 Task: Find connections with filter location Brentwood with filter topic #Projectmanagements with filter profile language Spanish with filter current company Flutter Devs with filter school Wigan & Leigh College (India) Ltd. with filter industry Book Publishing with filter service category Labor and Employment Law with filter keywords title Recruiter
Action: Mouse moved to (658, 81)
Screenshot: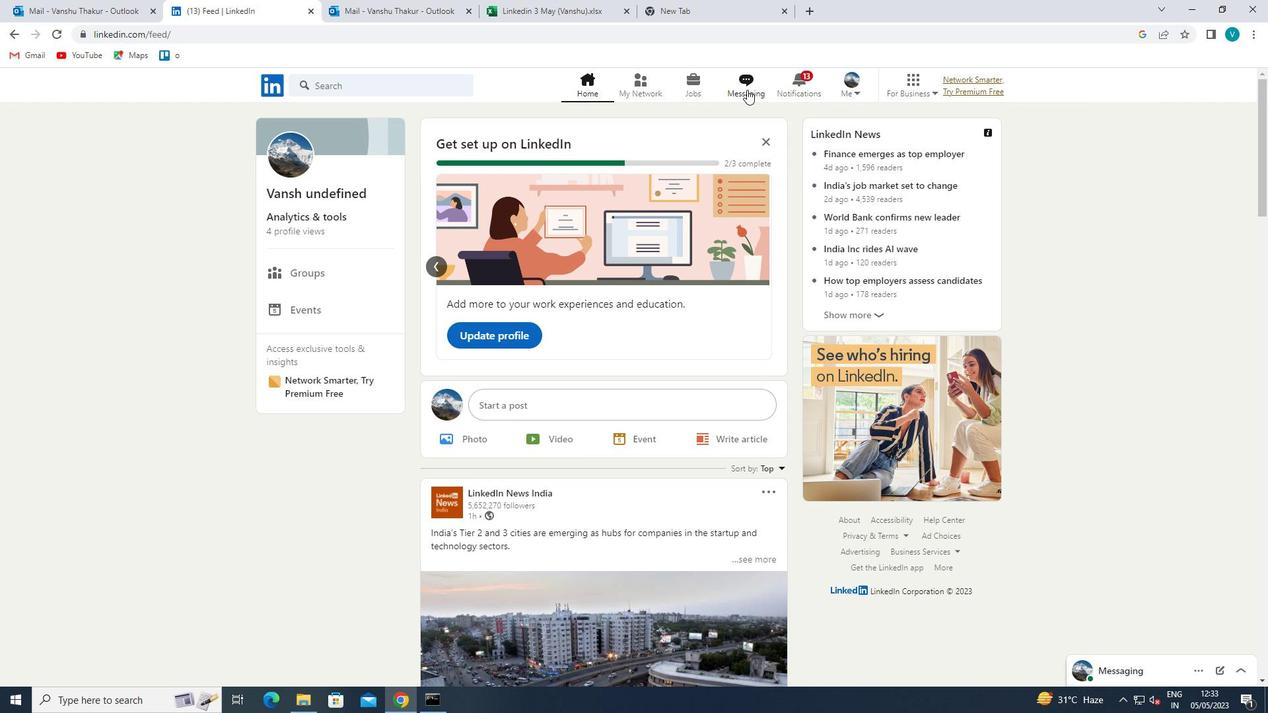 
Action: Mouse pressed left at (658, 81)
Screenshot: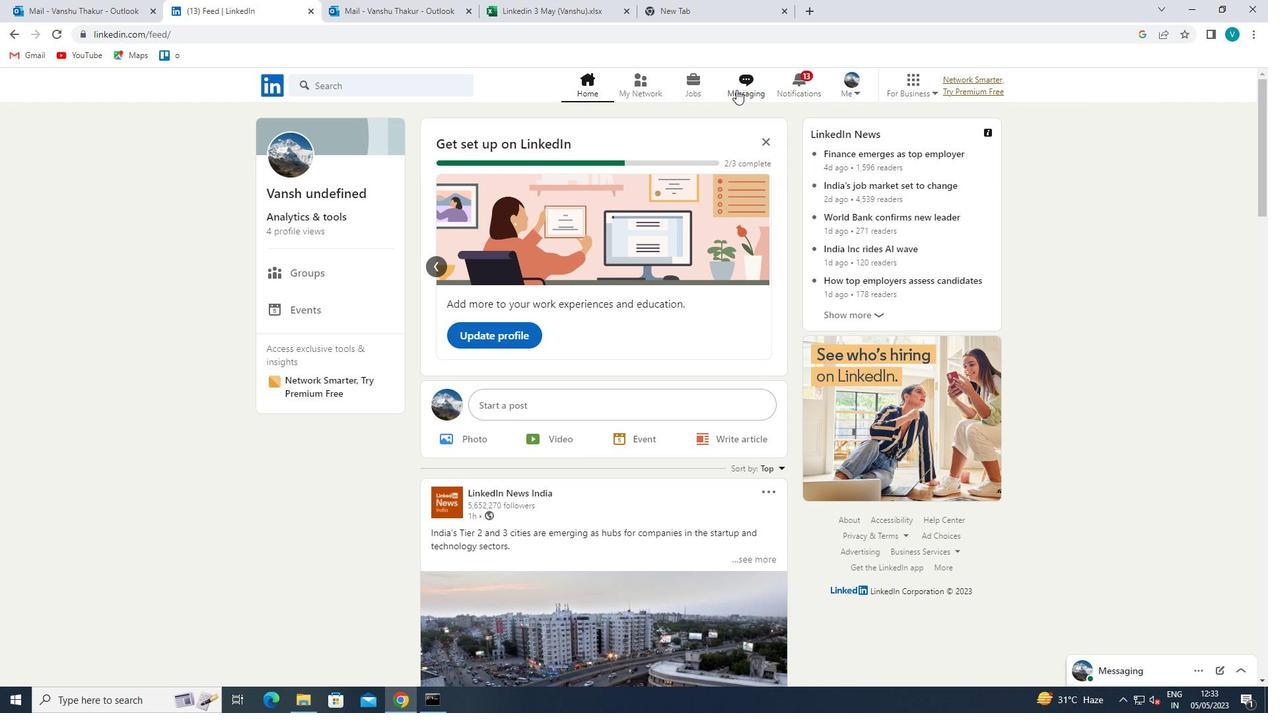 
Action: Mouse moved to (395, 160)
Screenshot: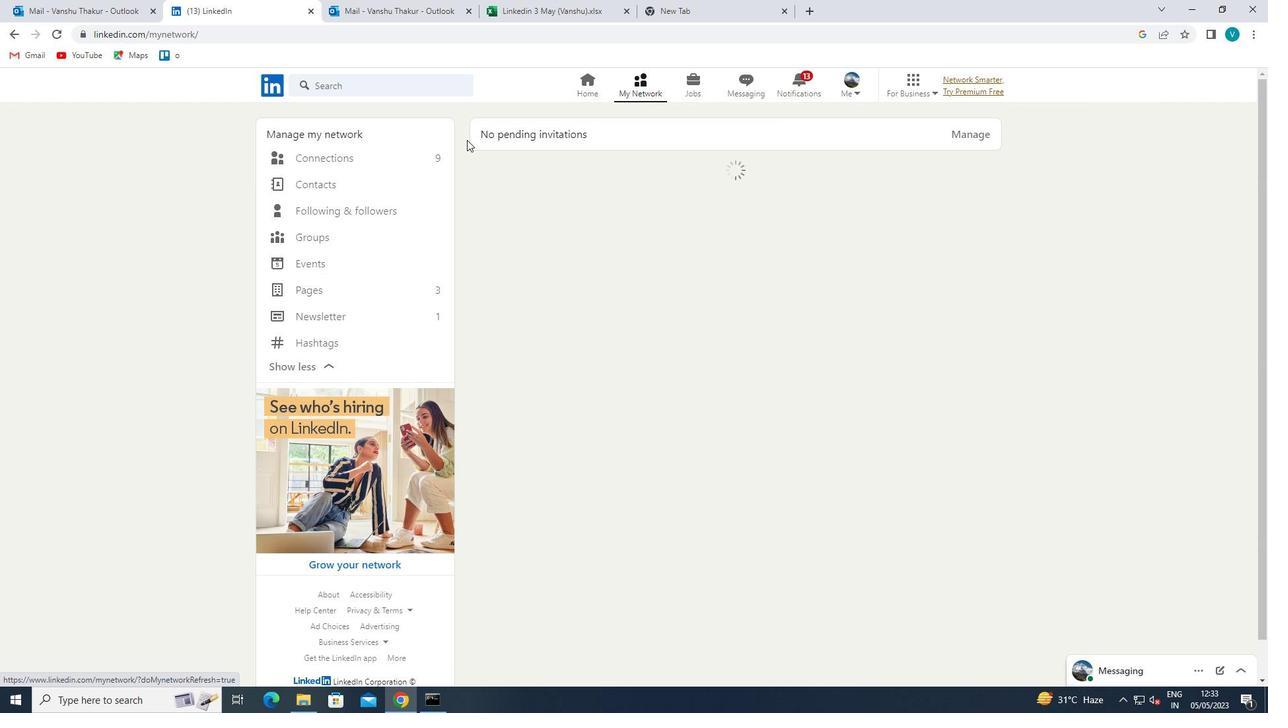 
Action: Mouse pressed left at (395, 160)
Screenshot: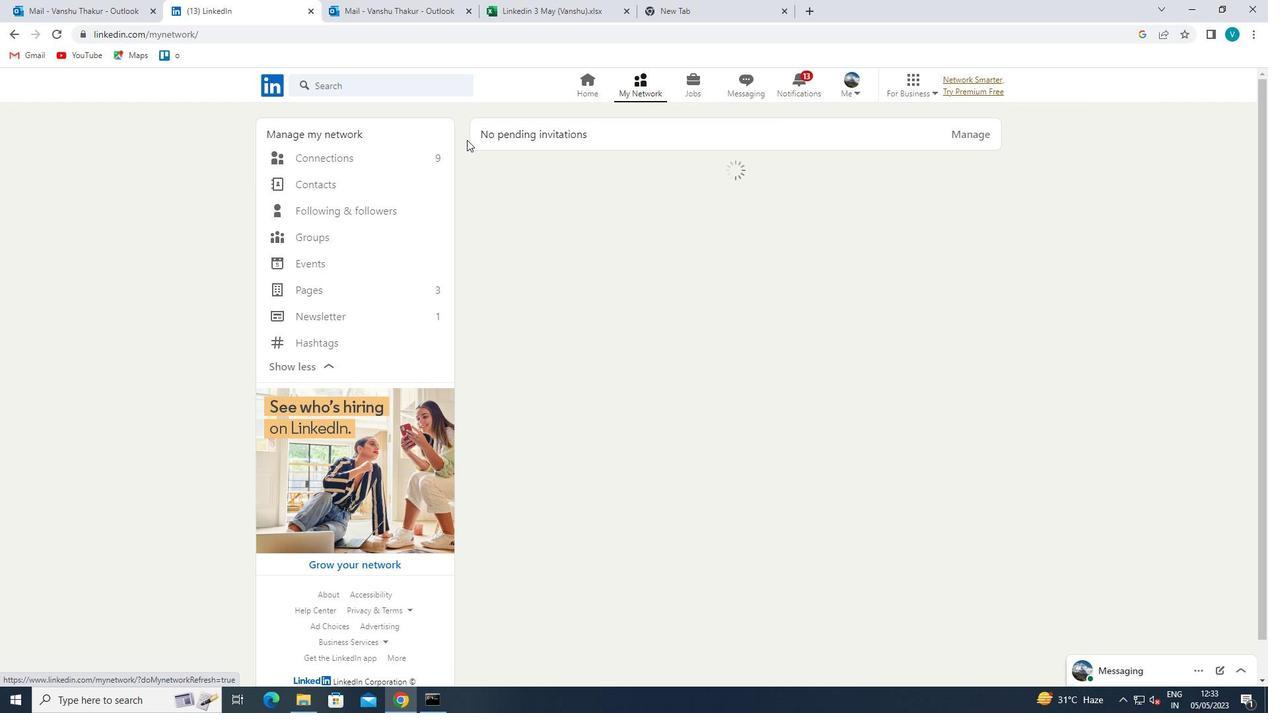 
Action: Mouse moved to (713, 155)
Screenshot: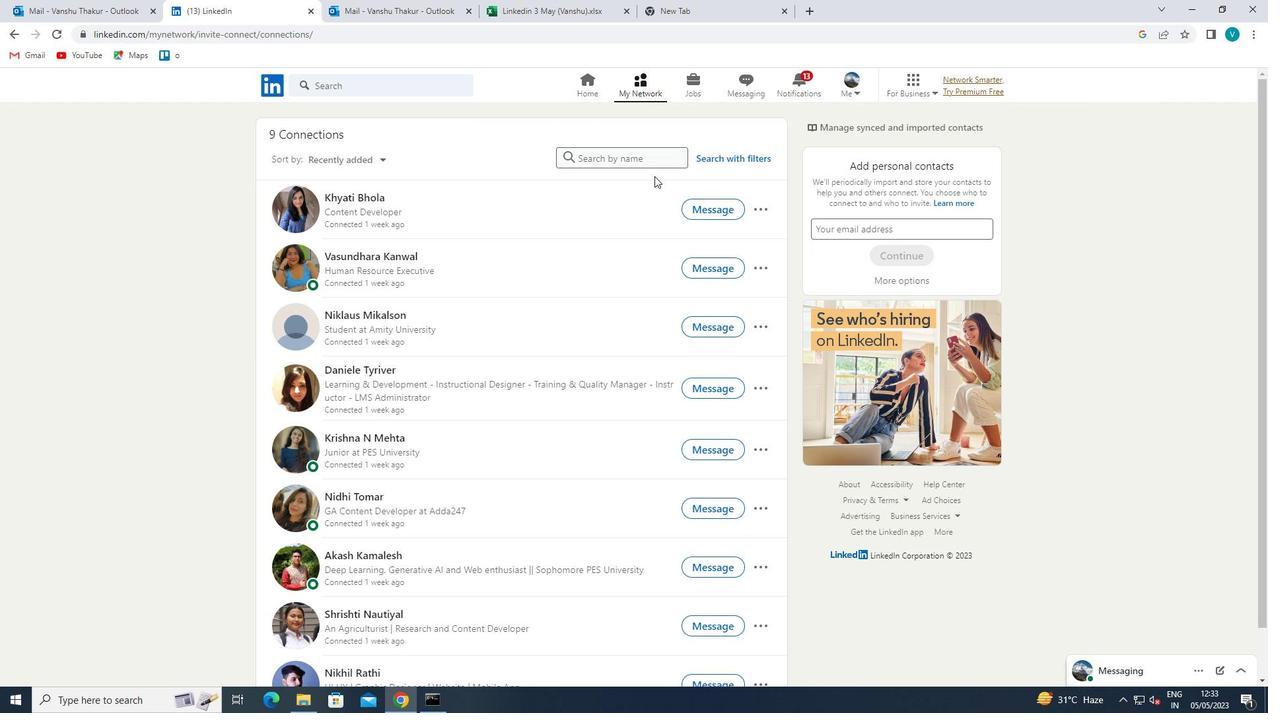 
Action: Mouse pressed left at (713, 155)
Screenshot: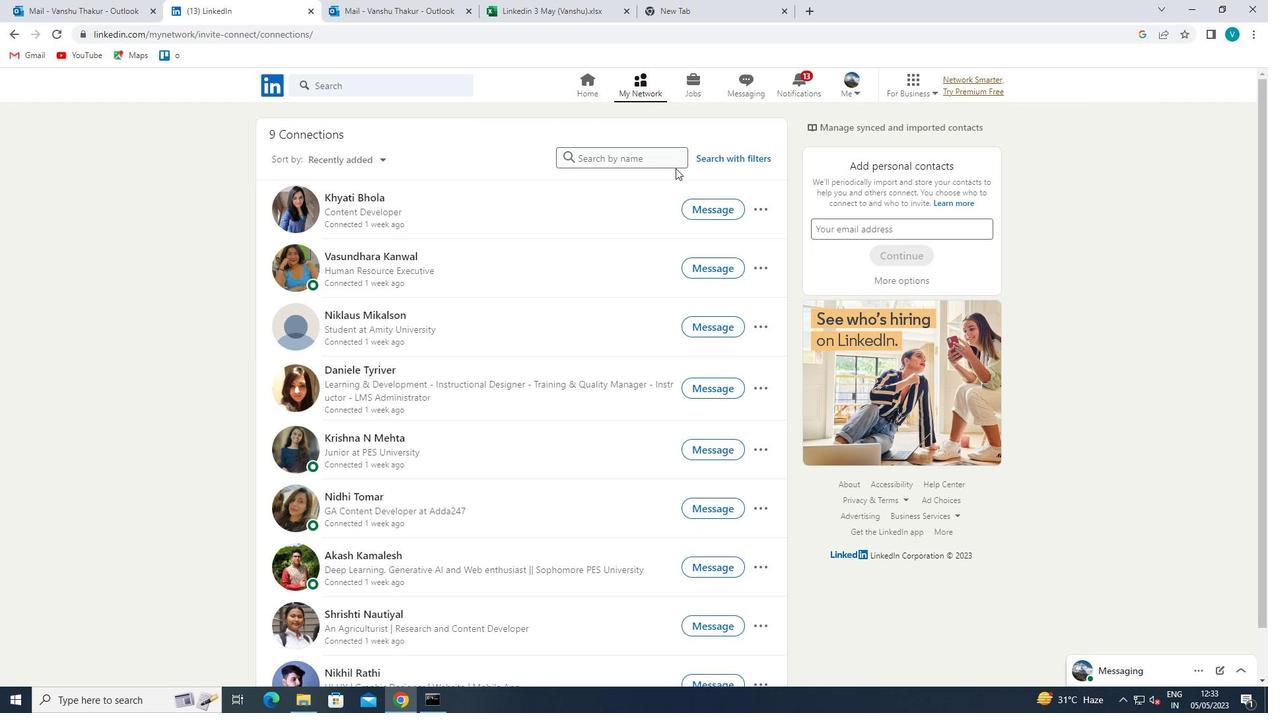 
Action: Mouse moved to (648, 118)
Screenshot: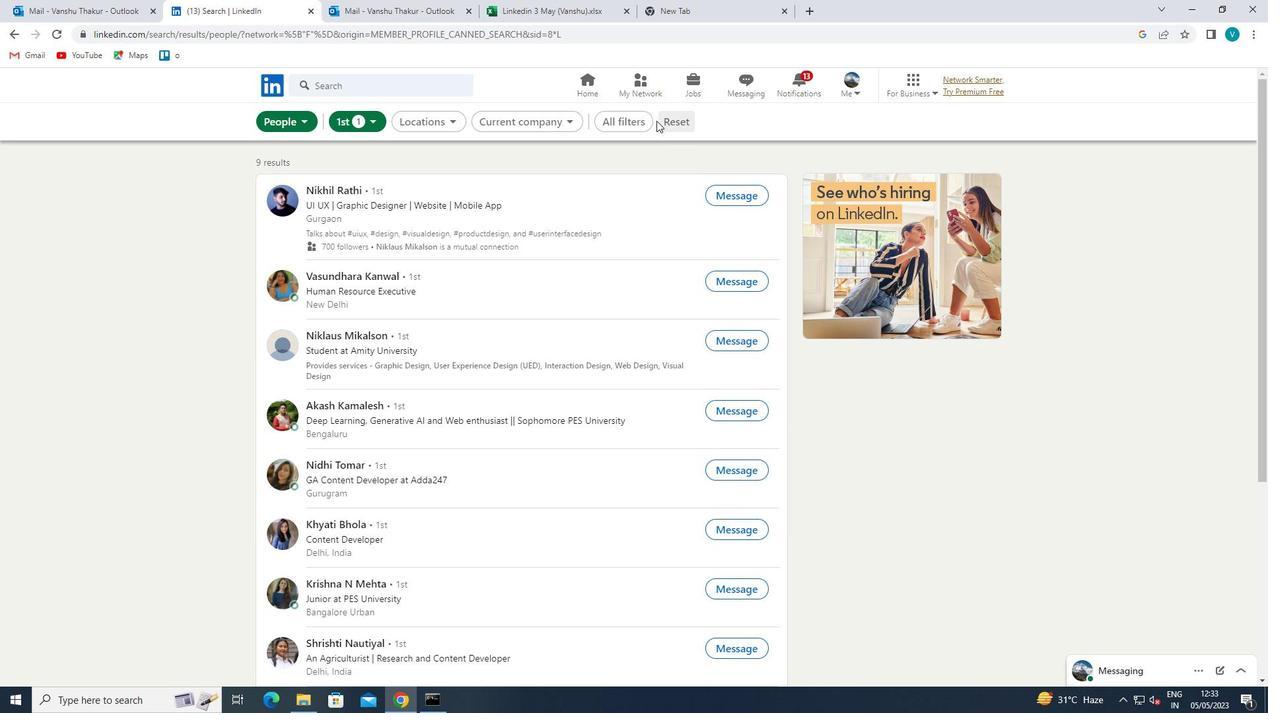 
Action: Mouse pressed left at (648, 118)
Screenshot: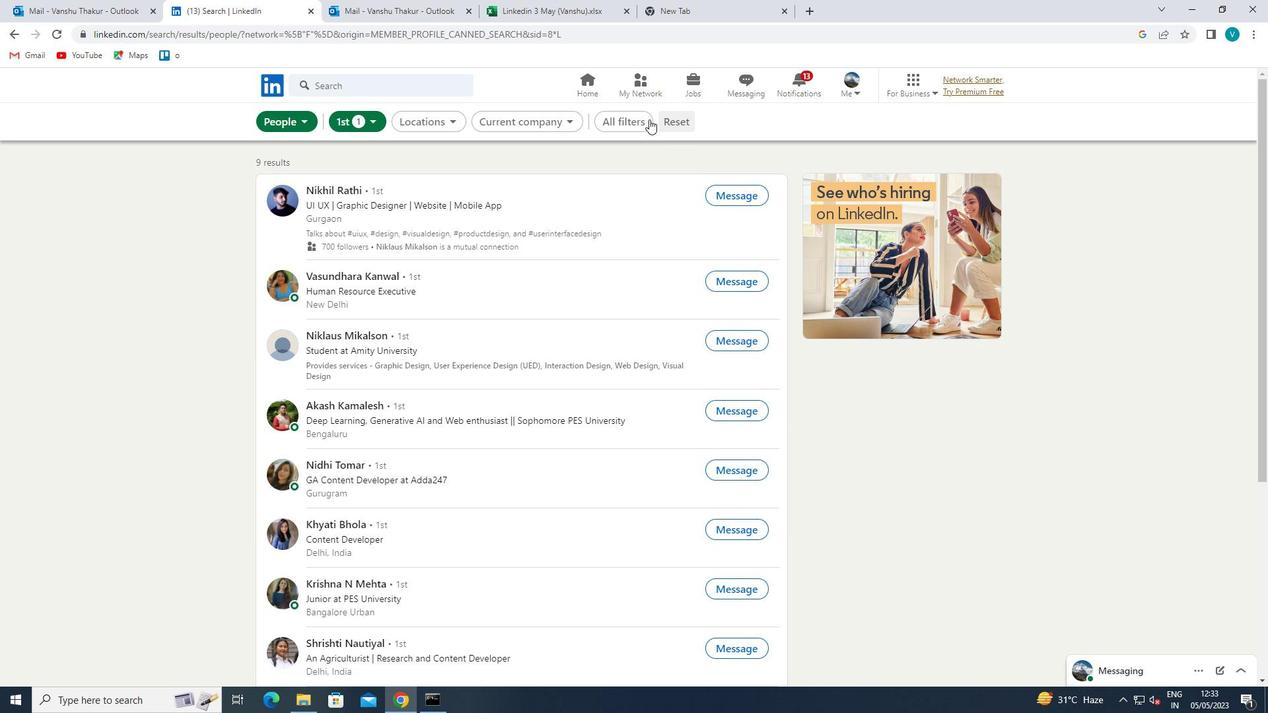 
Action: Mouse moved to (1079, 312)
Screenshot: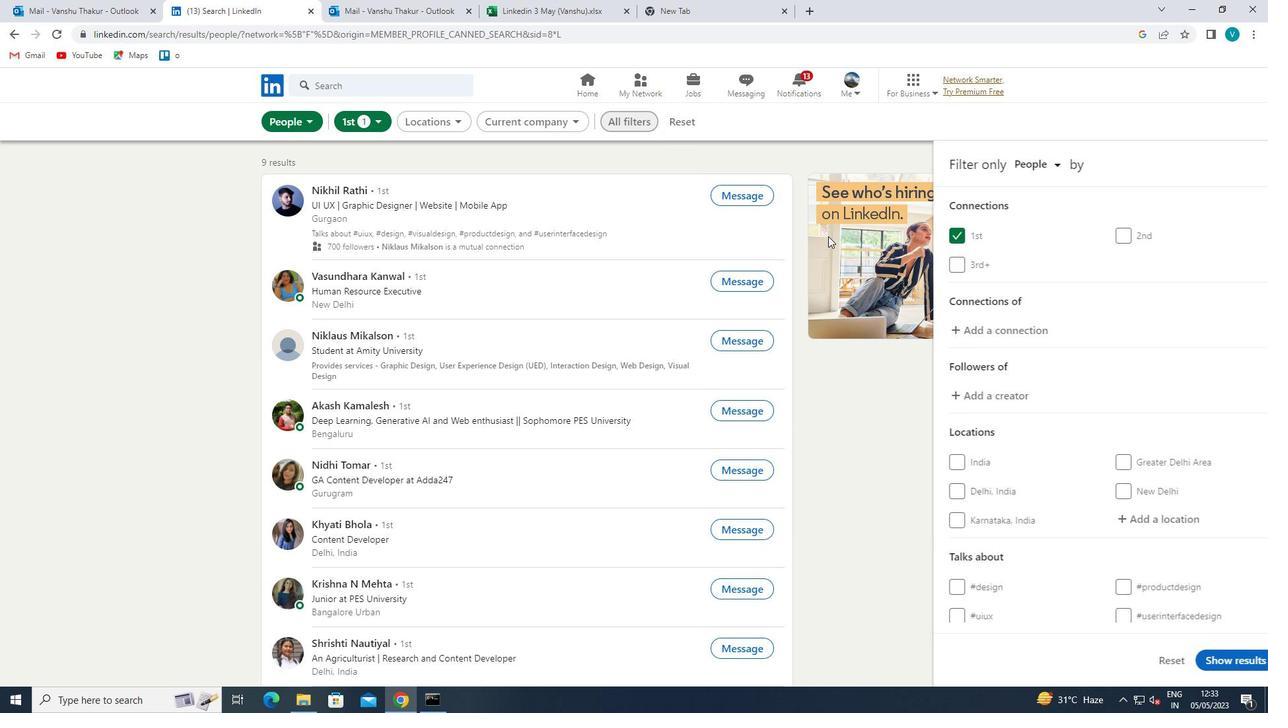 
Action: Mouse scrolled (1079, 311) with delta (0, 0)
Screenshot: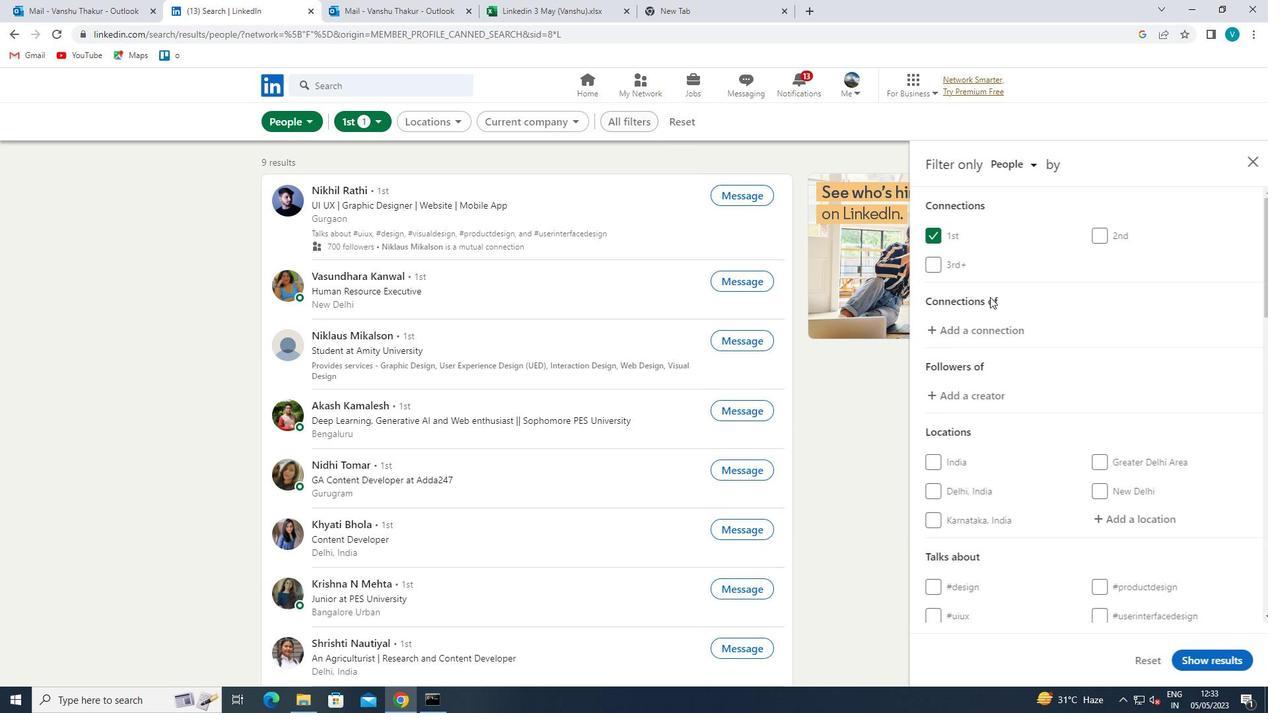 
Action: Mouse scrolled (1079, 311) with delta (0, 0)
Screenshot: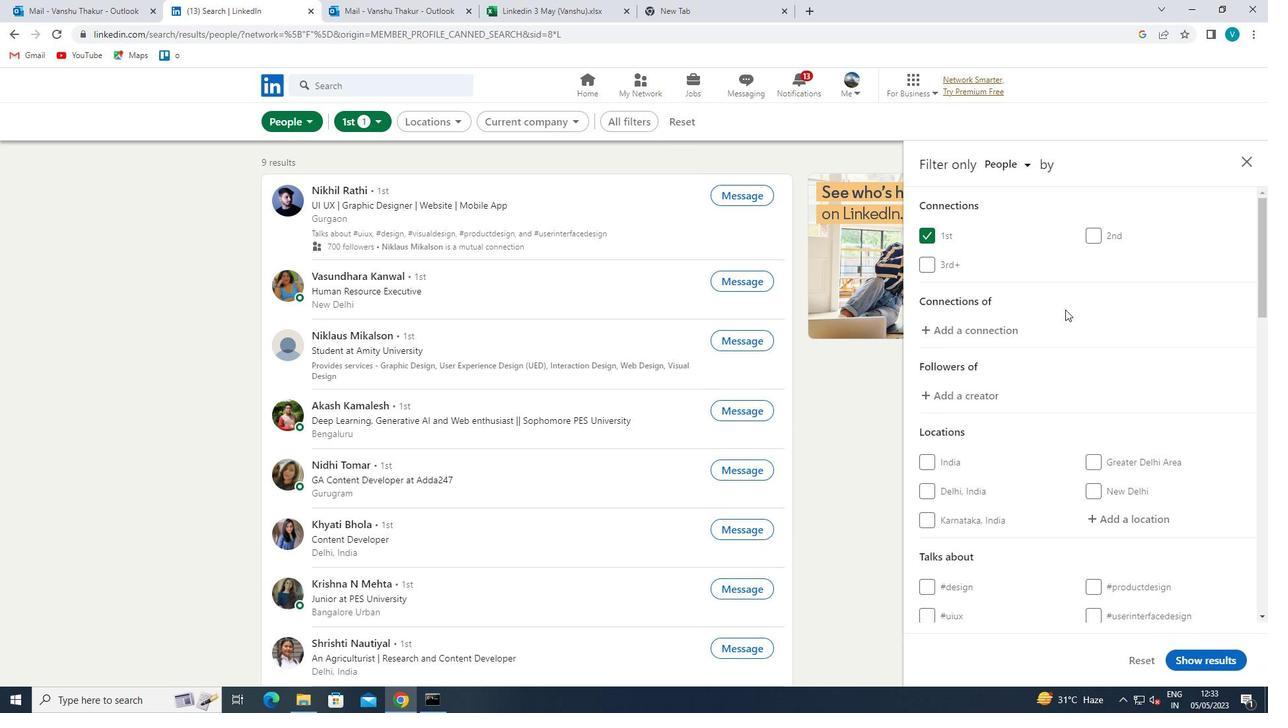 
Action: Mouse scrolled (1079, 311) with delta (0, 0)
Screenshot: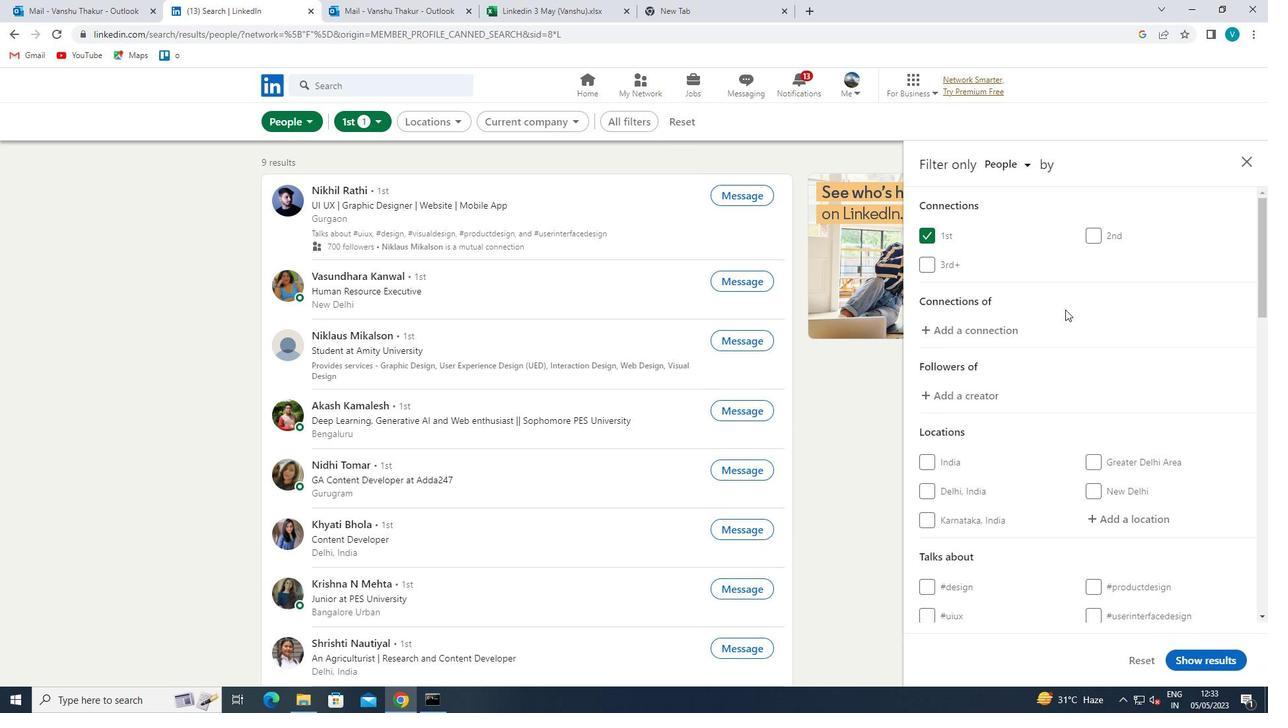 
Action: Mouse moved to (1142, 323)
Screenshot: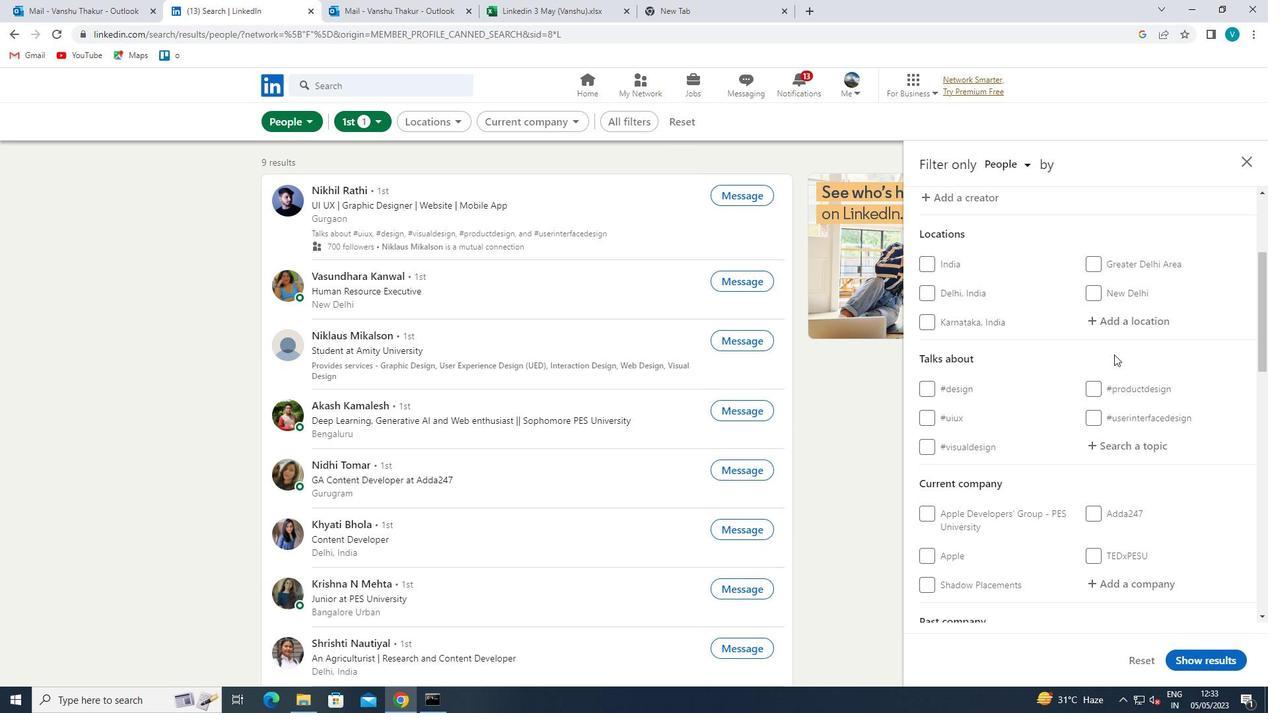 
Action: Mouse pressed left at (1142, 323)
Screenshot: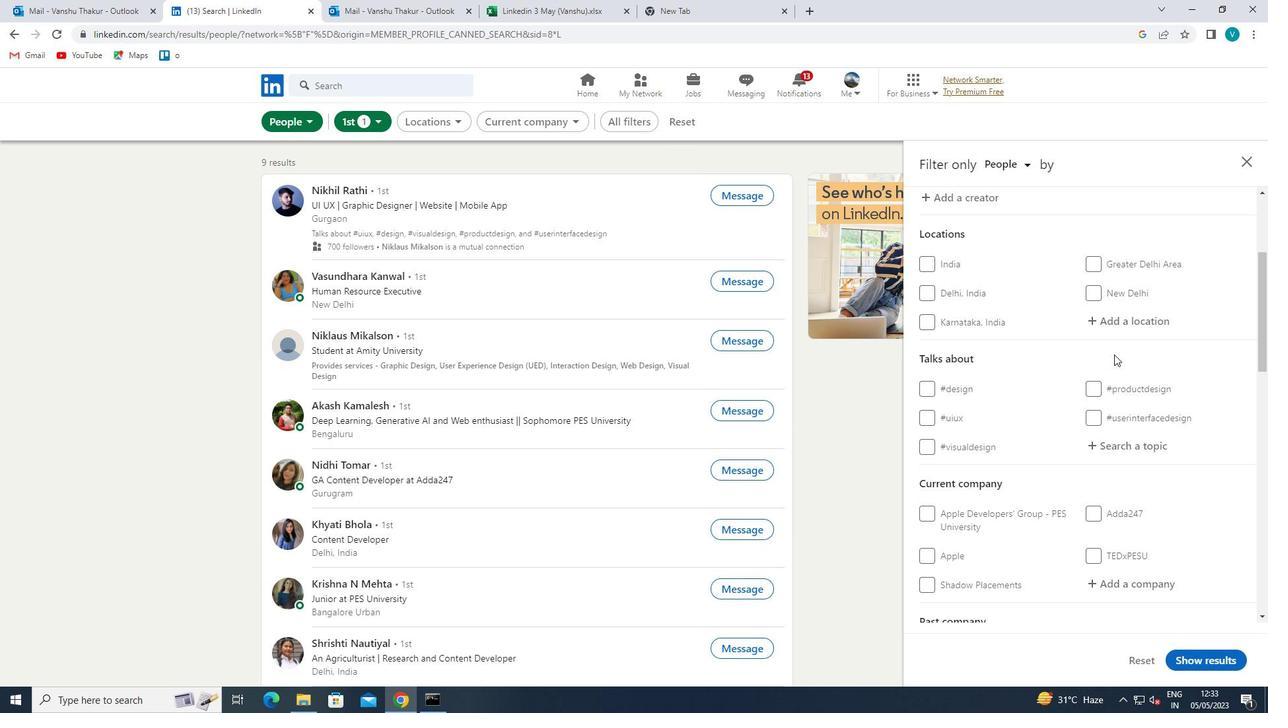 
Action: Mouse moved to (1090, 292)
Screenshot: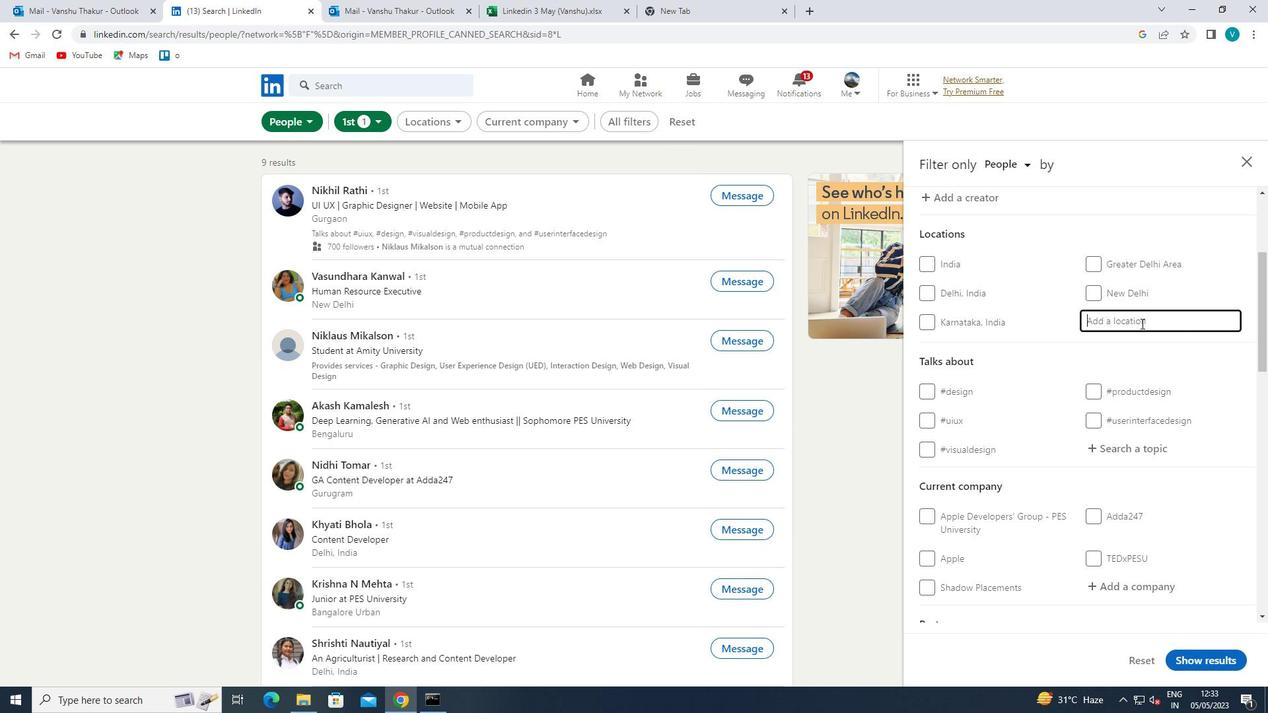 
Action: Key pressed <Key.shift>BRENTWOOD
Screenshot: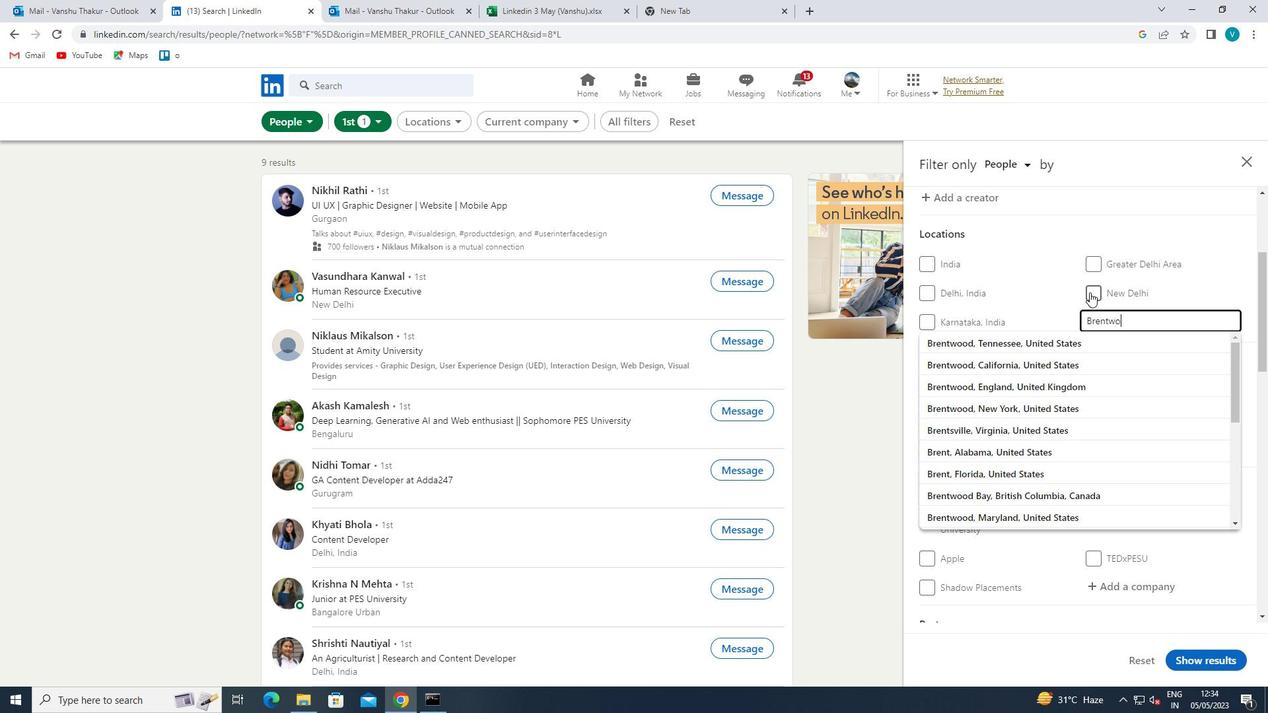 
Action: Mouse moved to (1064, 334)
Screenshot: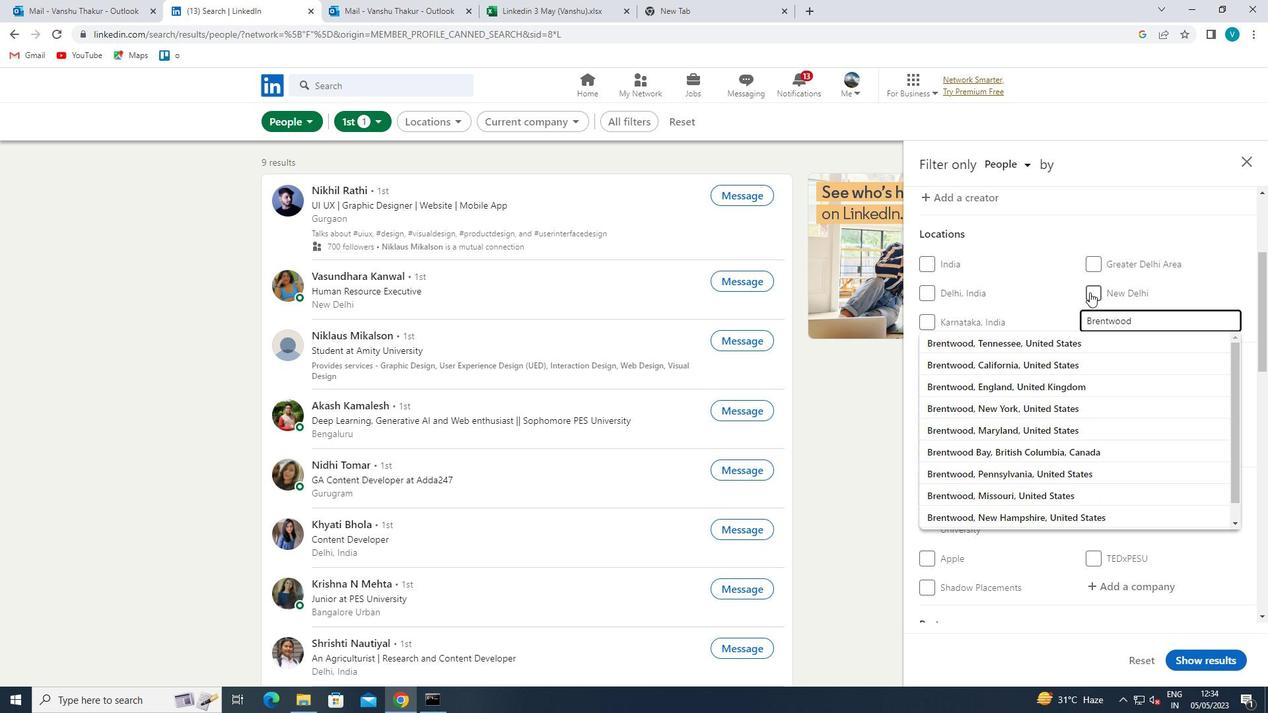 
Action: Mouse pressed left at (1064, 334)
Screenshot: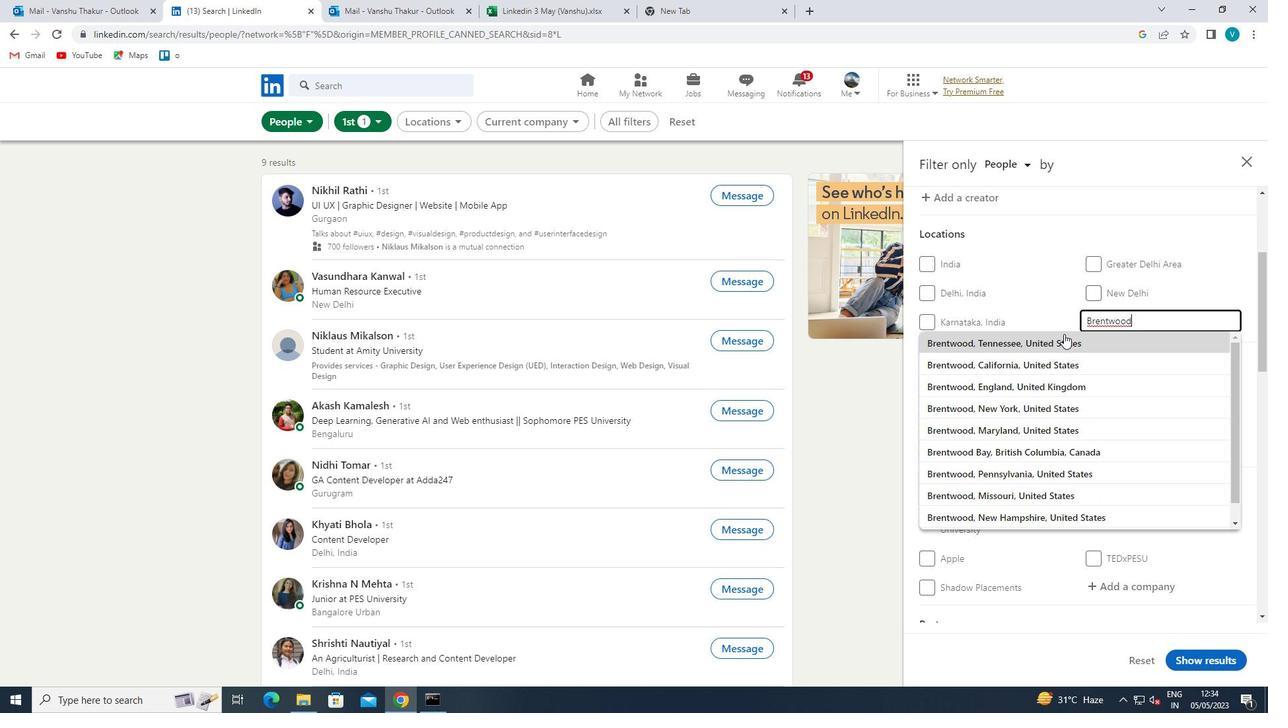 
Action: Mouse scrolled (1064, 333) with delta (0, 0)
Screenshot: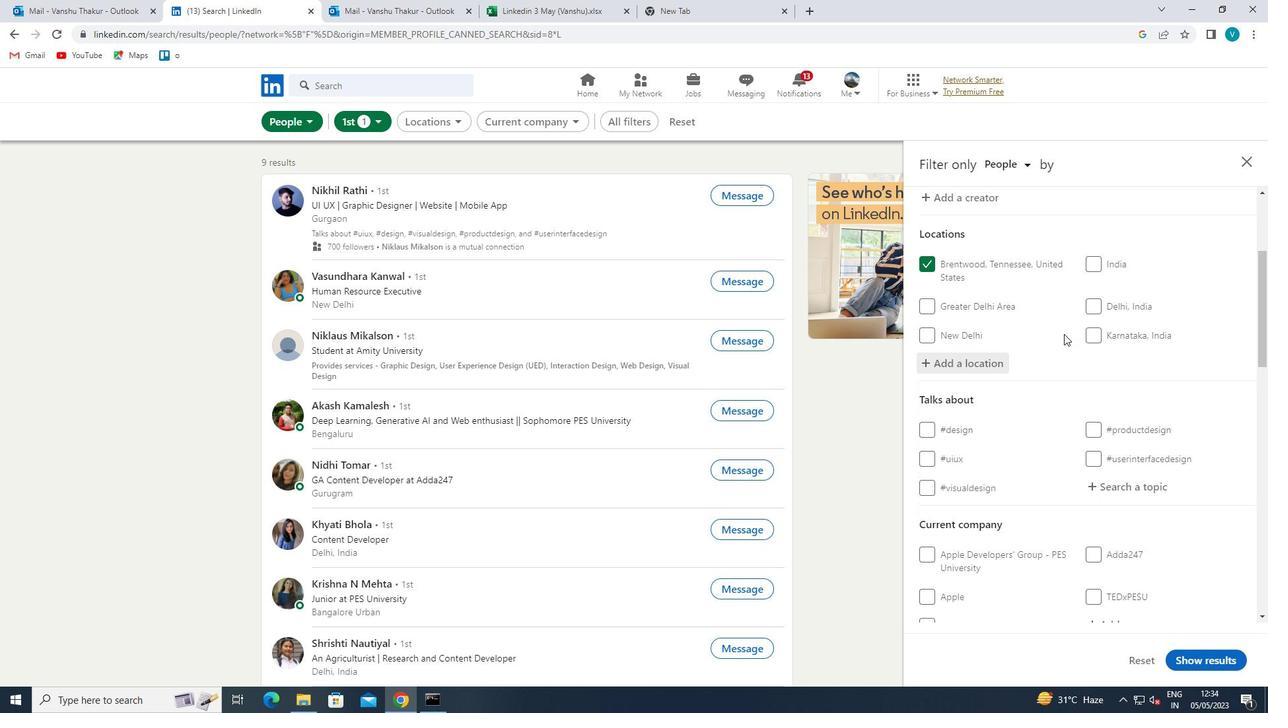 
Action: Mouse scrolled (1064, 333) with delta (0, 0)
Screenshot: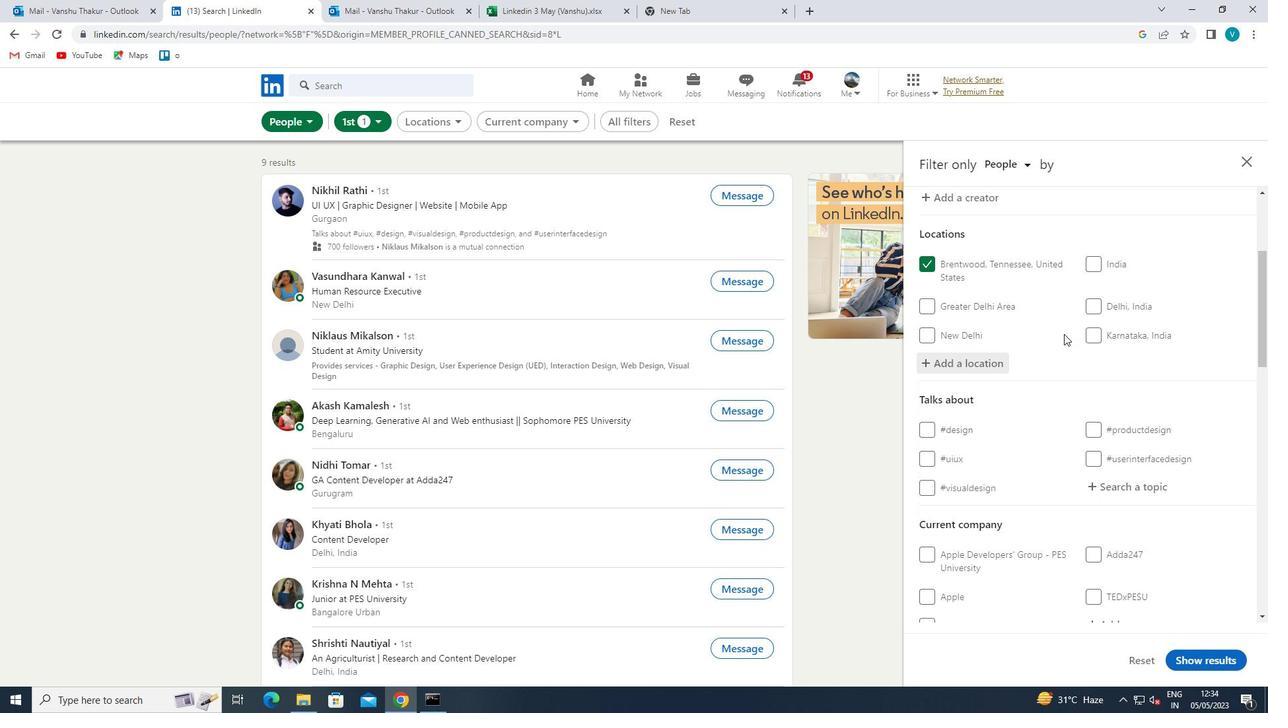 
Action: Mouse moved to (1093, 350)
Screenshot: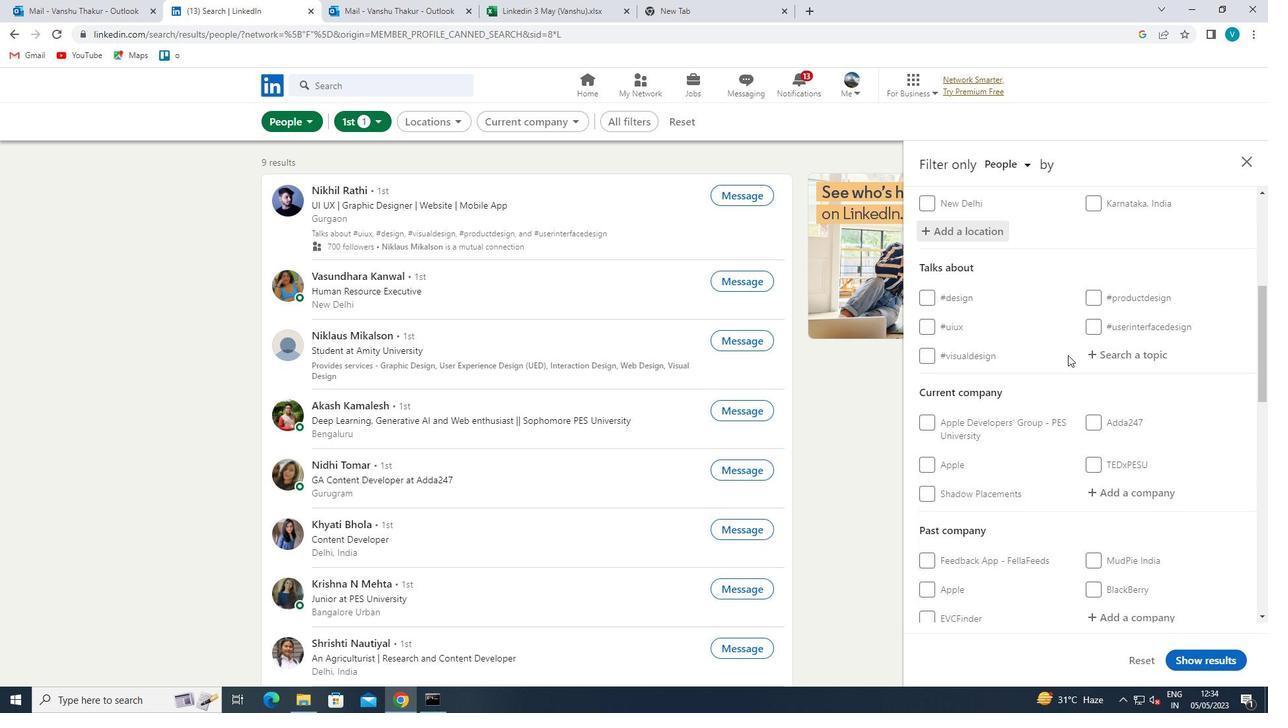 
Action: Mouse pressed left at (1093, 350)
Screenshot: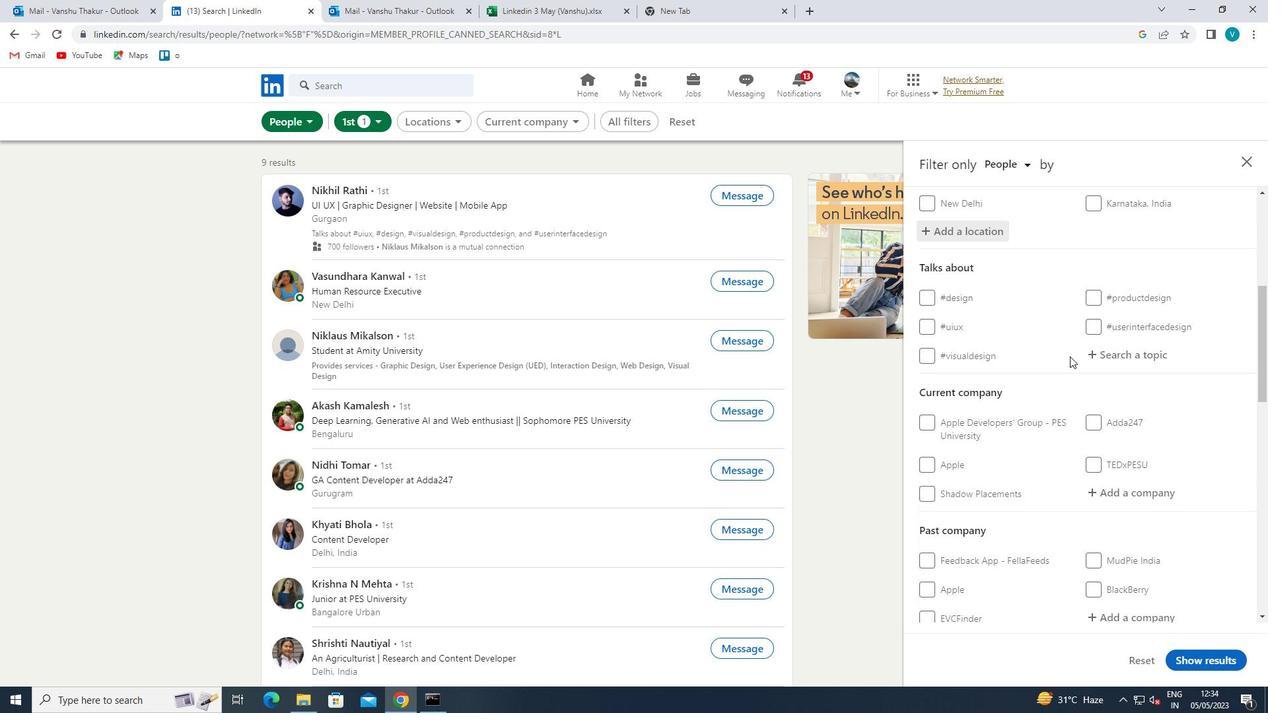 
Action: Mouse moved to (1008, 302)
Screenshot: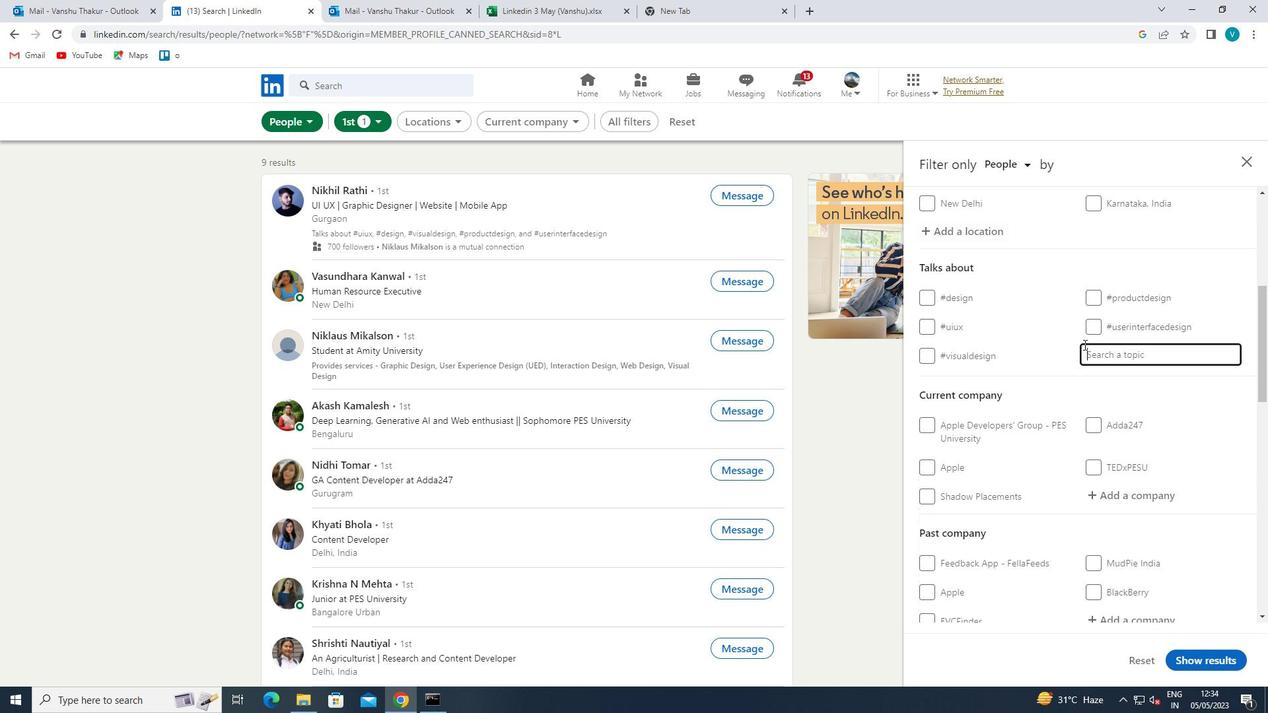 
Action: Key pressed PROJECT
Screenshot: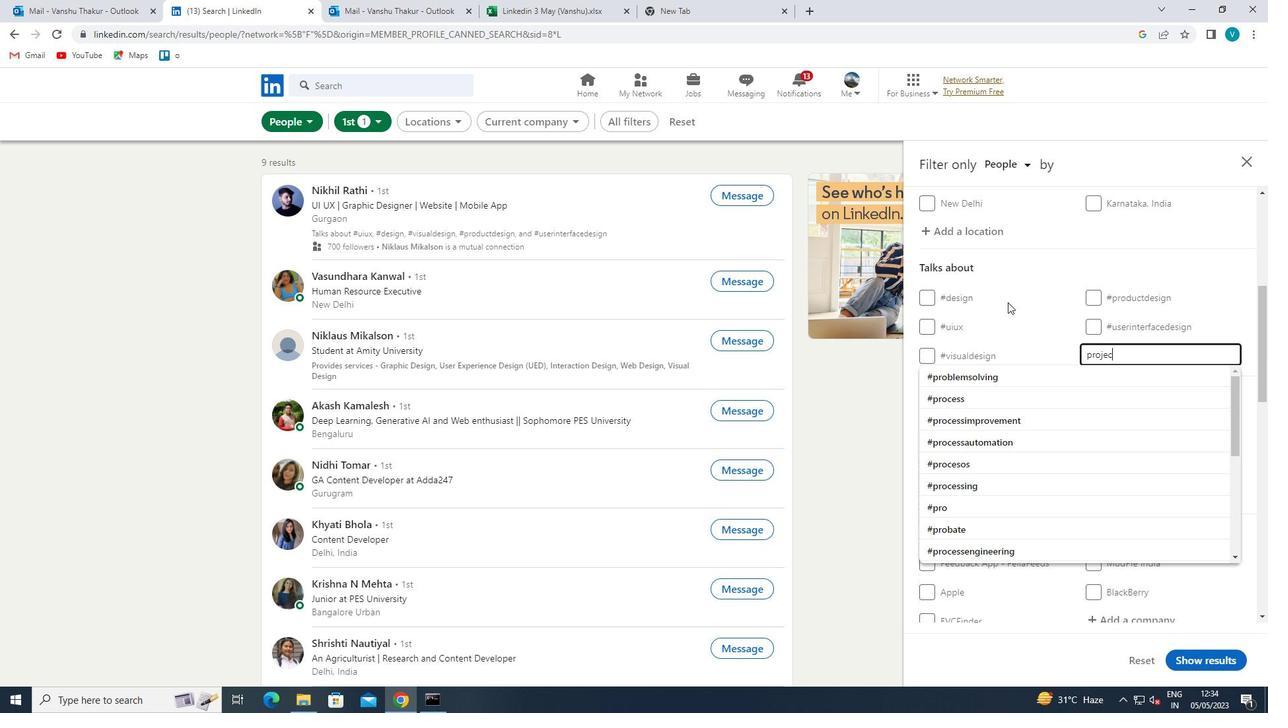 
Action: Mouse moved to (1022, 390)
Screenshot: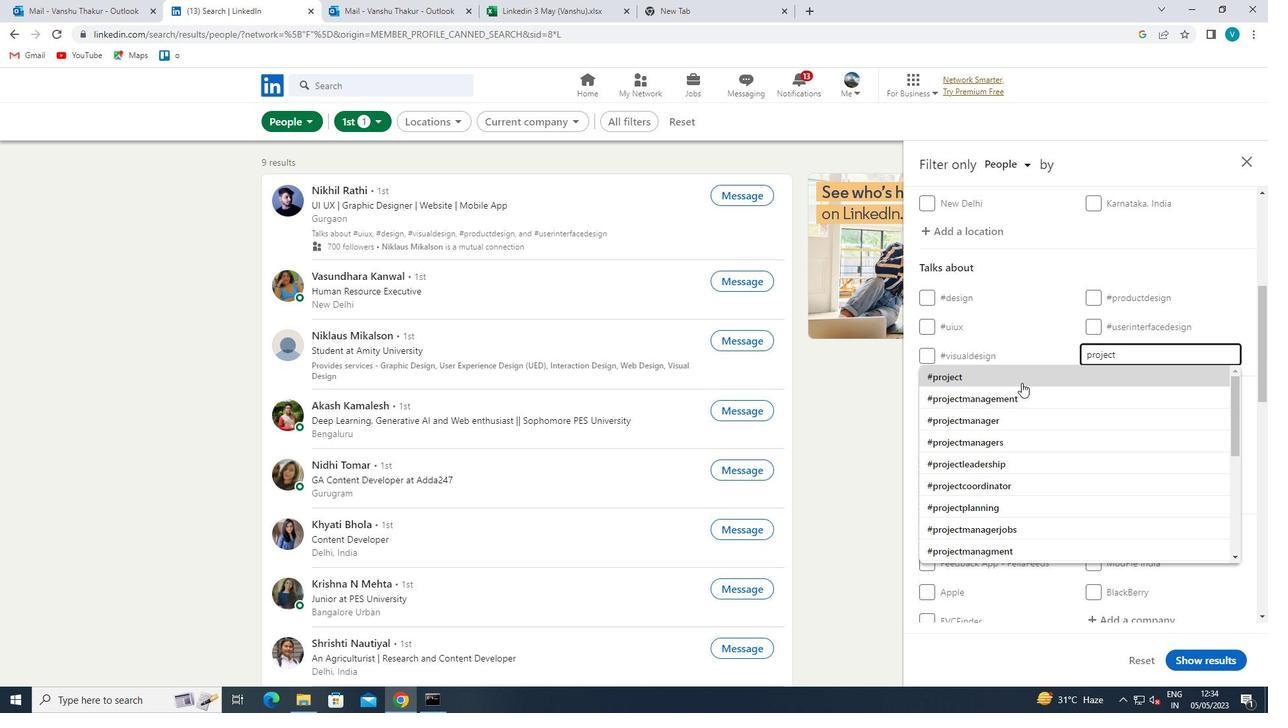 
Action: Mouse pressed left at (1022, 390)
Screenshot: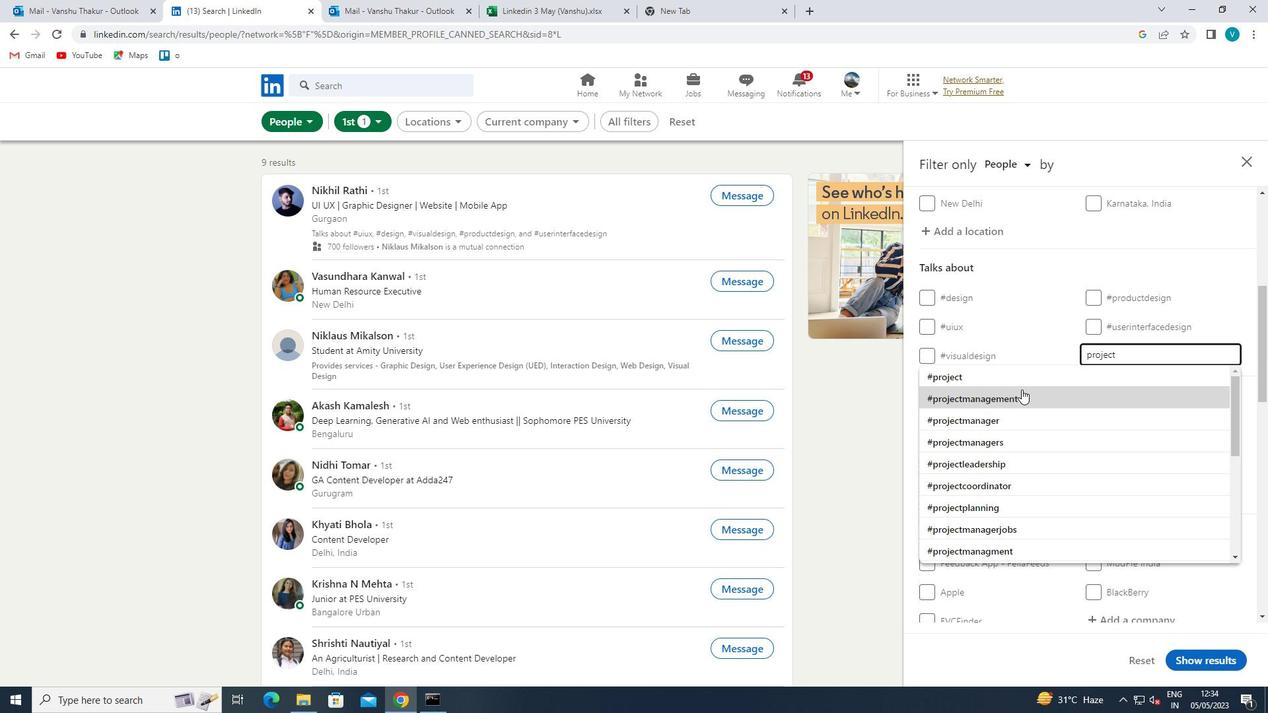 
Action: Mouse moved to (1031, 397)
Screenshot: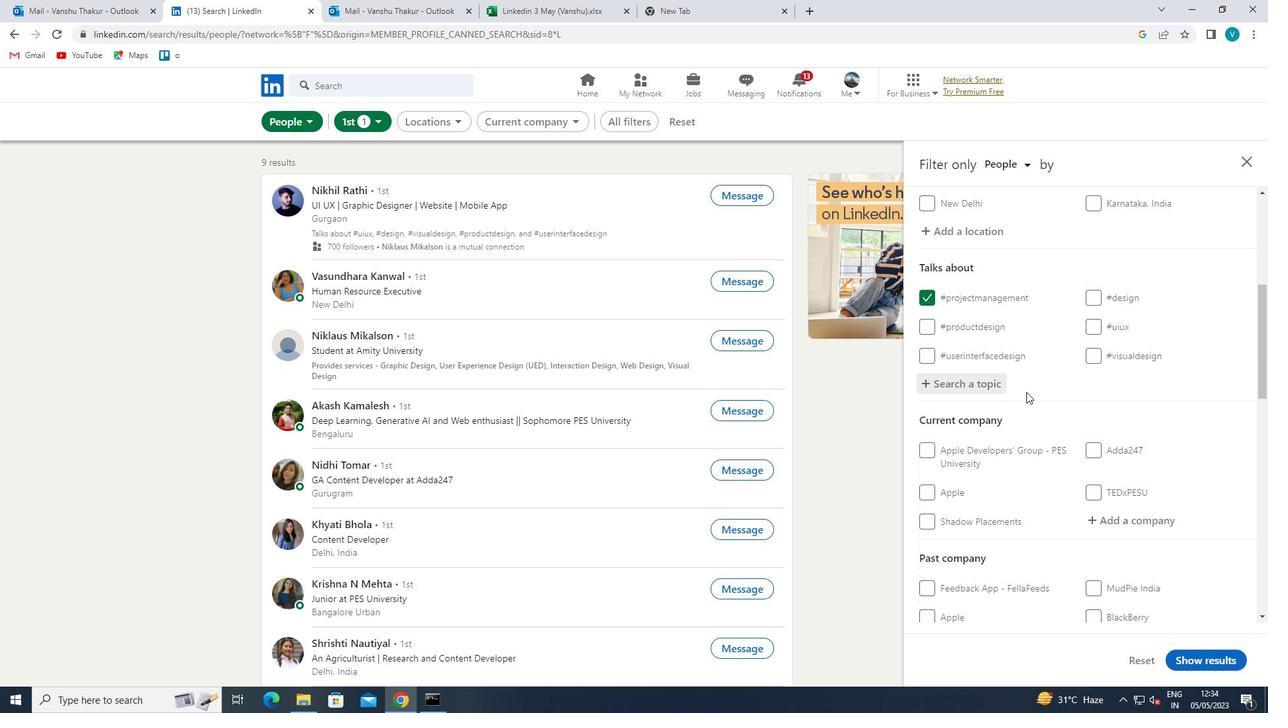 
Action: Mouse scrolled (1031, 396) with delta (0, 0)
Screenshot: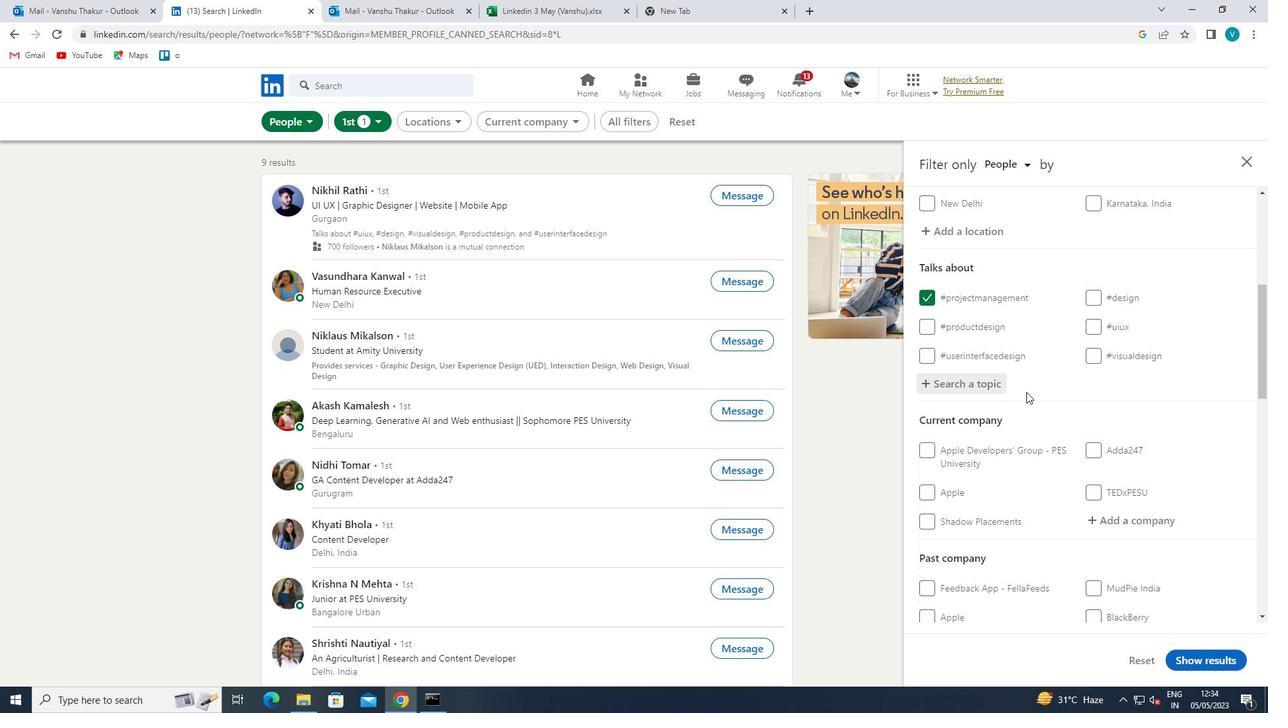 
Action: Mouse moved to (1033, 399)
Screenshot: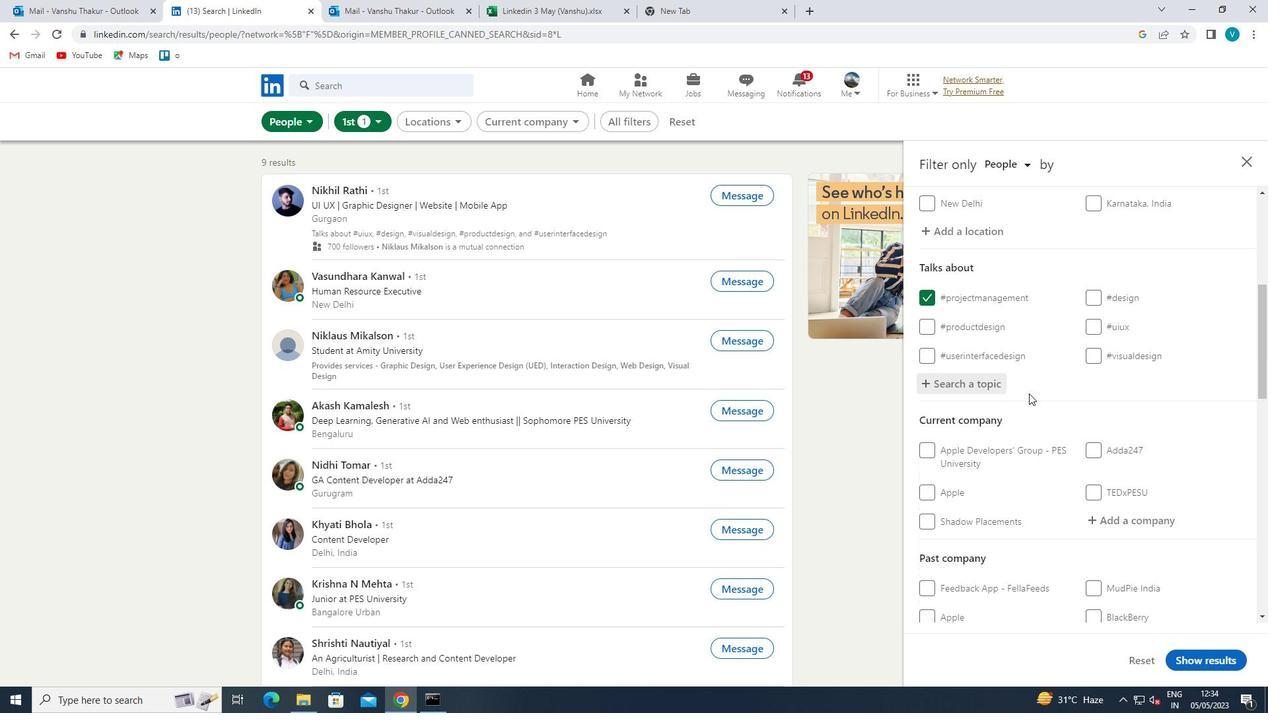 
Action: Mouse scrolled (1033, 398) with delta (0, 0)
Screenshot: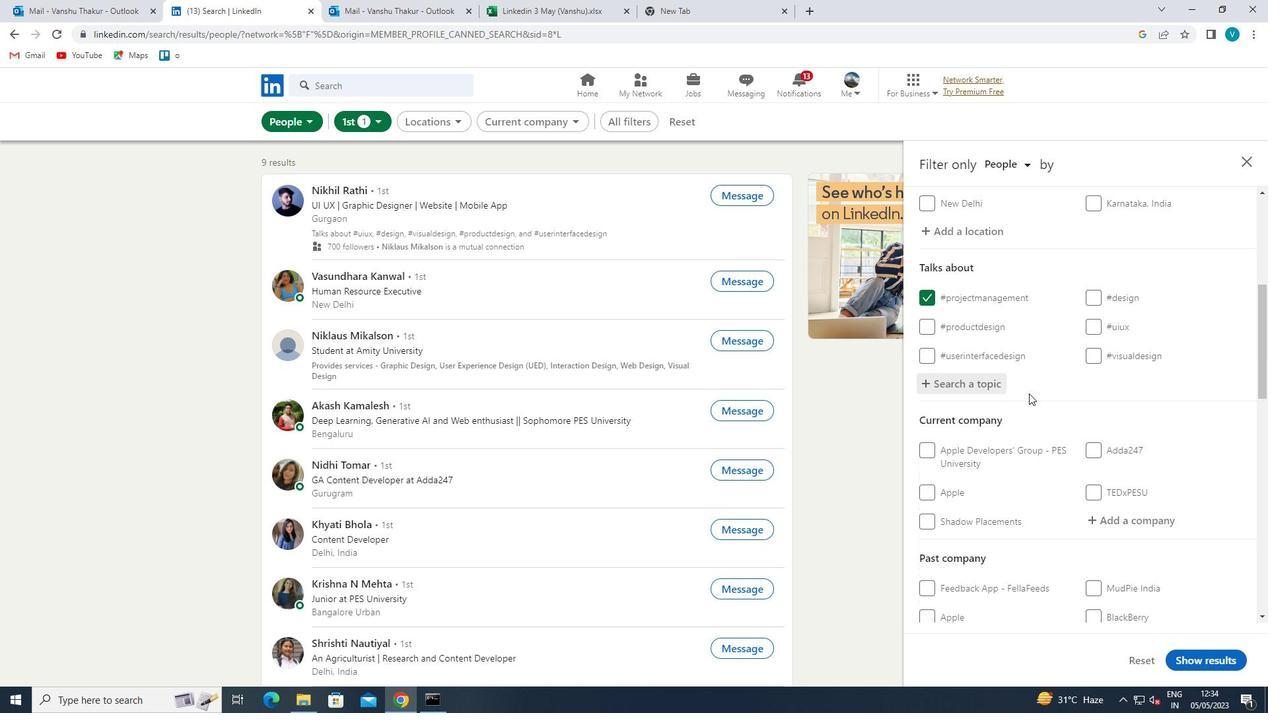 
Action: Mouse moved to (1121, 391)
Screenshot: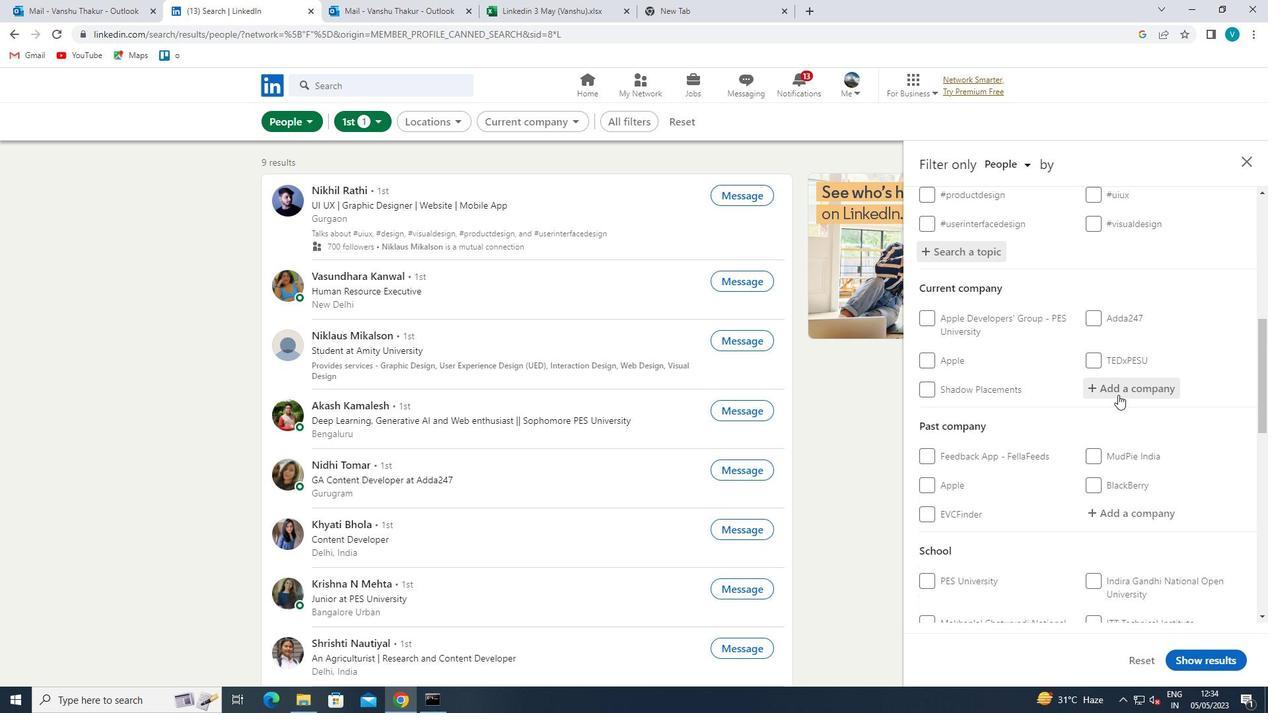 
Action: Mouse pressed left at (1121, 391)
Screenshot: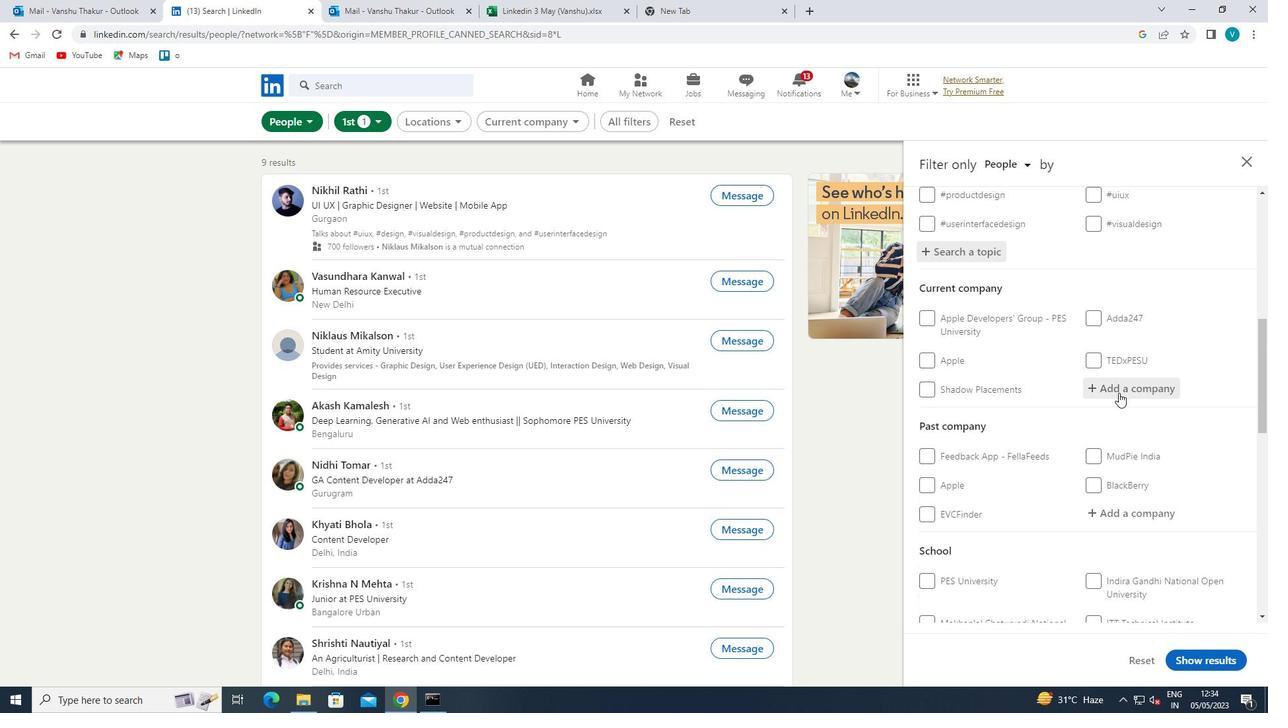 
Action: Mouse moved to (1105, 382)
Screenshot: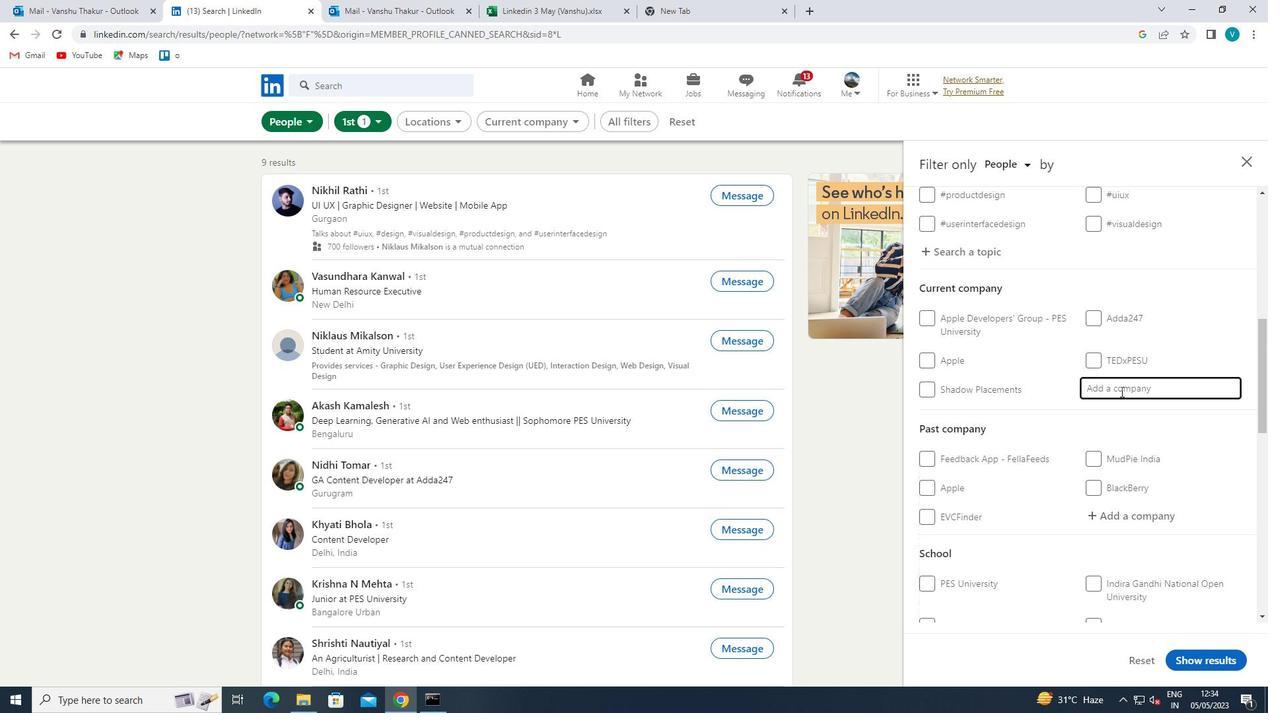 
Action: Key pressed <Key.shift>FLUTTER
Screenshot: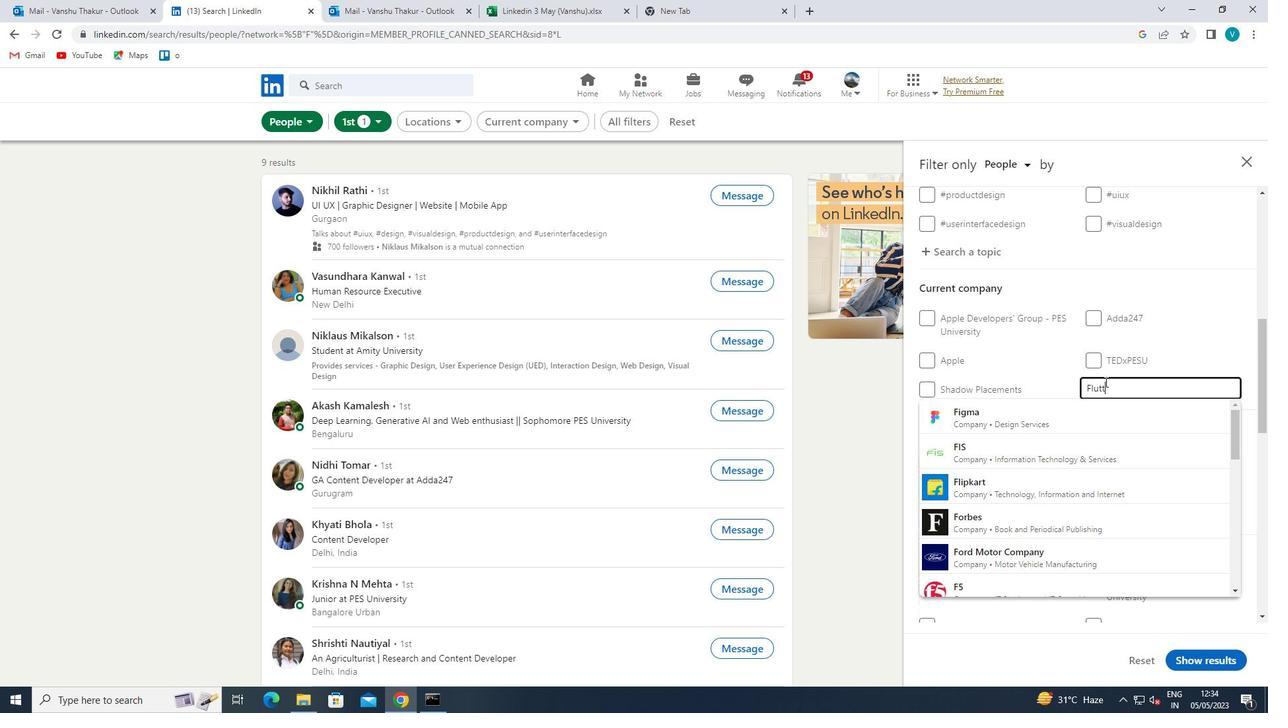 
Action: Mouse moved to (1101, 404)
Screenshot: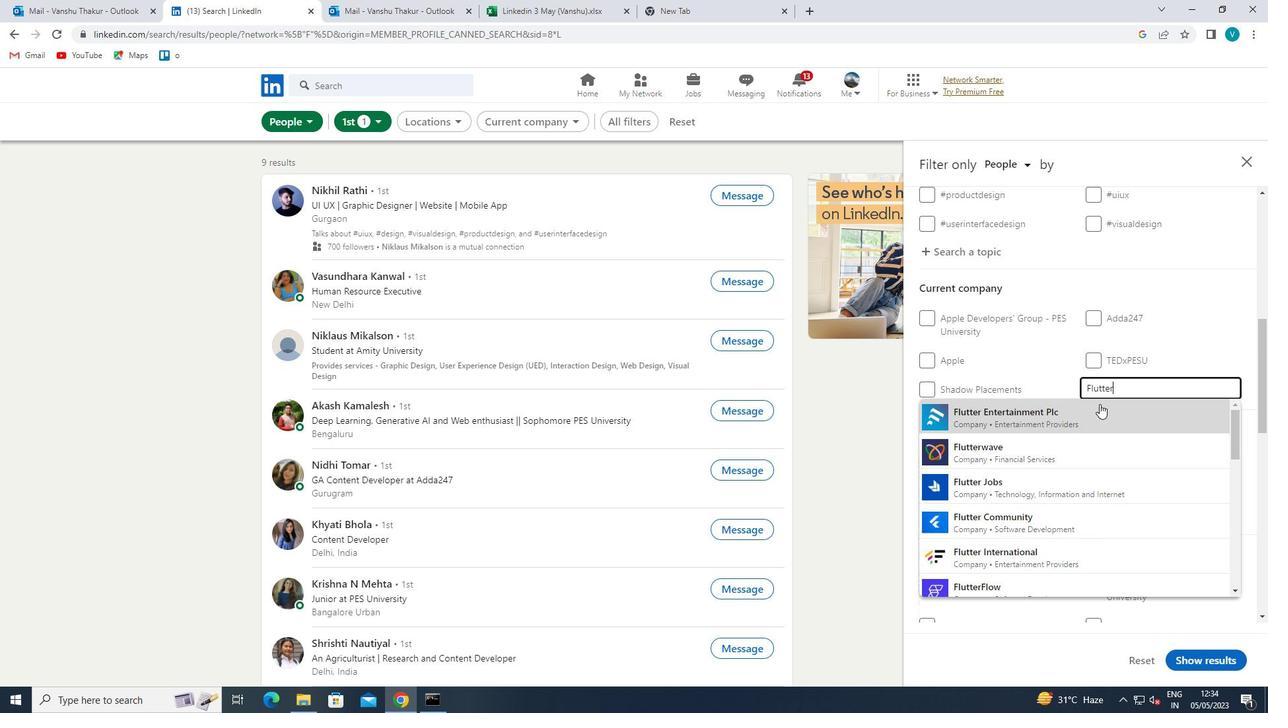 
Action: Key pressed <Key.space><Key.shift>DEVS
Screenshot: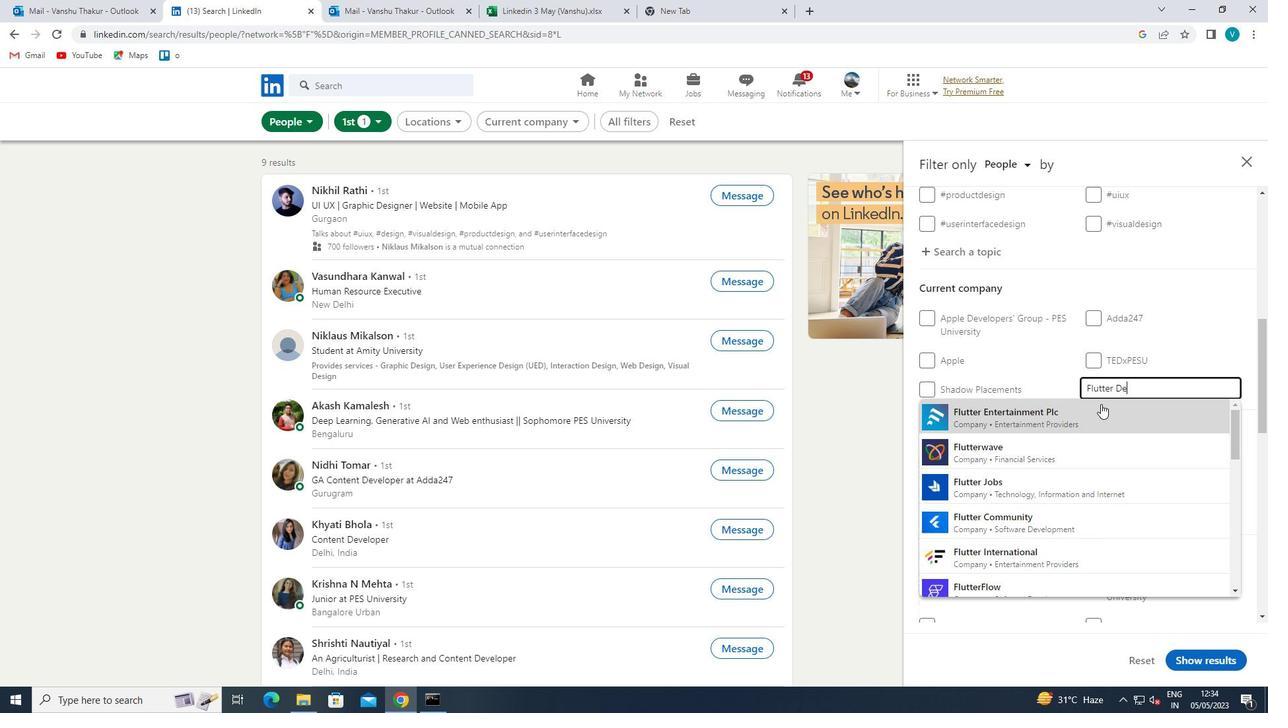 
Action: Mouse pressed left at (1101, 404)
Screenshot: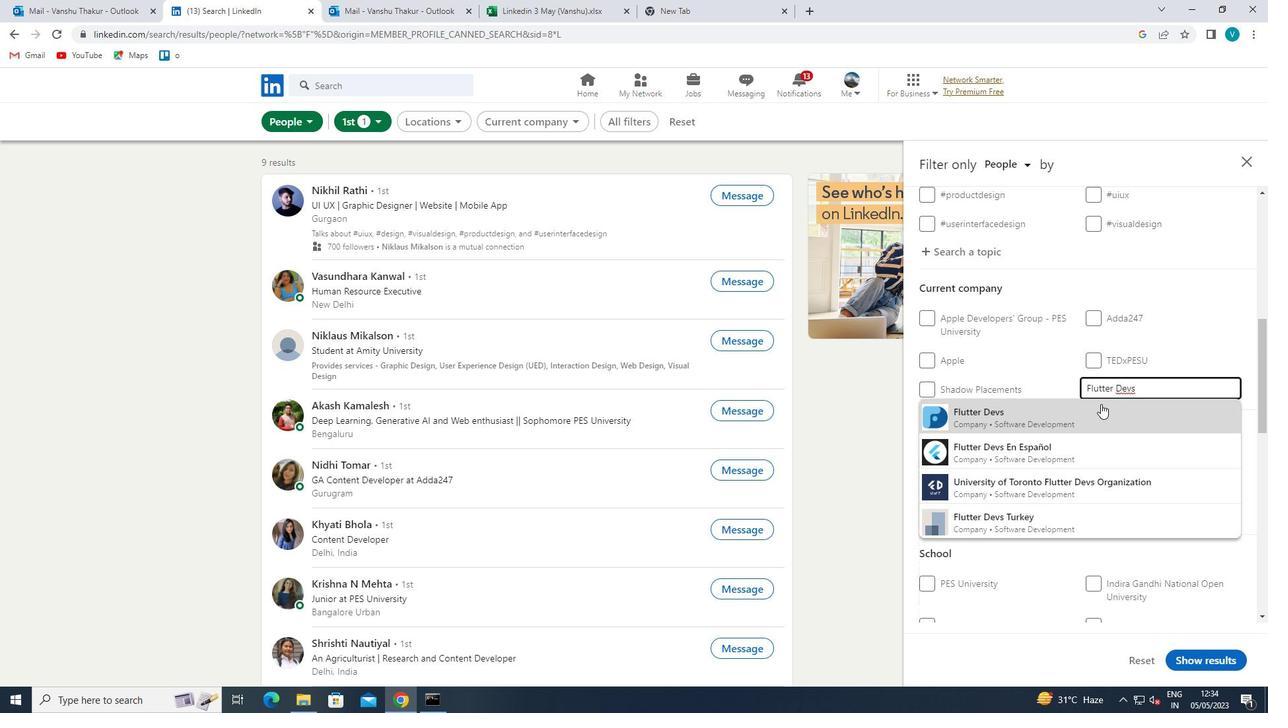 
Action: Mouse scrolled (1101, 403) with delta (0, 0)
Screenshot: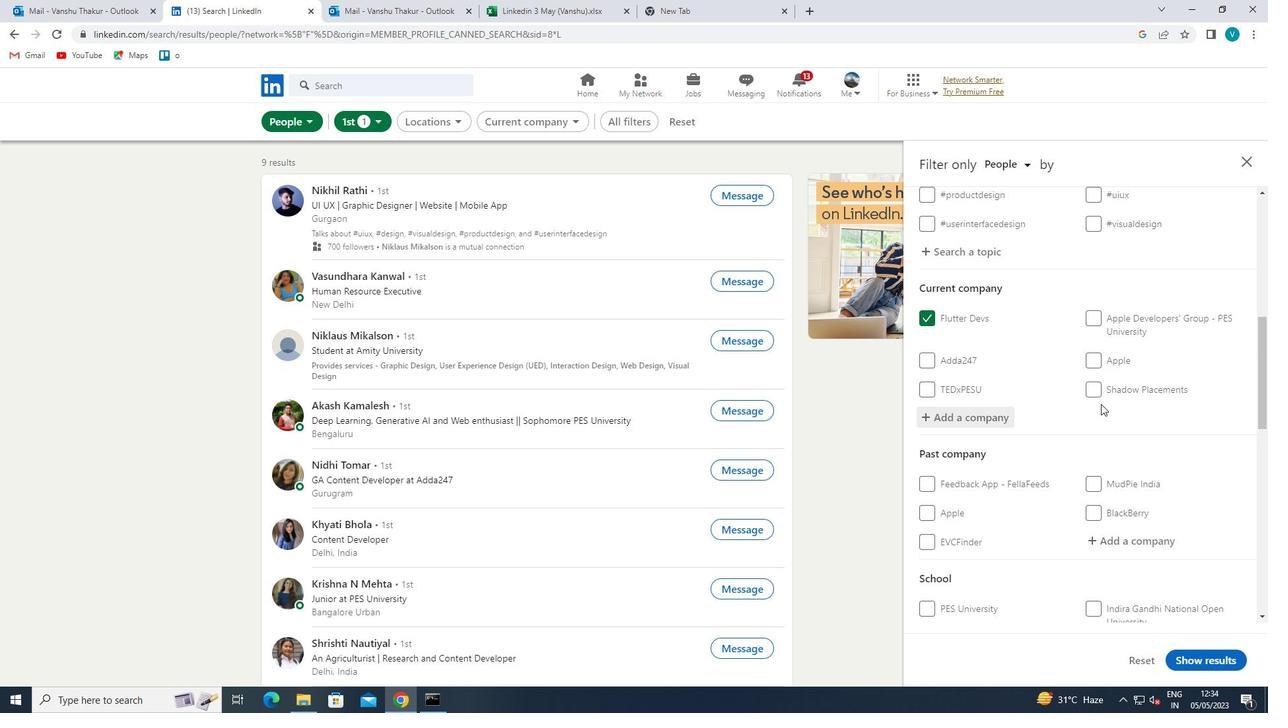 
Action: Mouse scrolled (1101, 403) with delta (0, 0)
Screenshot: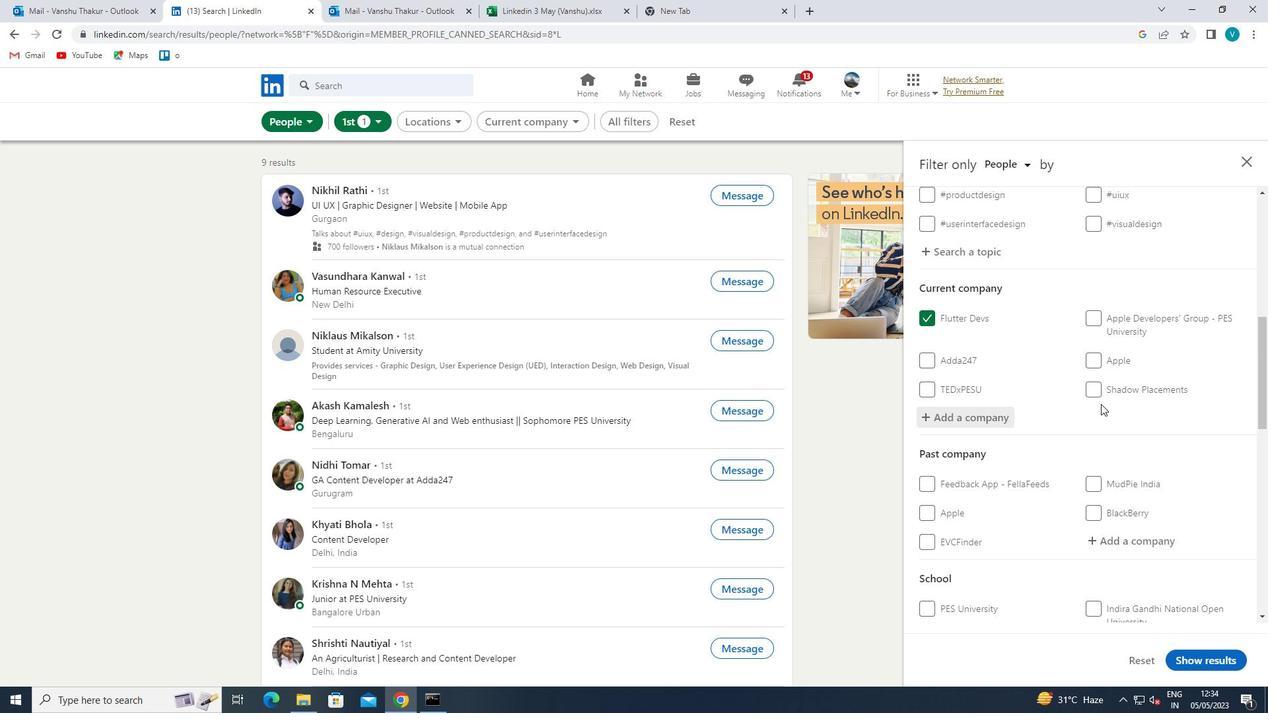 
Action: Mouse scrolled (1101, 403) with delta (0, 0)
Screenshot: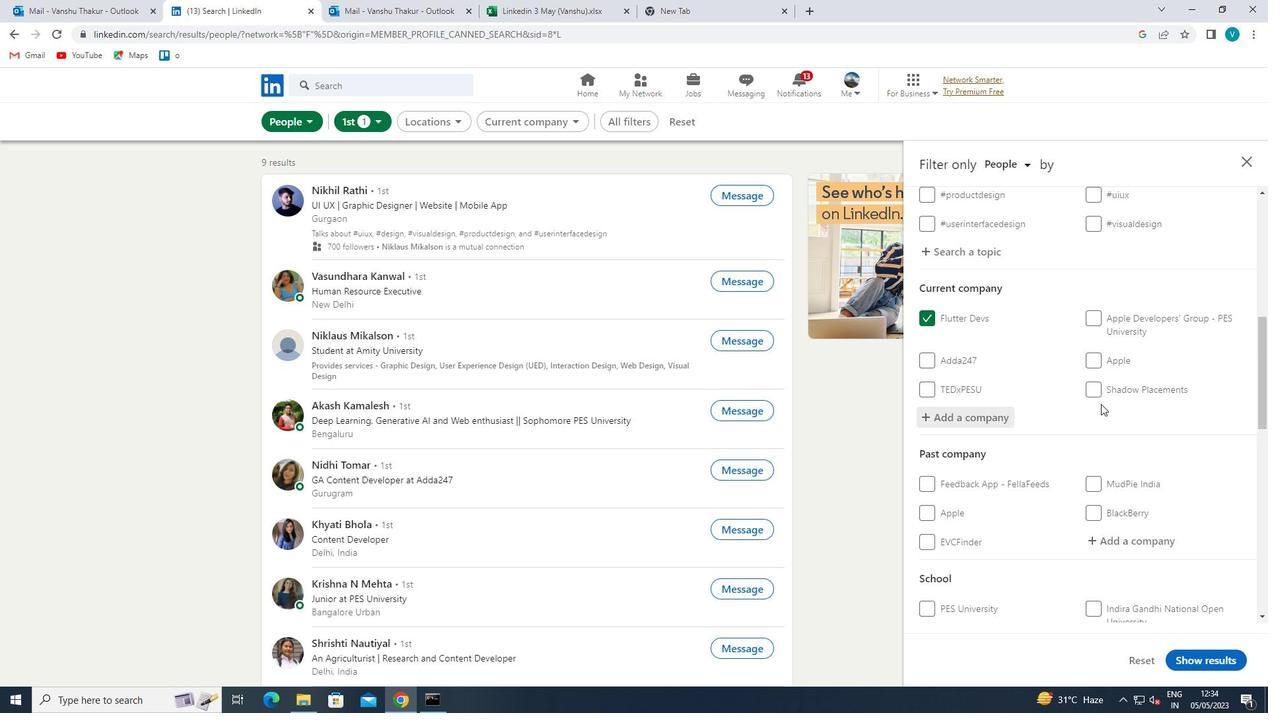 
Action: Mouse moved to (1124, 501)
Screenshot: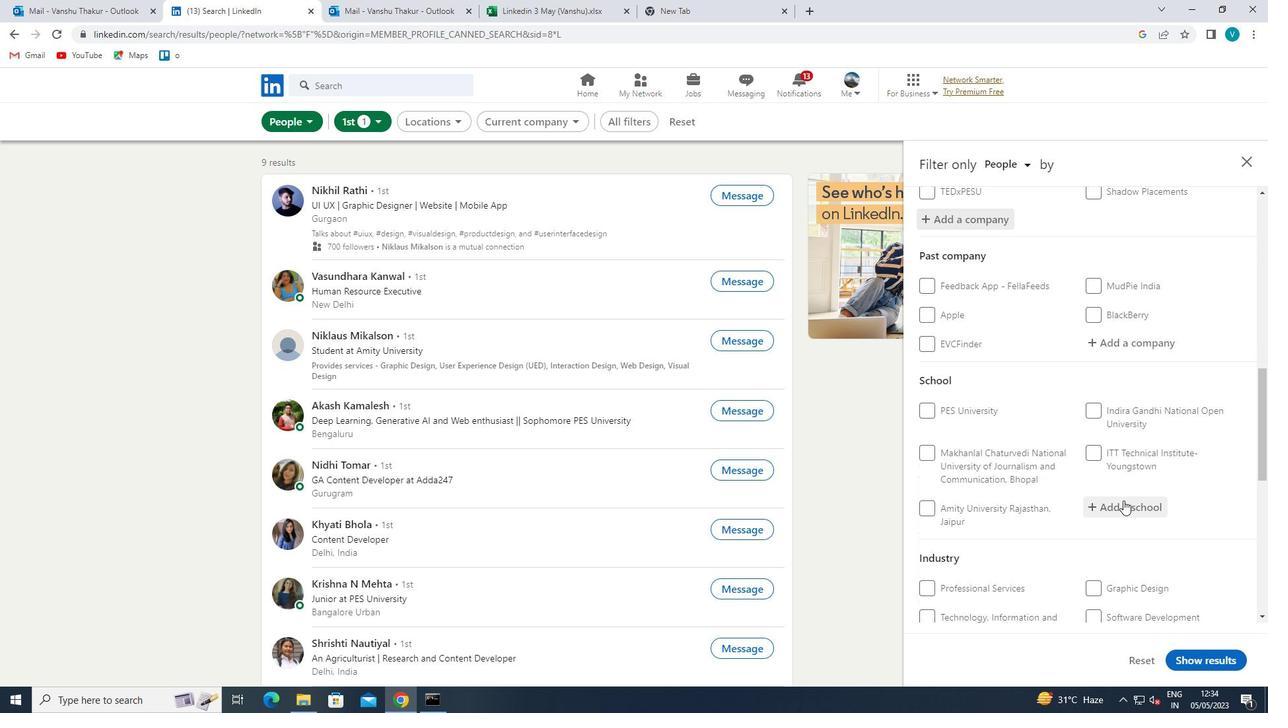 
Action: Mouse pressed left at (1124, 501)
Screenshot: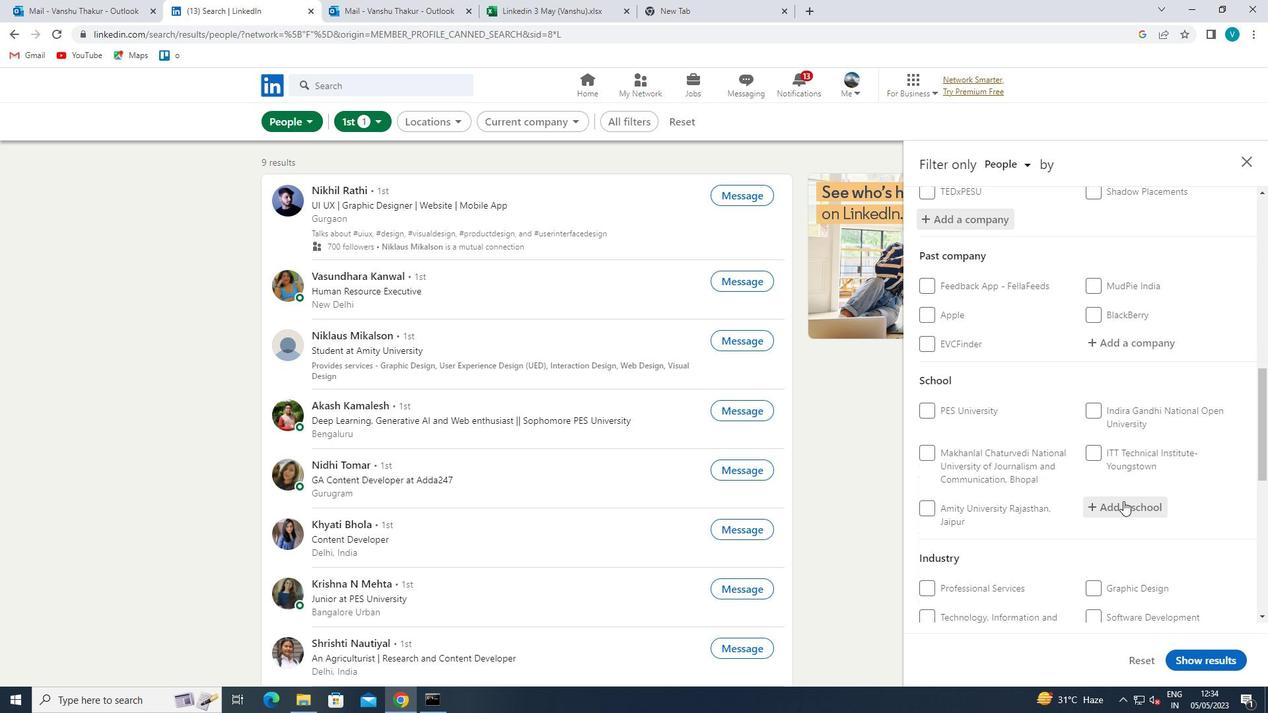
Action: Key pressed <Key.shift>WIGAN<Key.space><Key.shift>&<Key.space><Key.shift>L
Screenshot: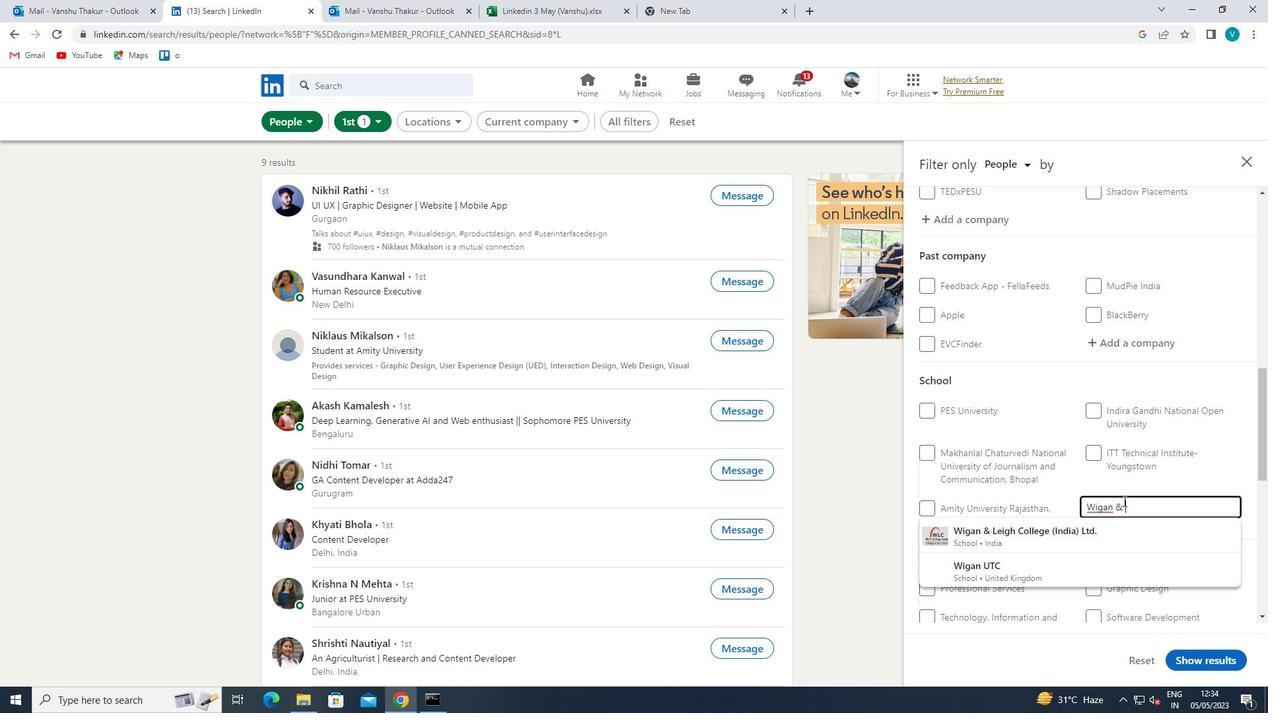 
Action: Mouse moved to (1111, 526)
Screenshot: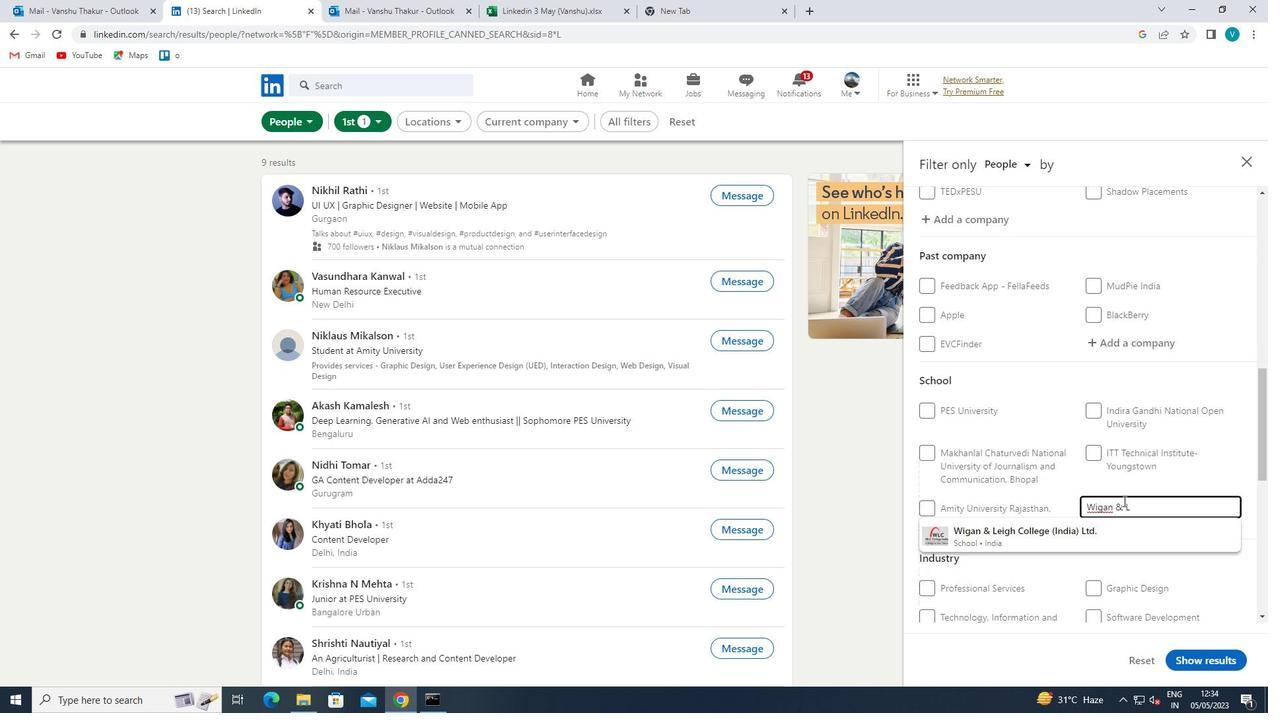 
Action: Mouse pressed left at (1111, 526)
Screenshot: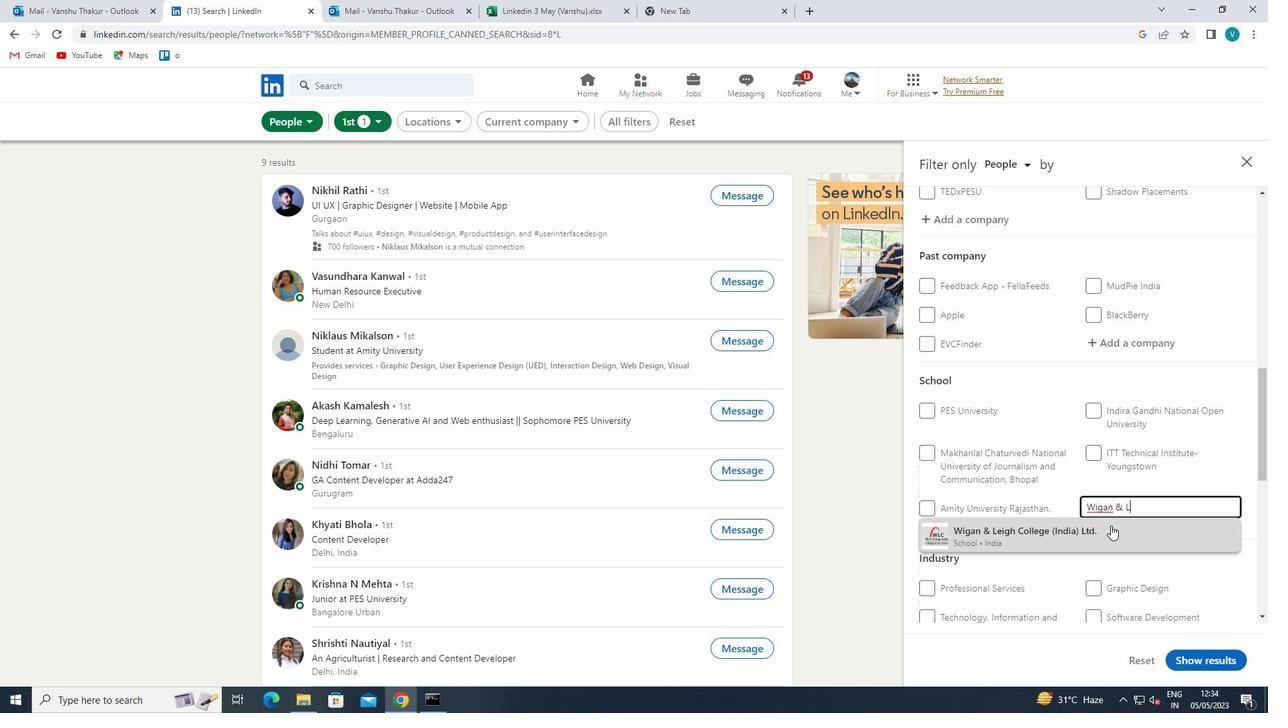 
Action: Mouse scrolled (1111, 525) with delta (0, 0)
Screenshot: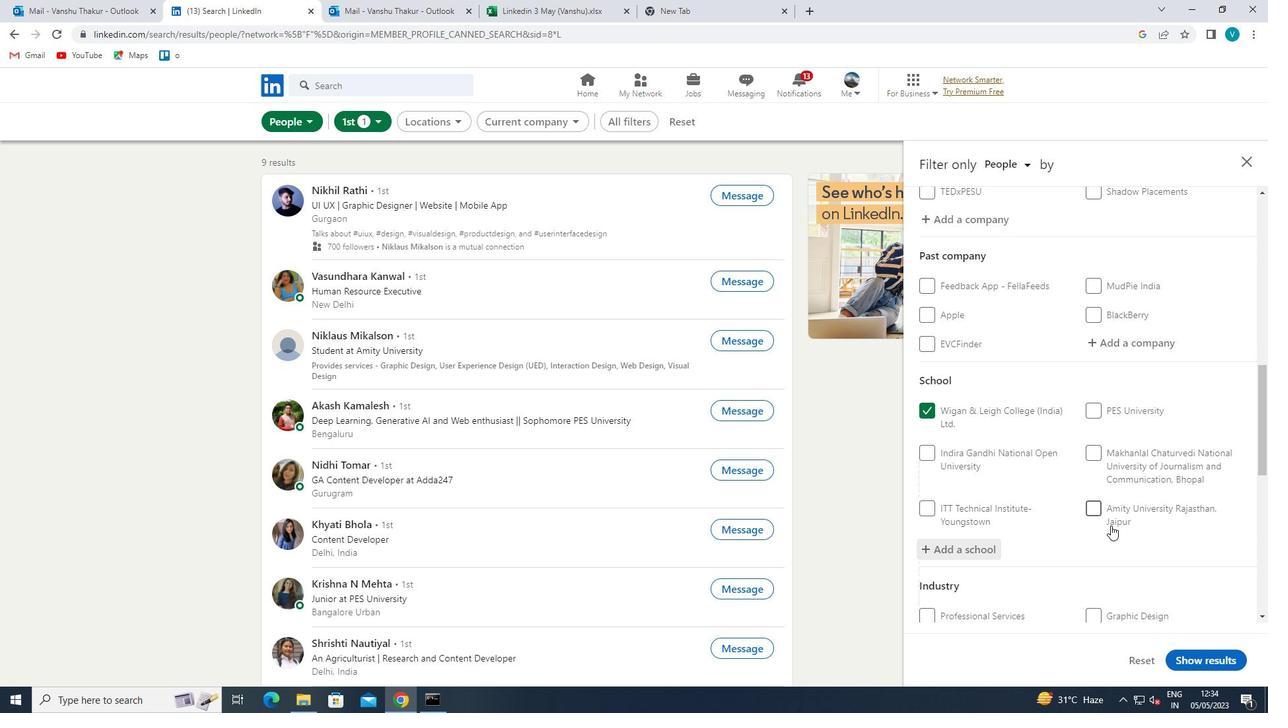 
Action: Mouse scrolled (1111, 525) with delta (0, 0)
Screenshot: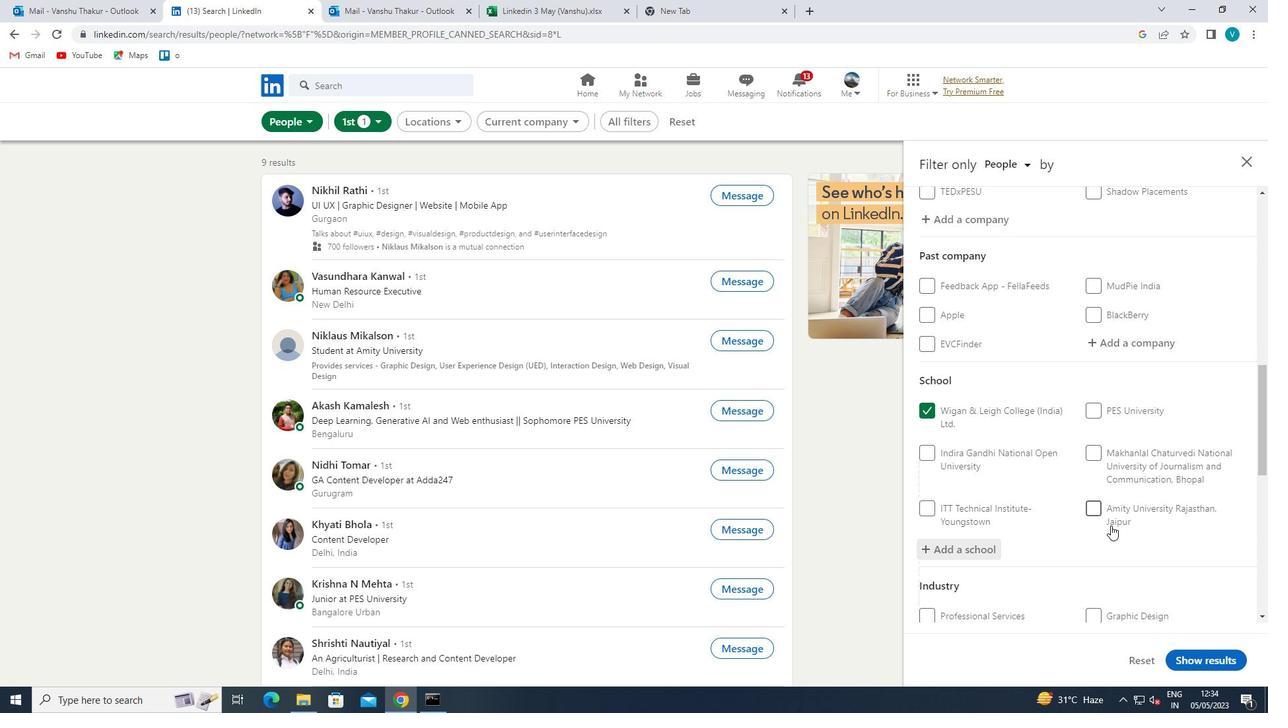 
Action: Mouse scrolled (1111, 525) with delta (0, 0)
Screenshot: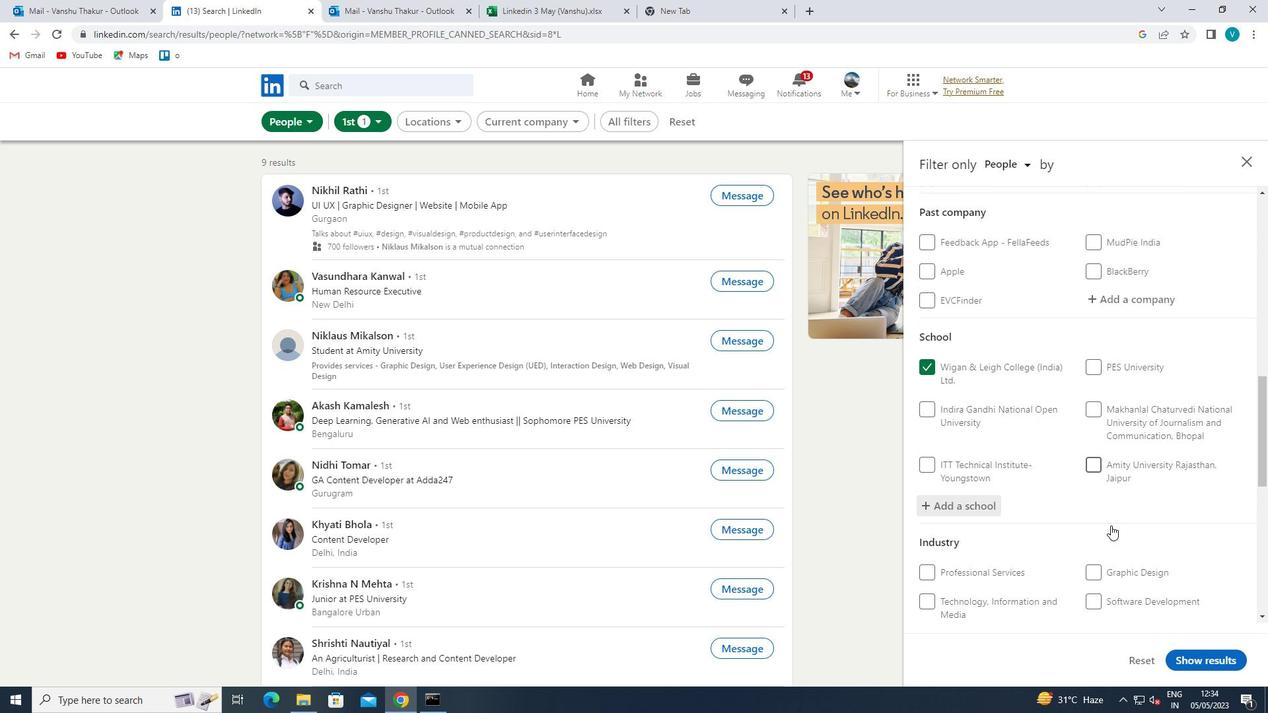 
Action: Mouse scrolled (1111, 525) with delta (0, 0)
Screenshot: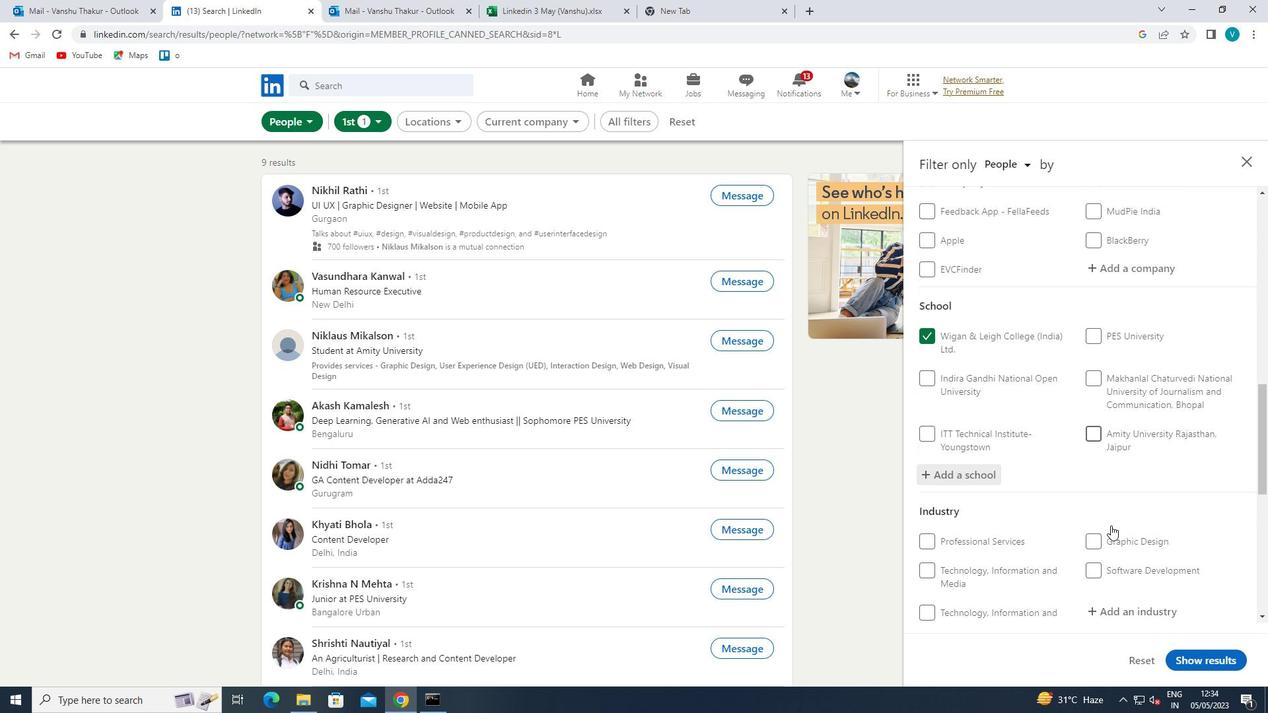 
Action: Mouse moved to (1144, 425)
Screenshot: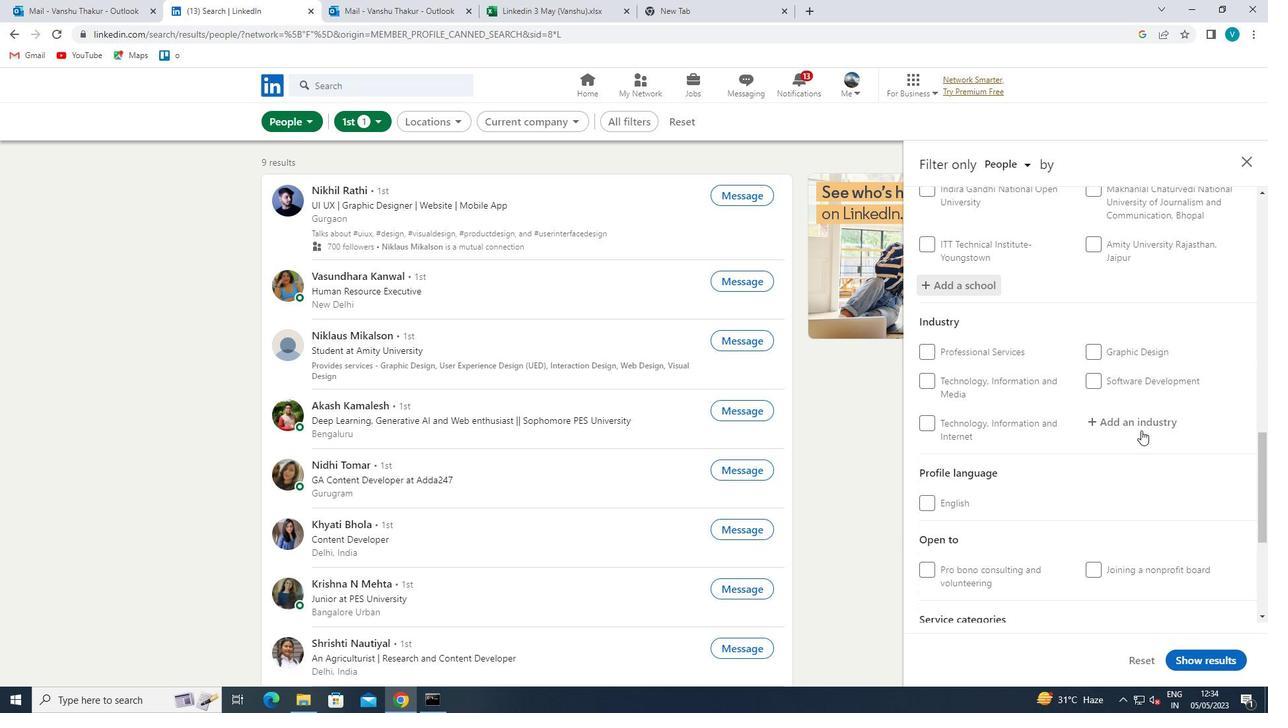 
Action: Mouse pressed left at (1144, 425)
Screenshot: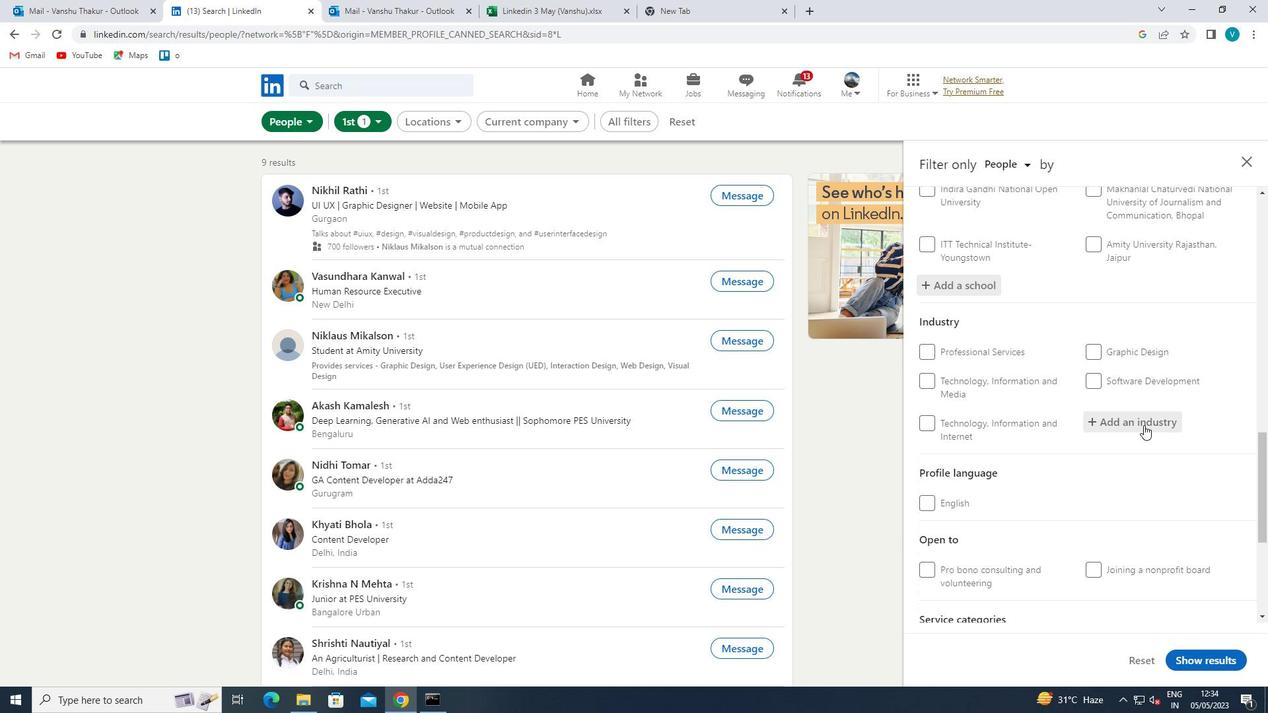 
Action: Key pressed <Key.shift>BOK<Key.backspace>OK<Key.space><Key.shift>
Screenshot: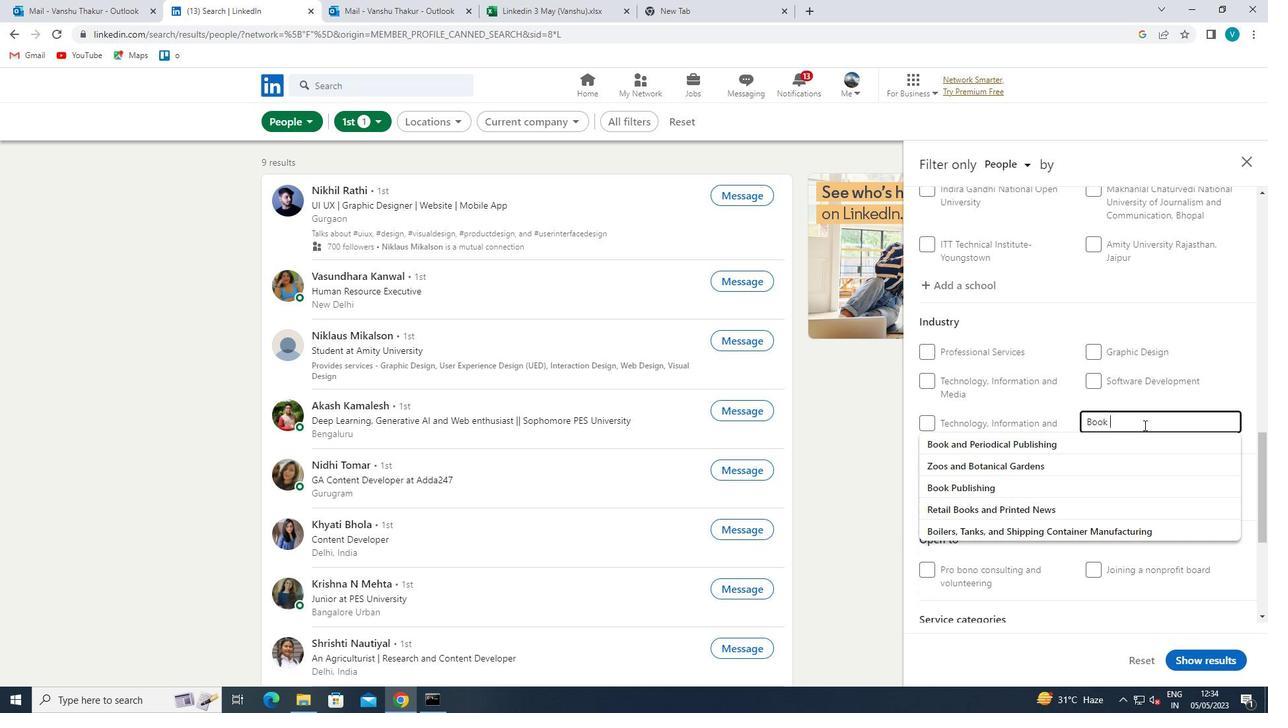 
Action: Mouse moved to (1113, 463)
Screenshot: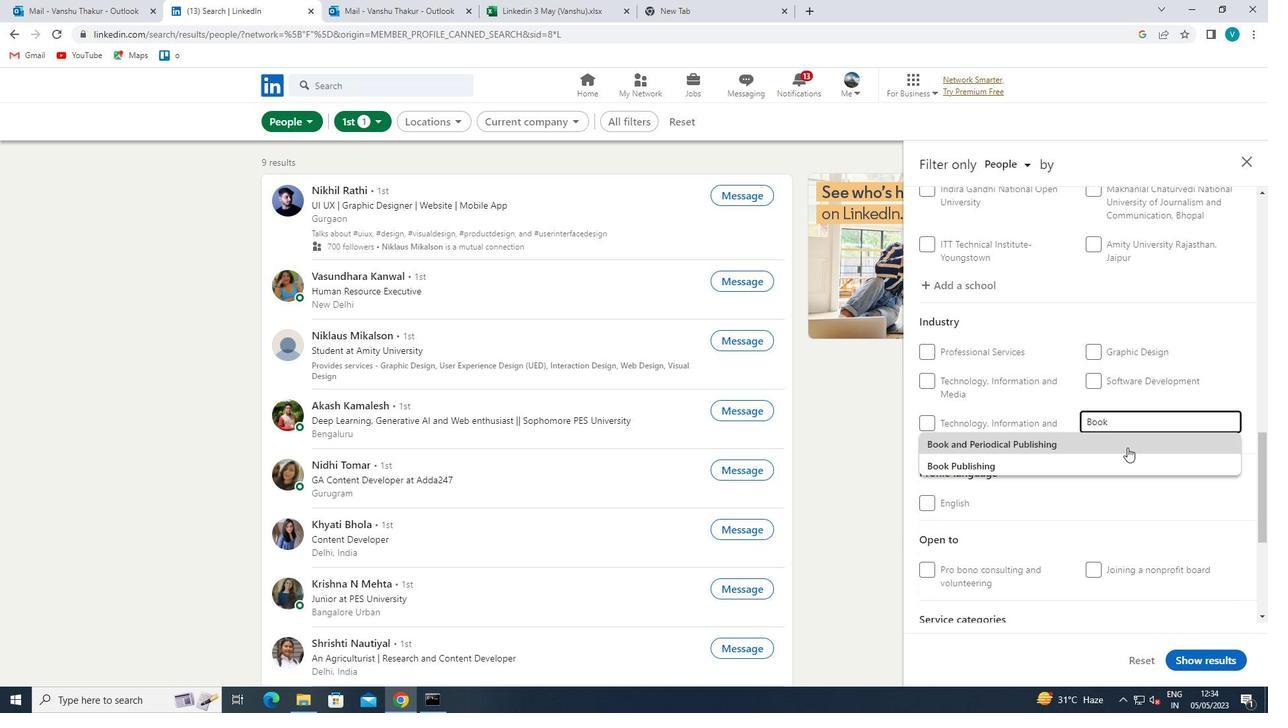 
Action: Mouse pressed left at (1113, 463)
Screenshot: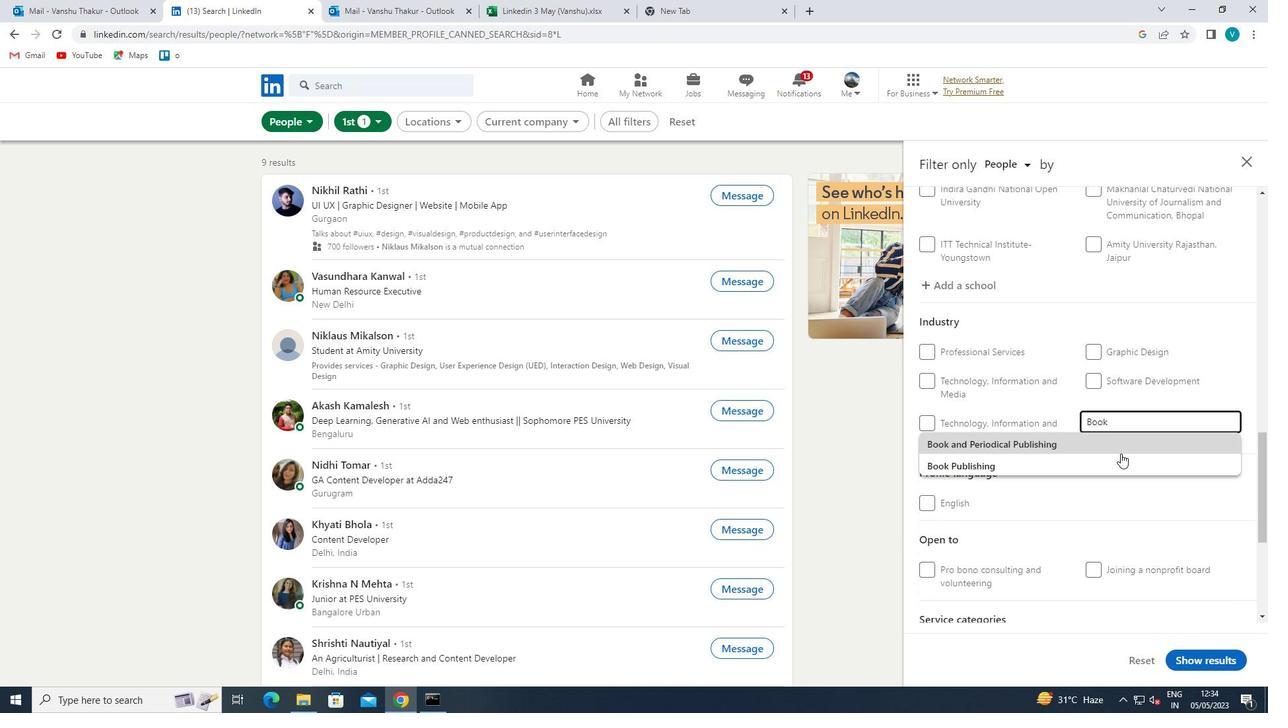 
Action: Mouse scrolled (1113, 463) with delta (0, 0)
Screenshot: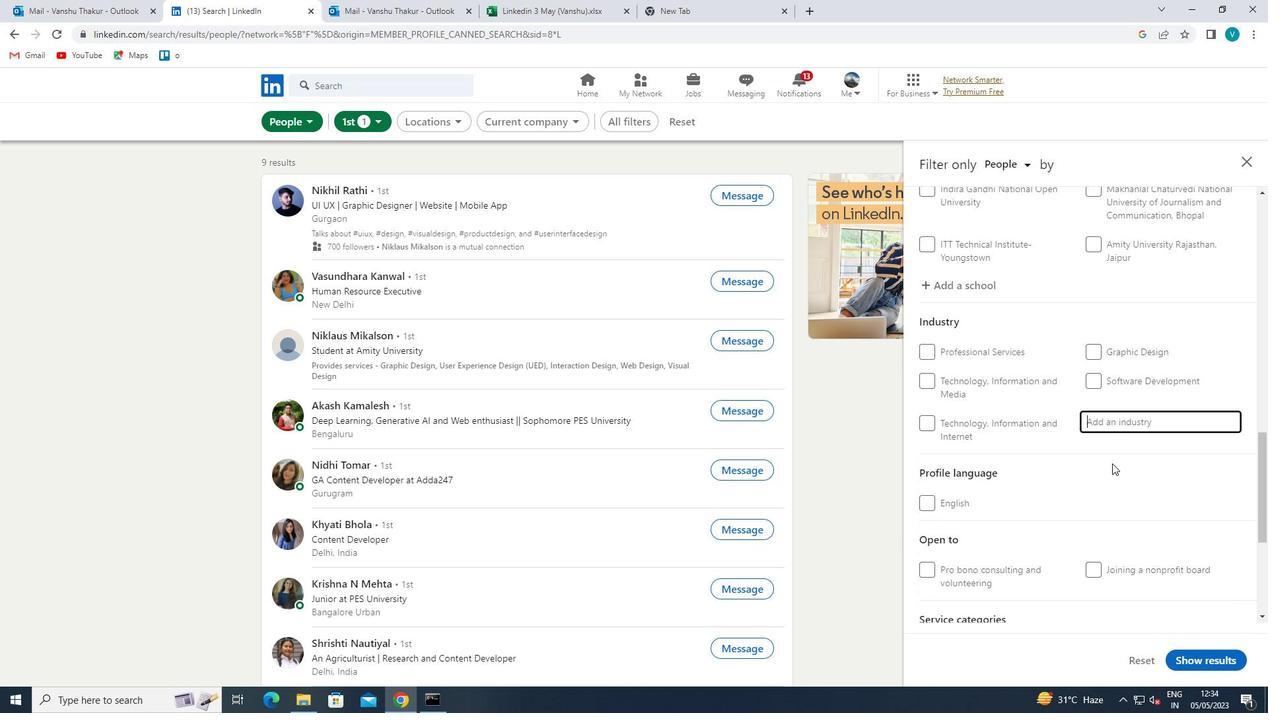 
Action: Mouse scrolled (1113, 463) with delta (0, 0)
Screenshot: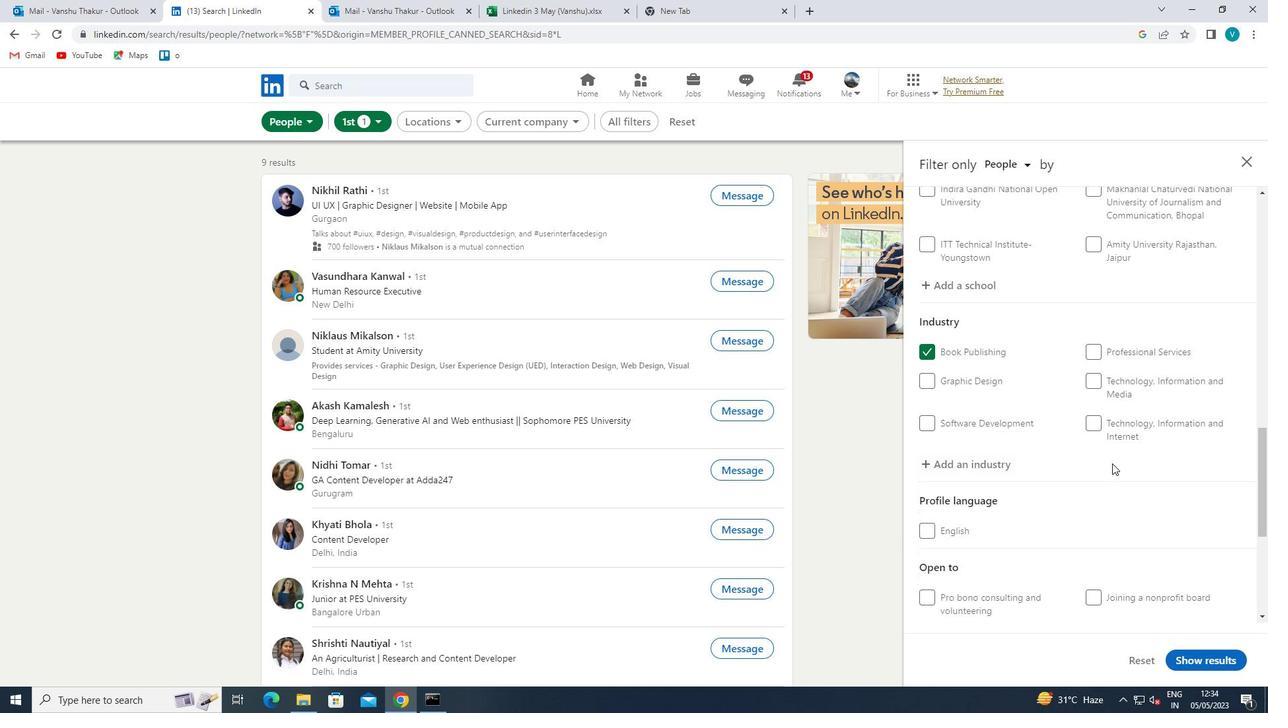 
Action: Mouse scrolled (1113, 463) with delta (0, 0)
Screenshot: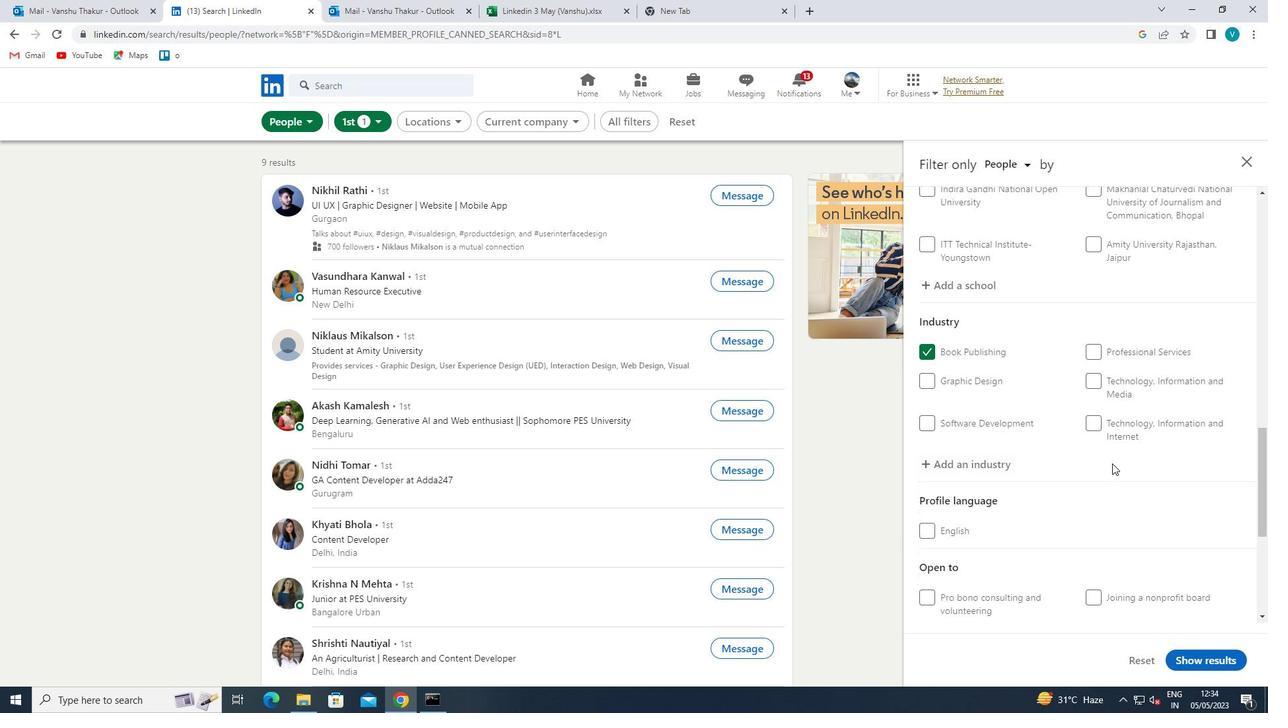 
Action: Mouse scrolled (1113, 463) with delta (0, 0)
Screenshot: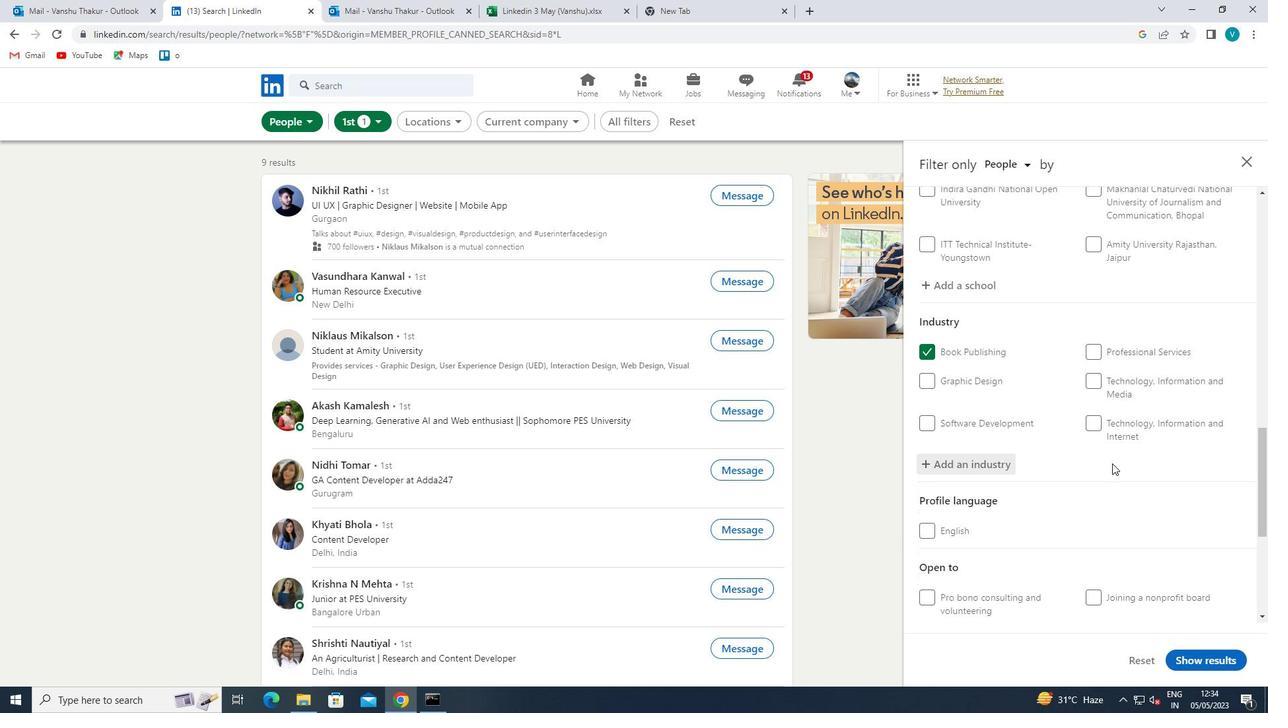 
Action: Mouse moved to (1113, 481)
Screenshot: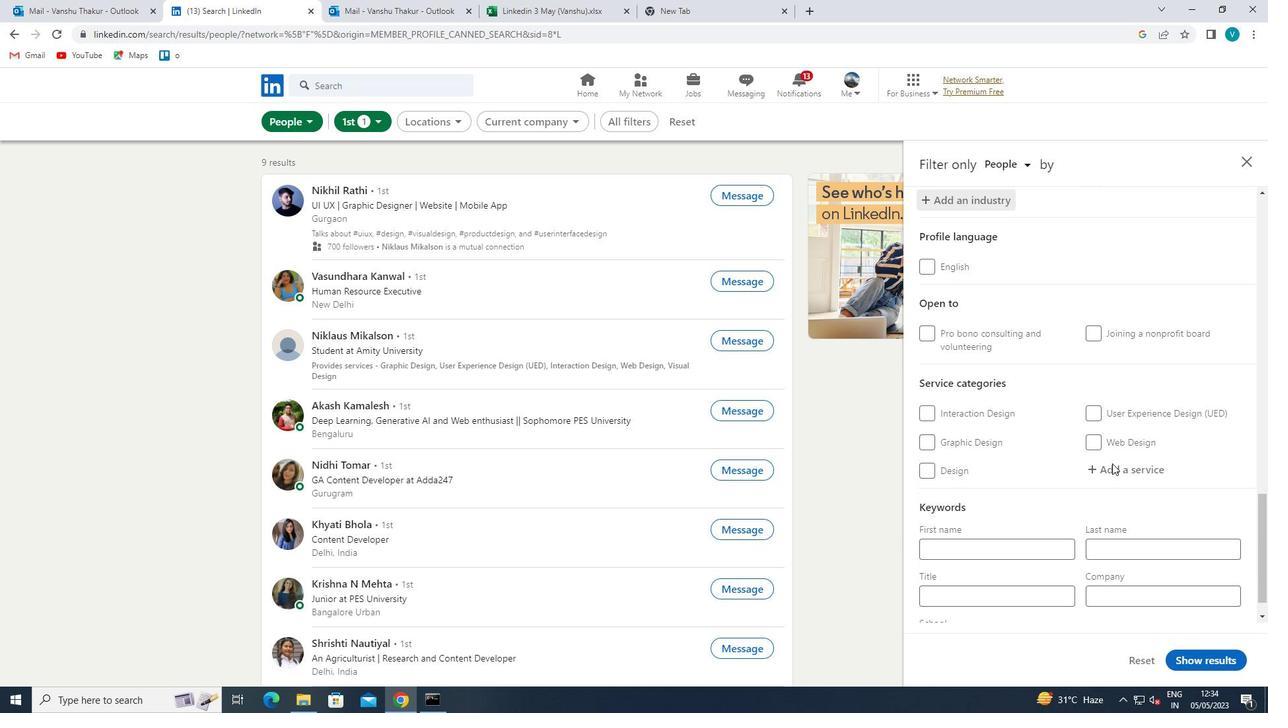 
Action: Mouse pressed left at (1113, 481)
Screenshot: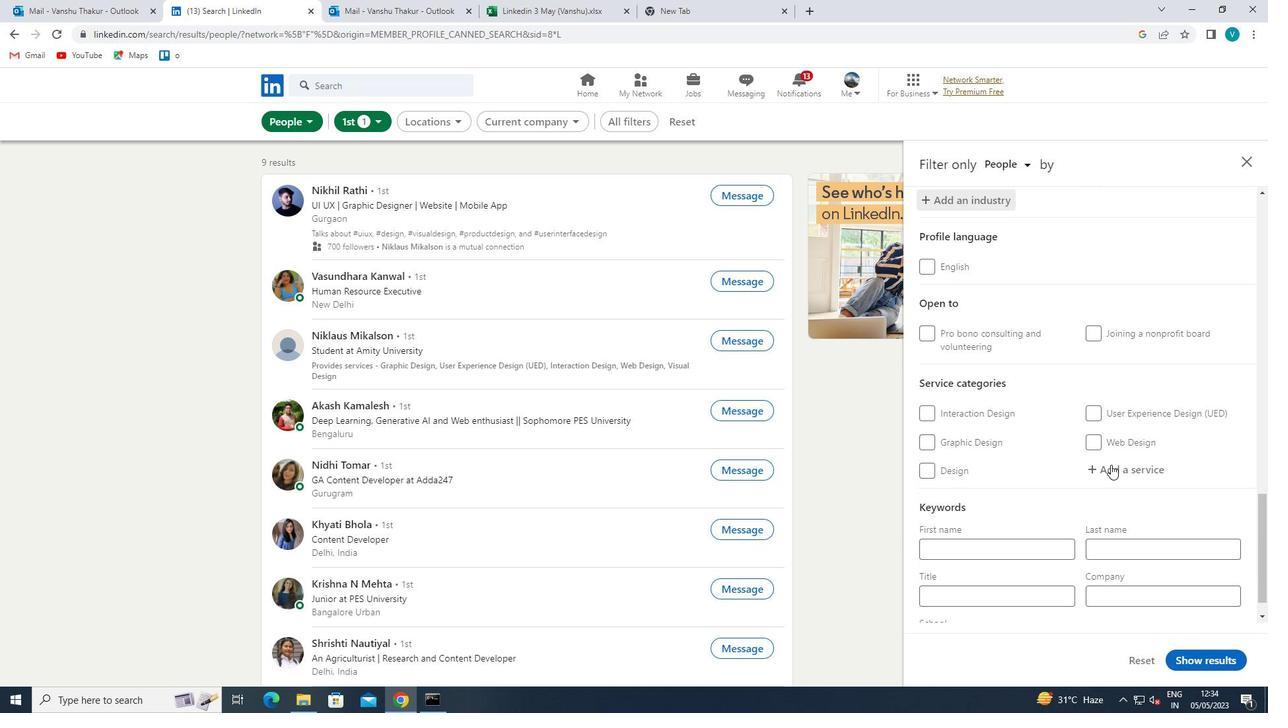 
Action: Mouse moved to (1121, 472)
Screenshot: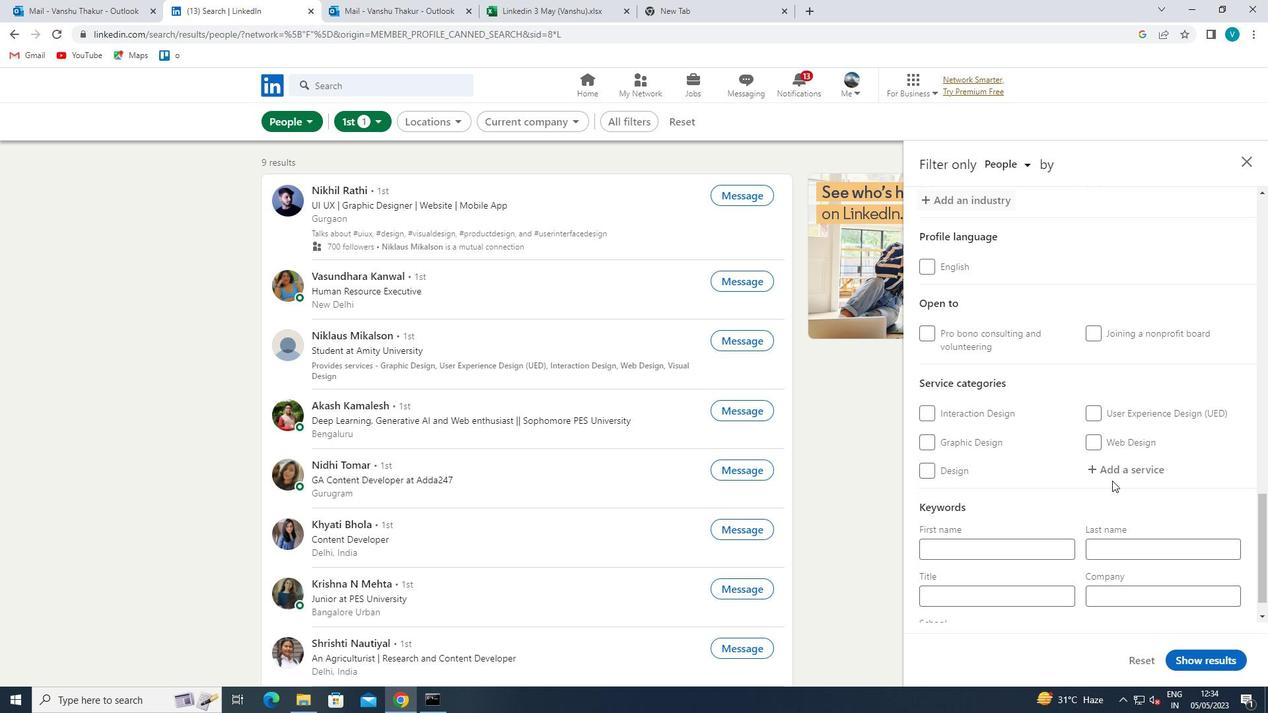 
Action: Mouse pressed left at (1121, 472)
Screenshot: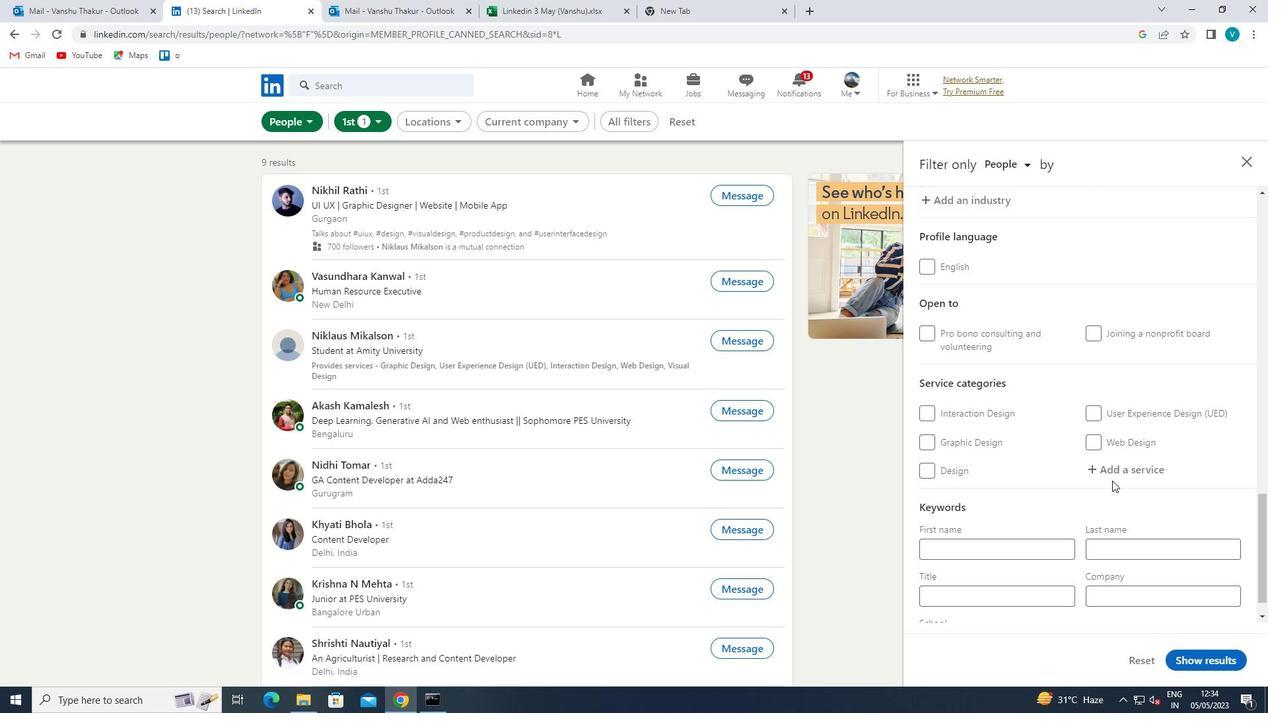 
Action: Key pressed <Key.shift>LABOR<Key.space>
Screenshot: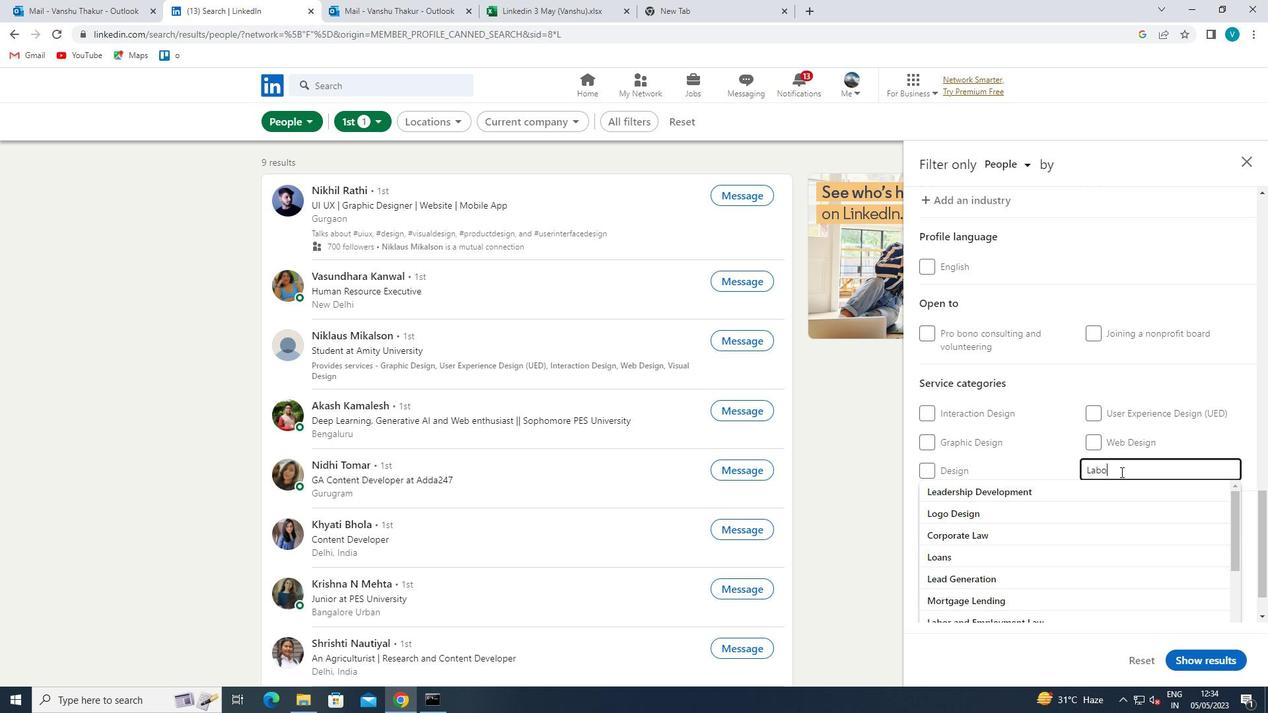 
Action: Mouse moved to (1094, 485)
Screenshot: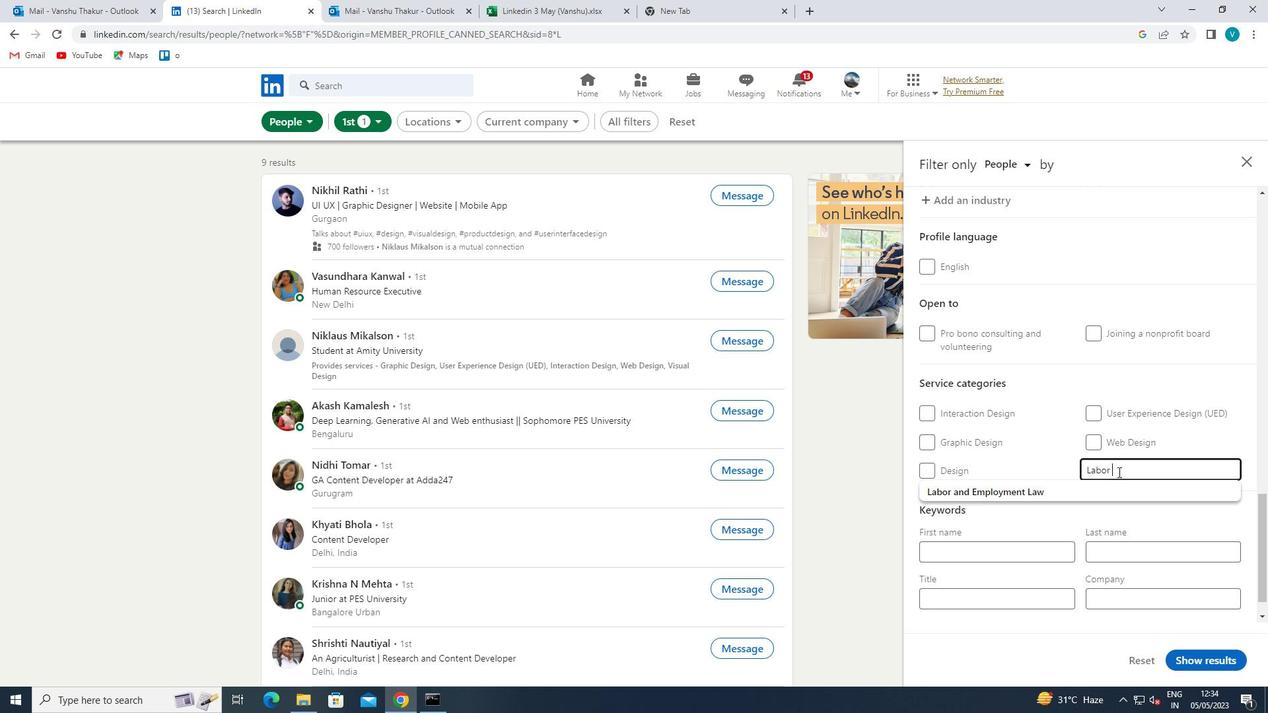 
Action: Mouse pressed left at (1094, 485)
Screenshot: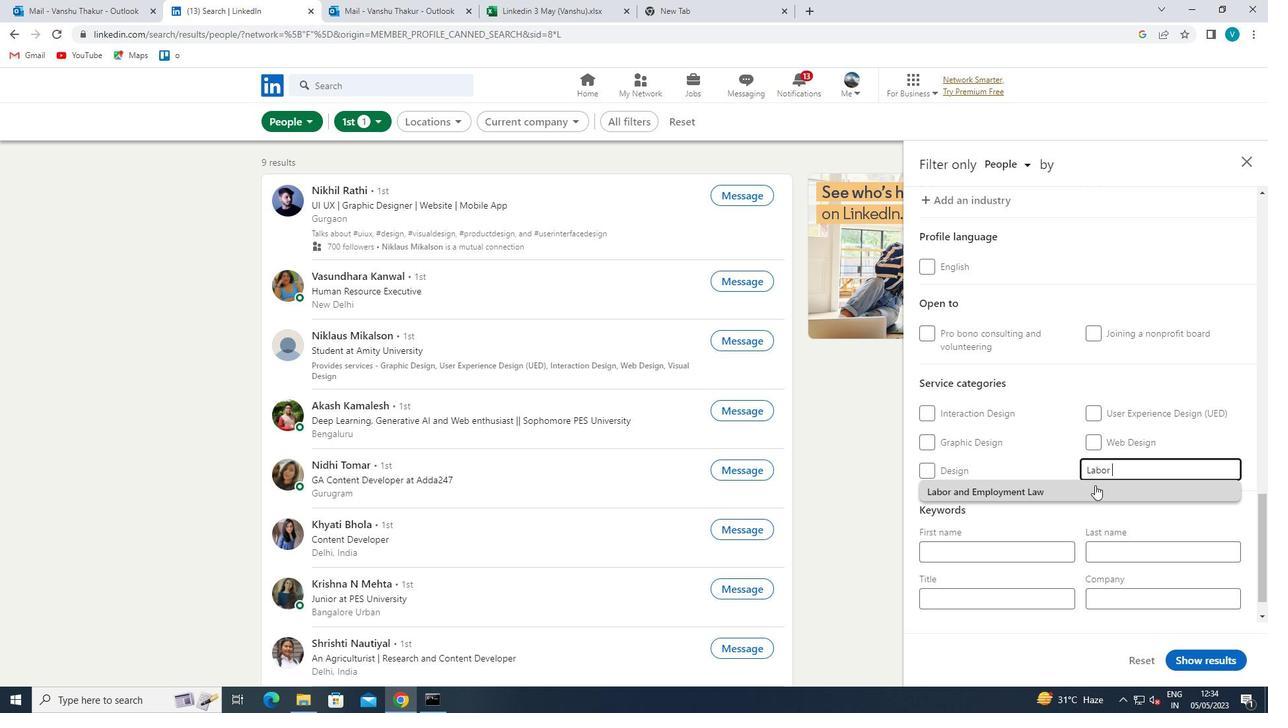 
Action: Mouse moved to (1094, 485)
Screenshot: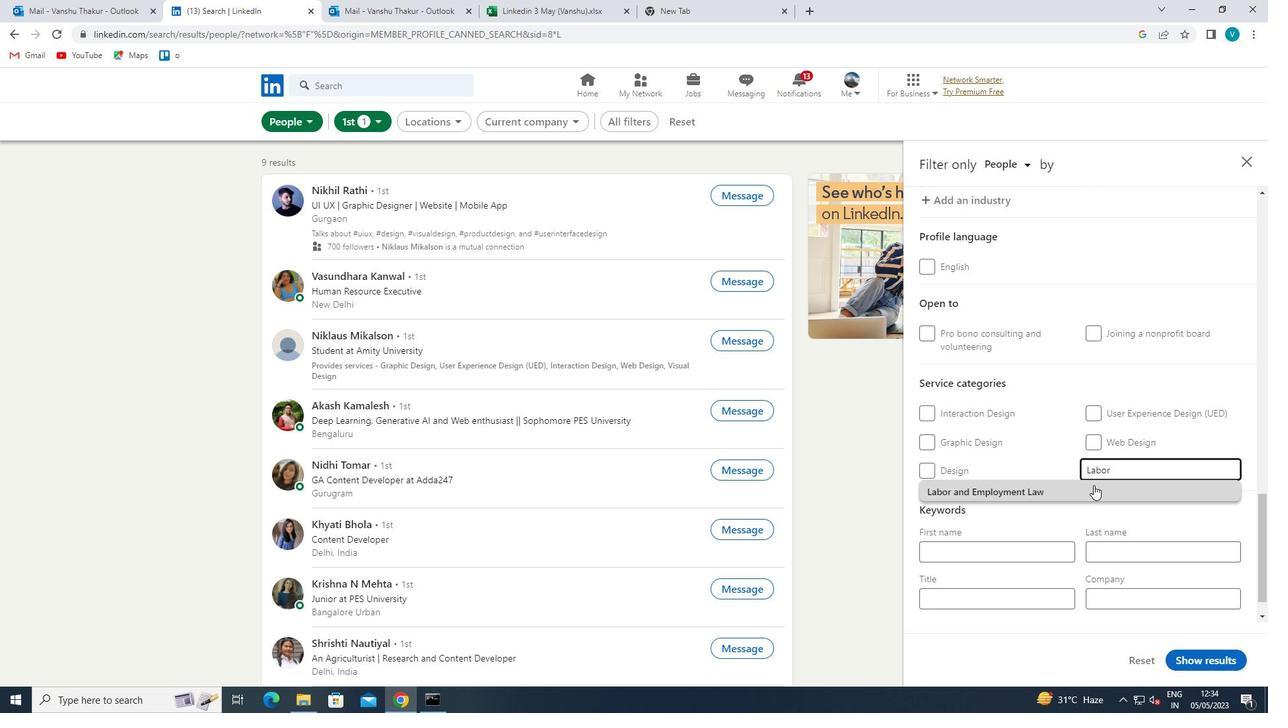
Action: Mouse scrolled (1094, 485) with delta (0, 0)
Screenshot: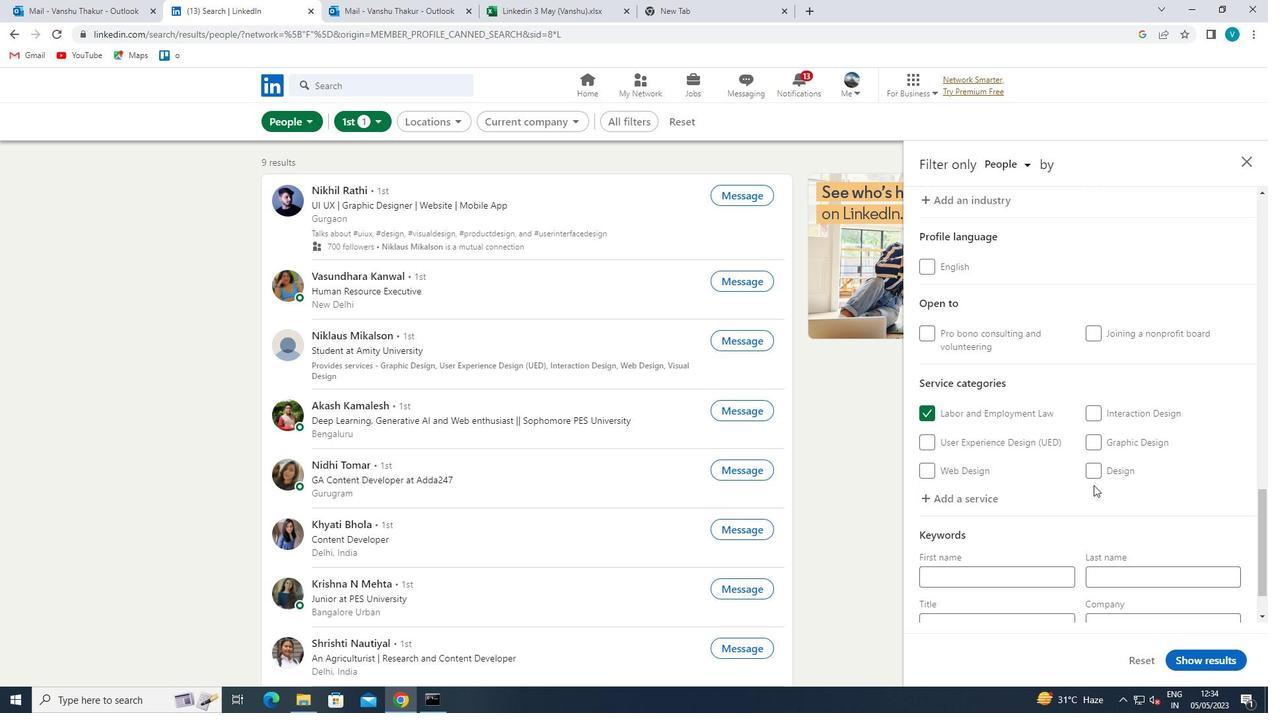 
Action: Mouse scrolled (1094, 485) with delta (0, 0)
Screenshot: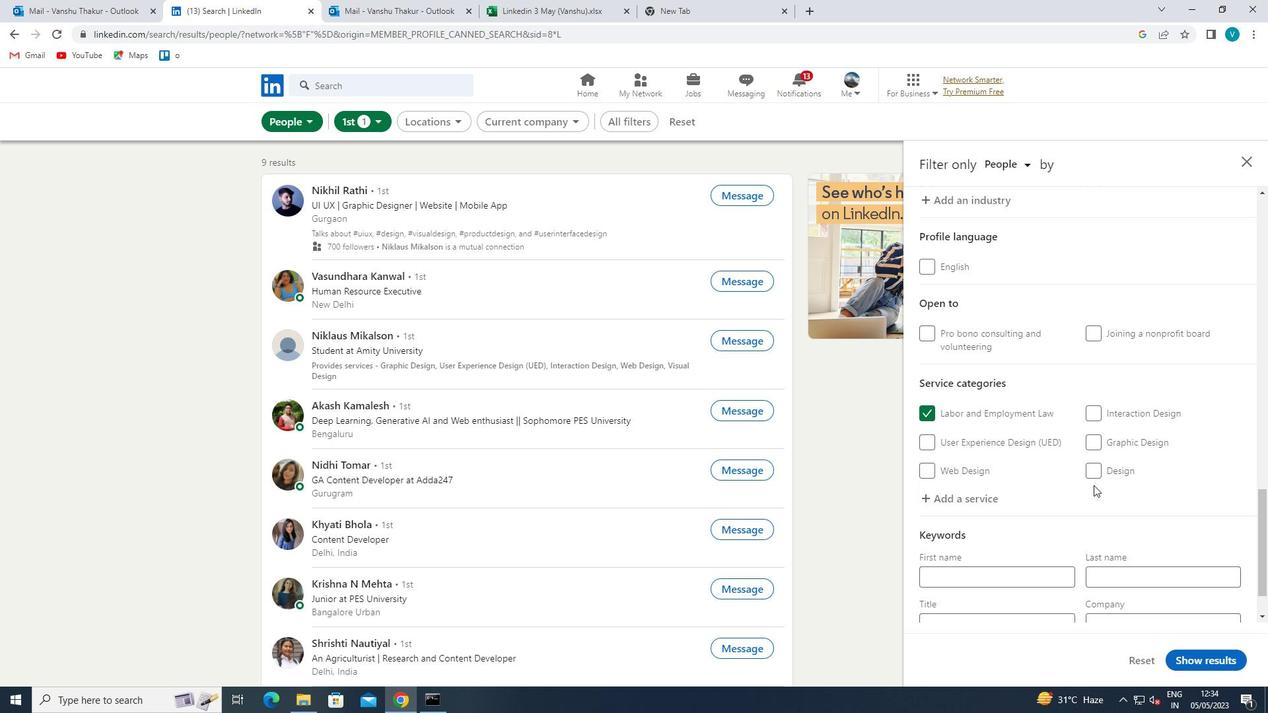 
Action: Mouse scrolled (1094, 485) with delta (0, 0)
Screenshot: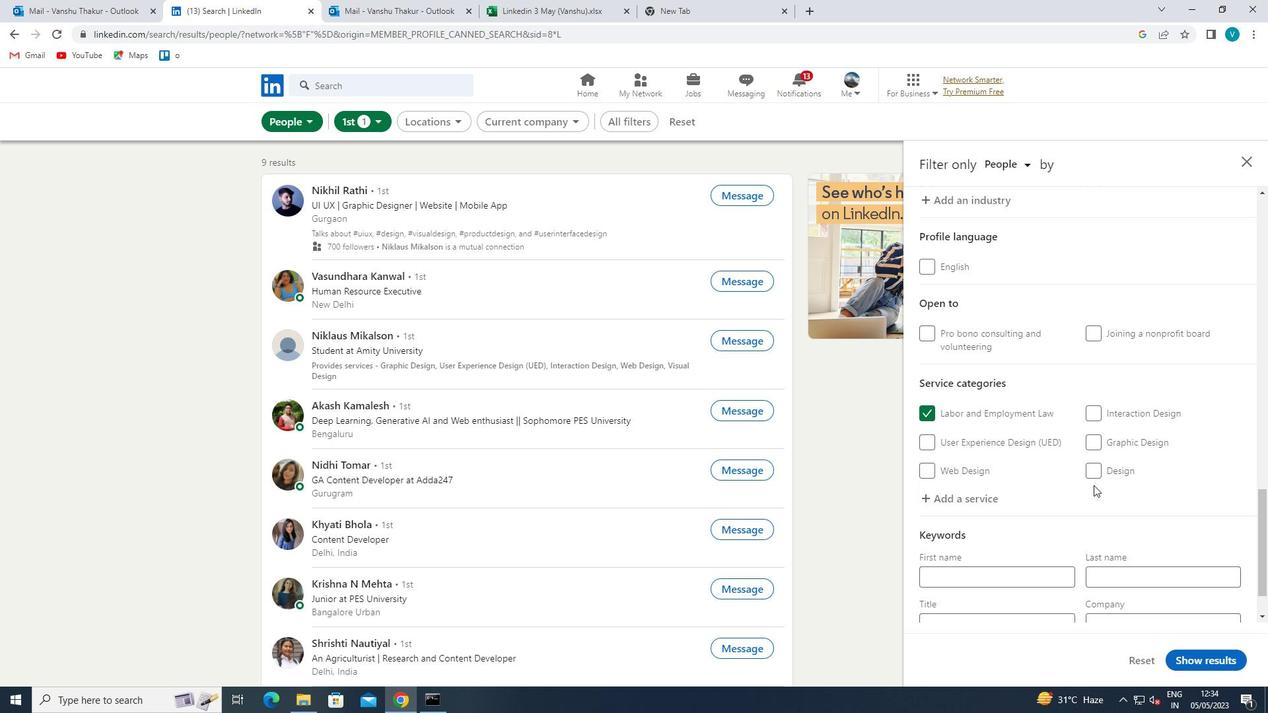 
Action: Mouse moved to (1035, 571)
Screenshot: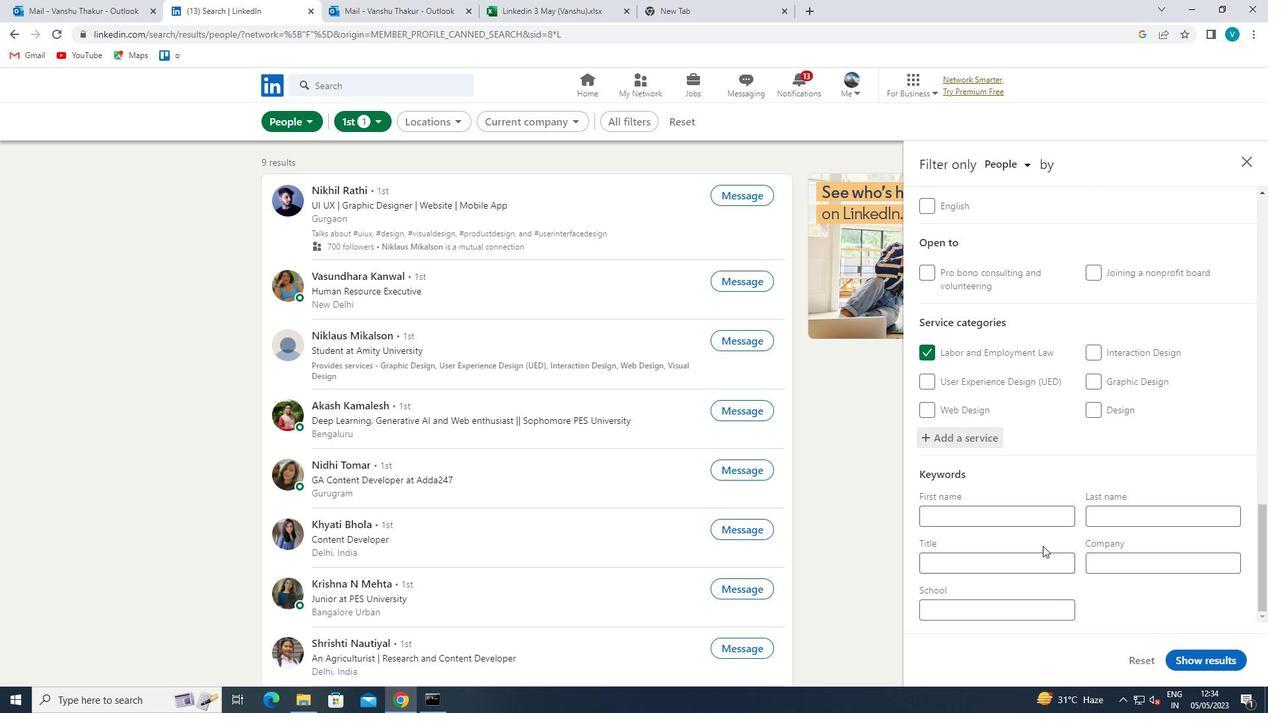 
Action: Mouse pressed left at (1035, 571)
Screenshot: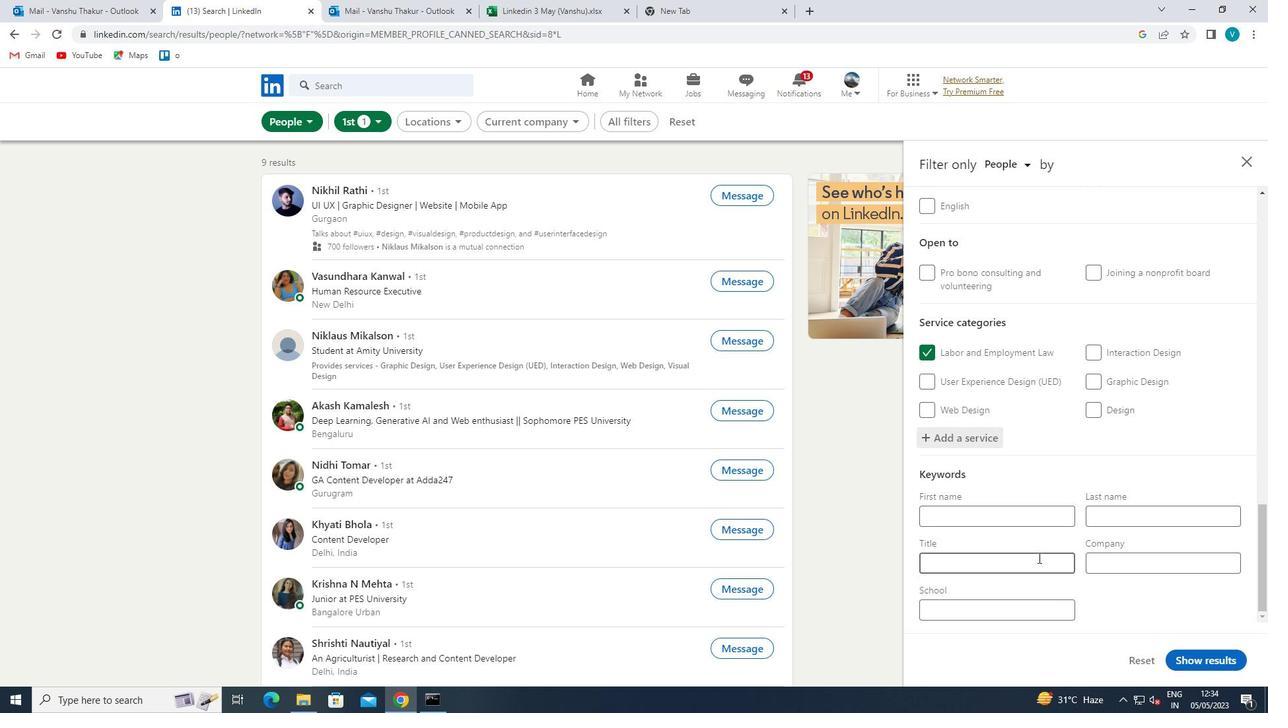 
Action: Mouse moved to (1039, 569)
Screenshot: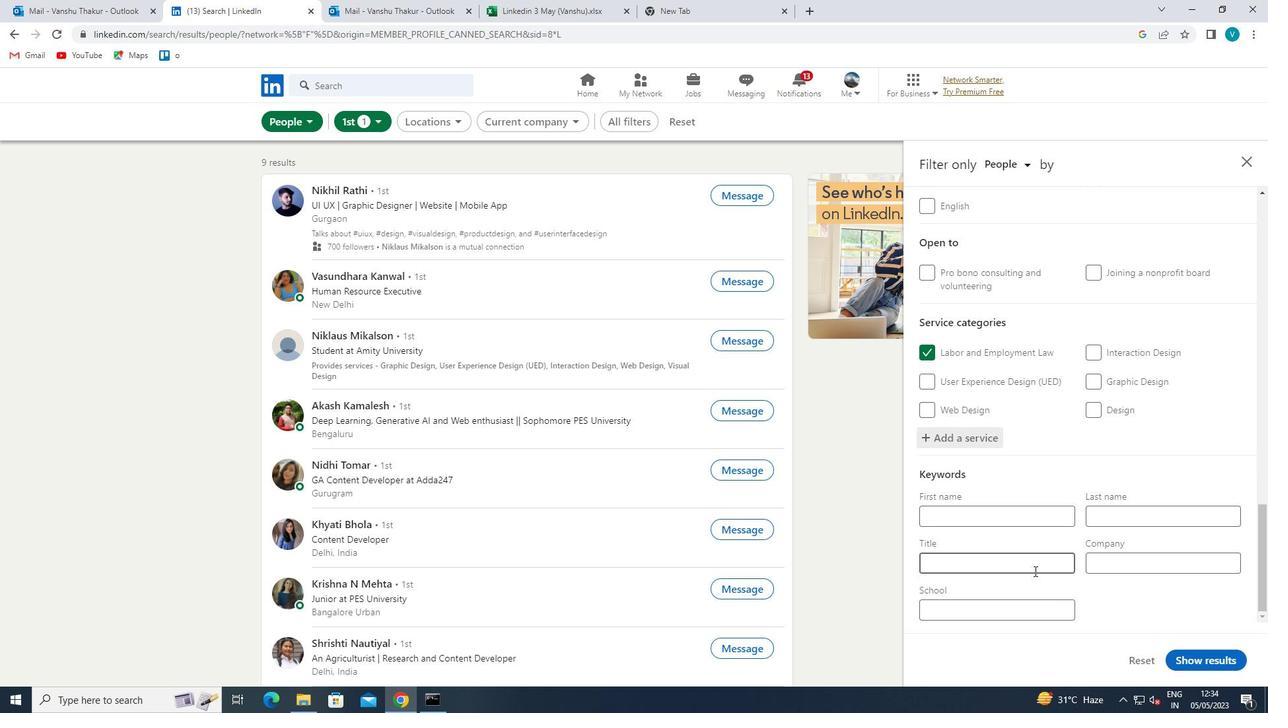 
Action: Key pressed <Key.shift>RECRUITER<Key.space>
Screenshot: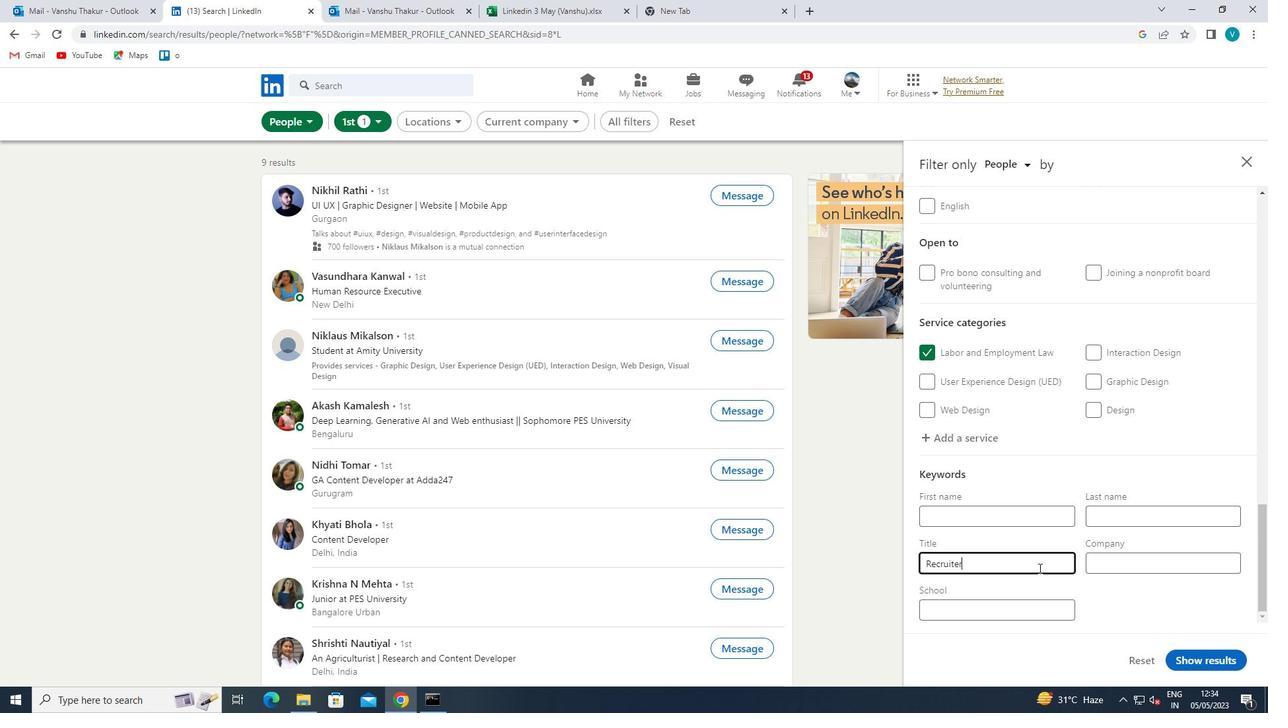 
Action: Mouse moved to (1230, 680)
Screenshot: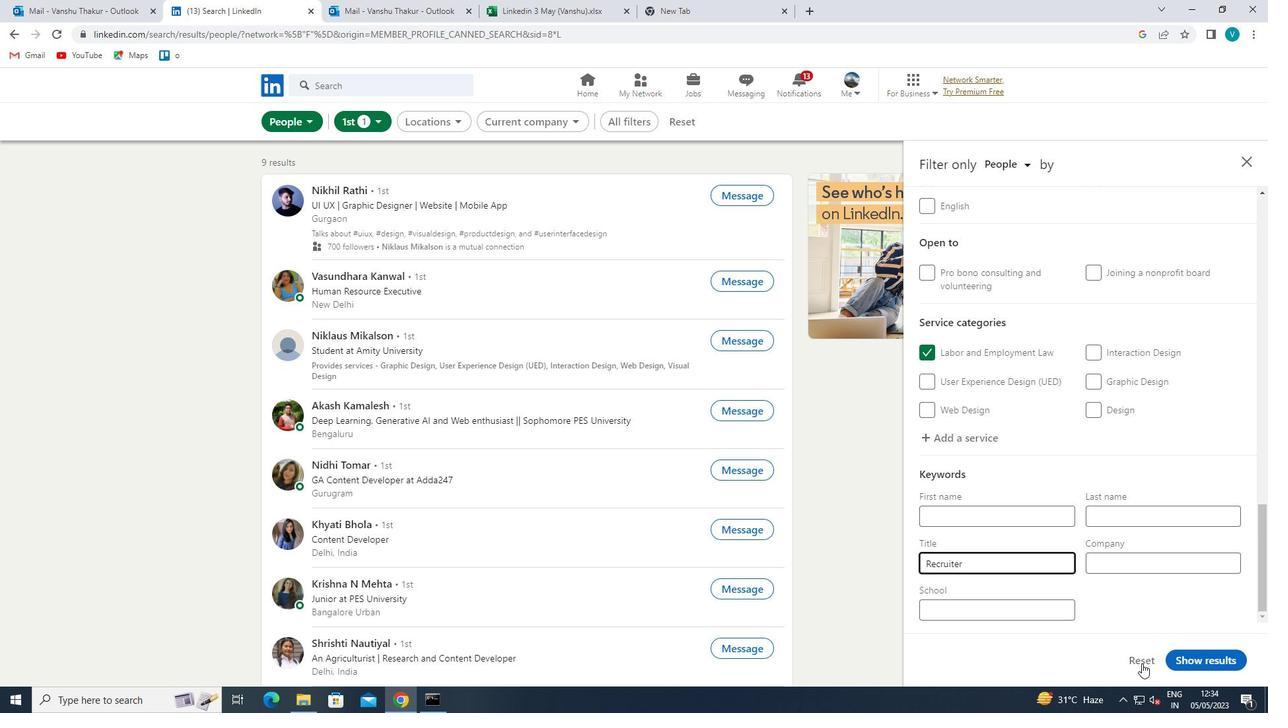 
Action: Mouse pressed left at (1230, 680)
Screenshot: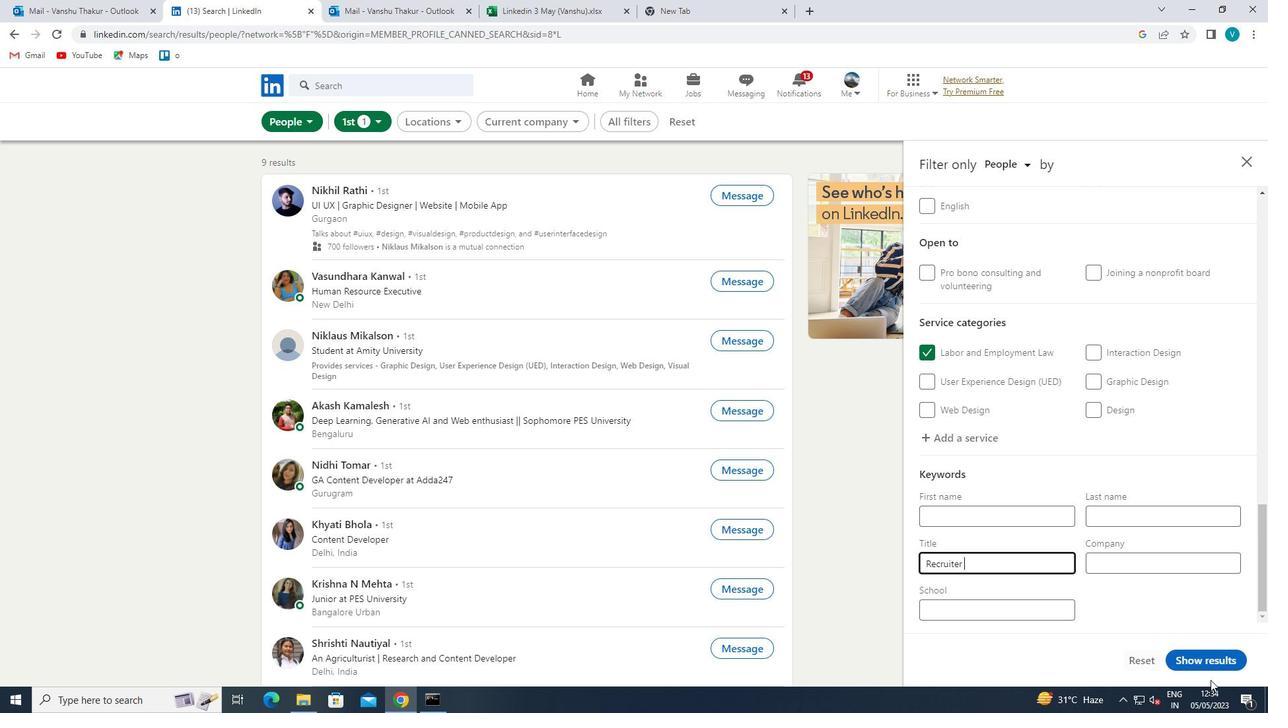
Action: Mouse moved to (1237, 648)
Screenshot: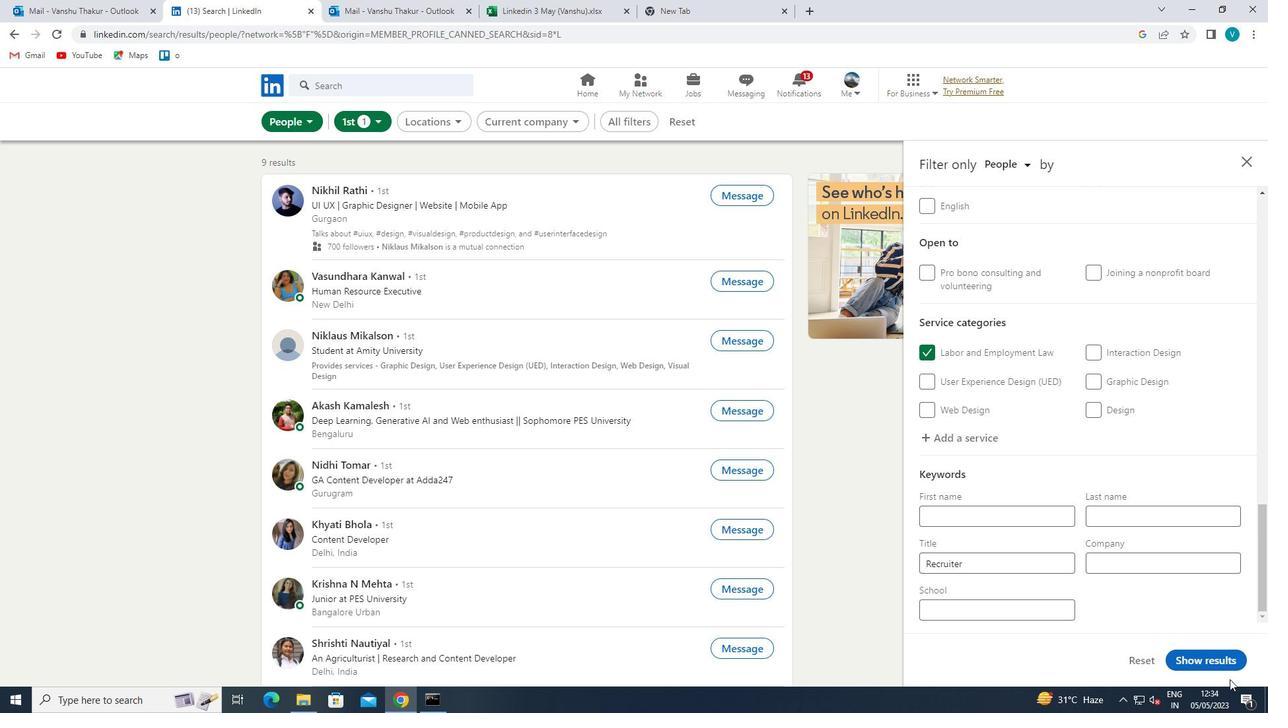 
Action: Mouse pressed left at (1237, 648)
Screenshot: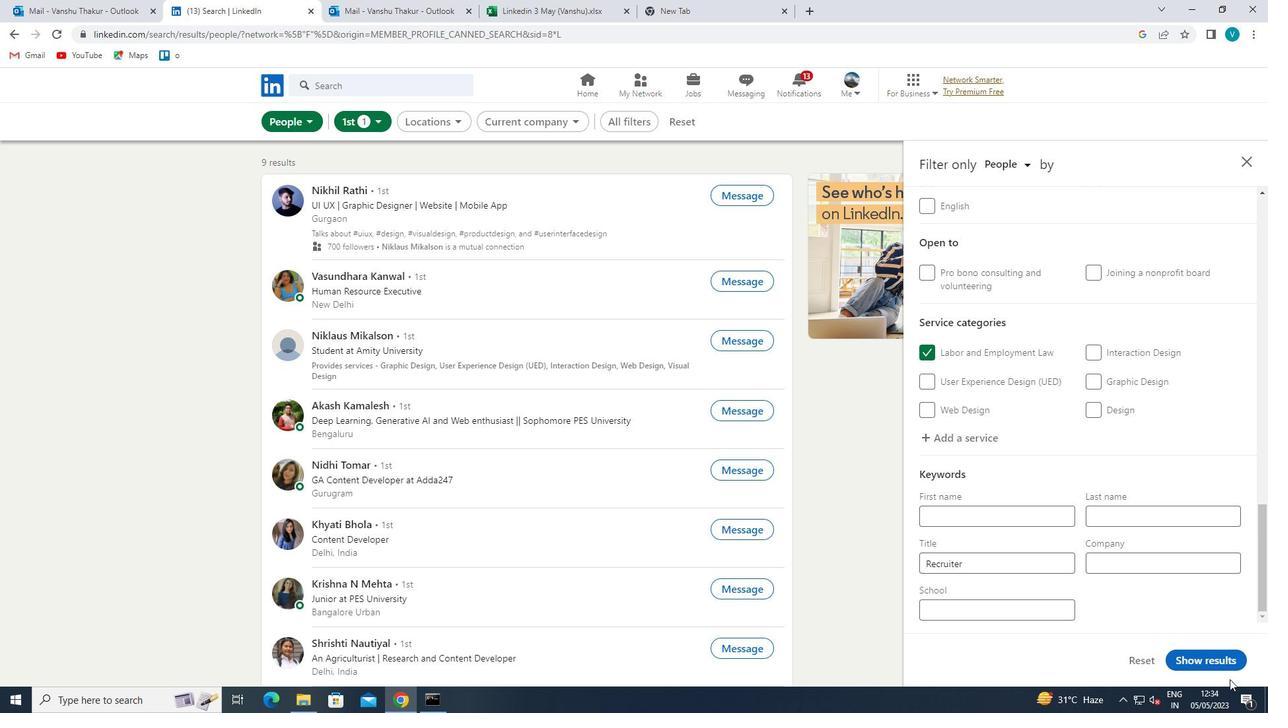 
Action: Mouse moved to (1226, 653)
Screenshot: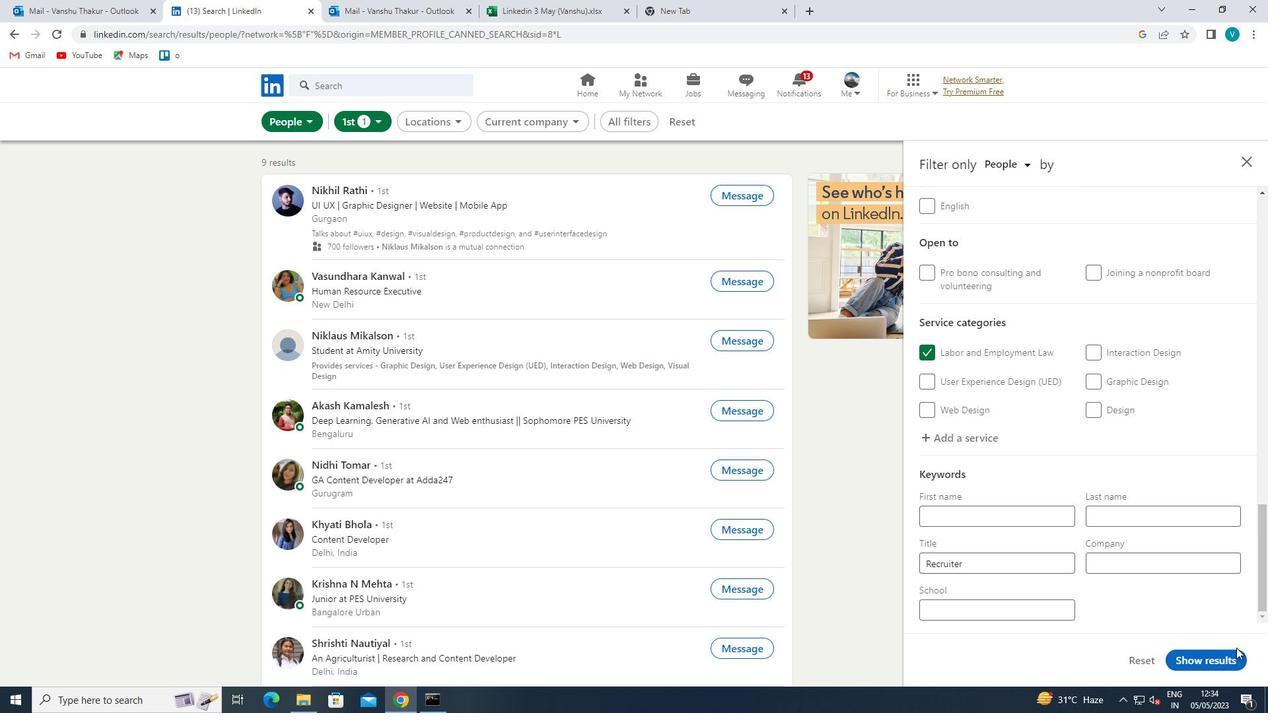
Action: Mouse pressed left at (1226, 653)
Screenshot: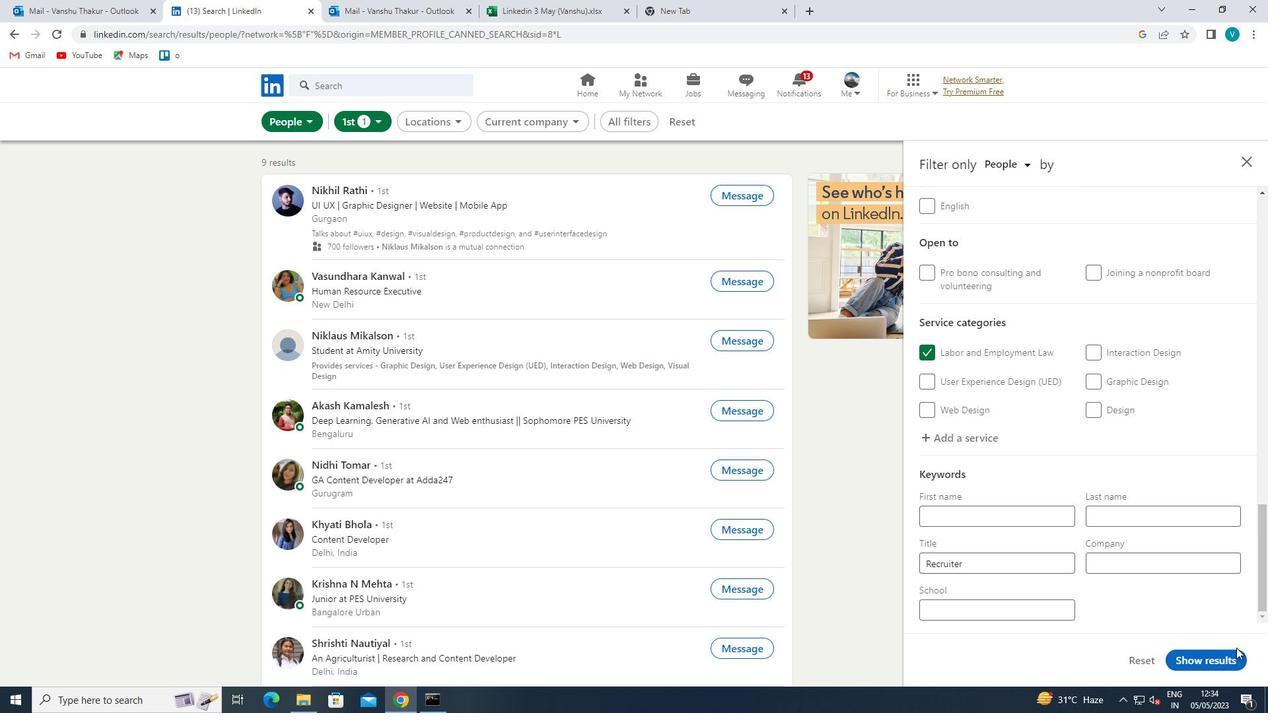 
